 Task: Add Attachment from Google Drive to Card Card0000000255 in Board Board0000000064 in Workspace WS0000000022 in Trello. Add Cover Orange to Card Card0000000255 in Board Board0000000064 in Workspace WS0000000022 in Trello. Add "Add Label …" with "Title" Title0000000255 to Button Button0000000255 to Card Card0000000255 in Board Board0000000064 in Workspace WS0000000022 in Trello. Add Description DS0000000255 to Card Card0000000255 in Board Board0000000064 in Workspace WS0000000022 in Trello. Add Comment CM0000000255 to Card Card0000000255 in Board Board0000000064 in Workspace WS0000000022 in Trello
Action: Mouse moved to (591, 618)
Screenshot: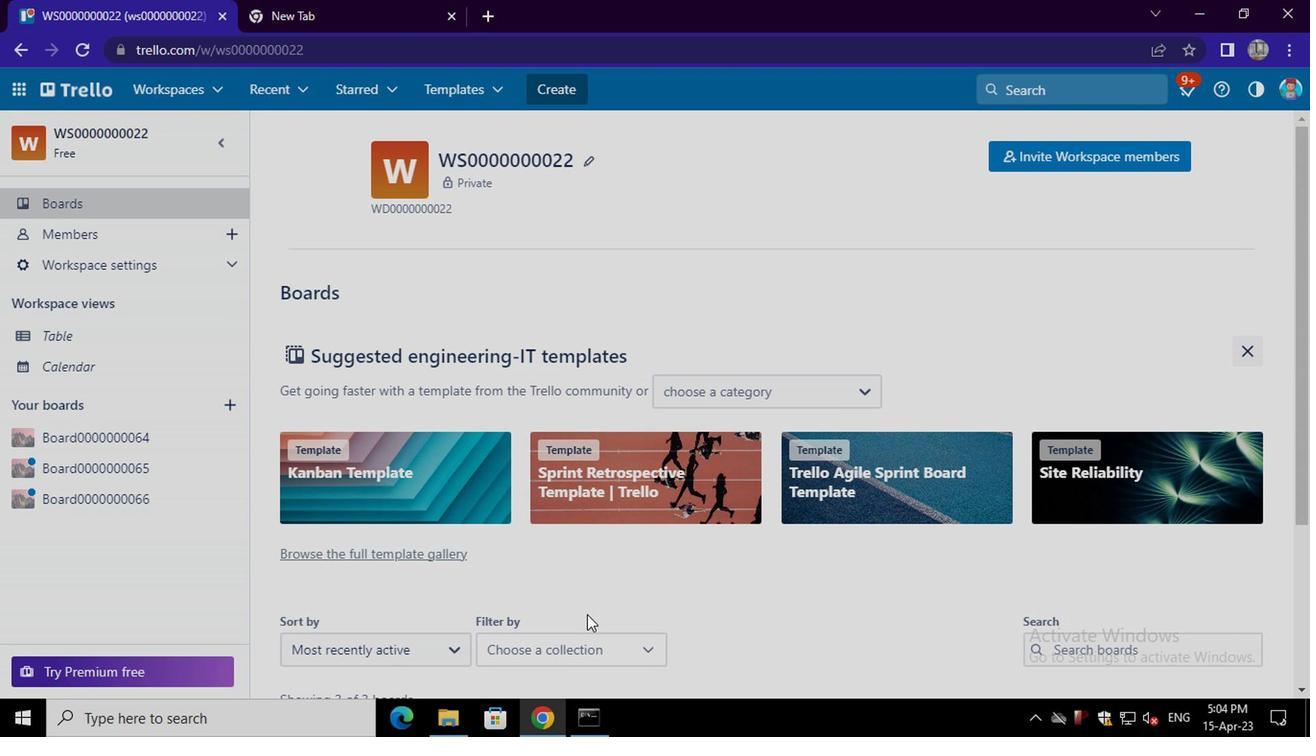 
Action: Mouse scrolled (591, 617) with delta (0, -1)
Screenshot: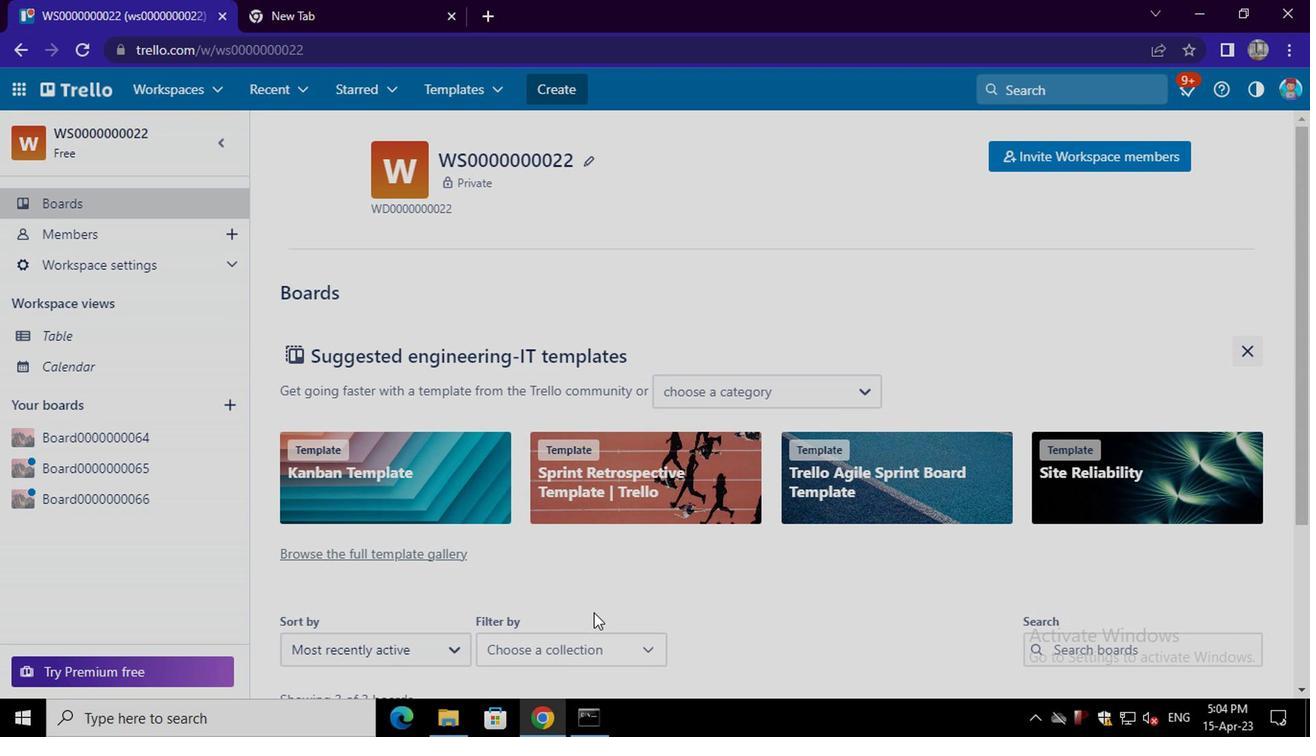 
Action: Mouse scrolled (591, 617) with delta (0, -1)
Screenshot: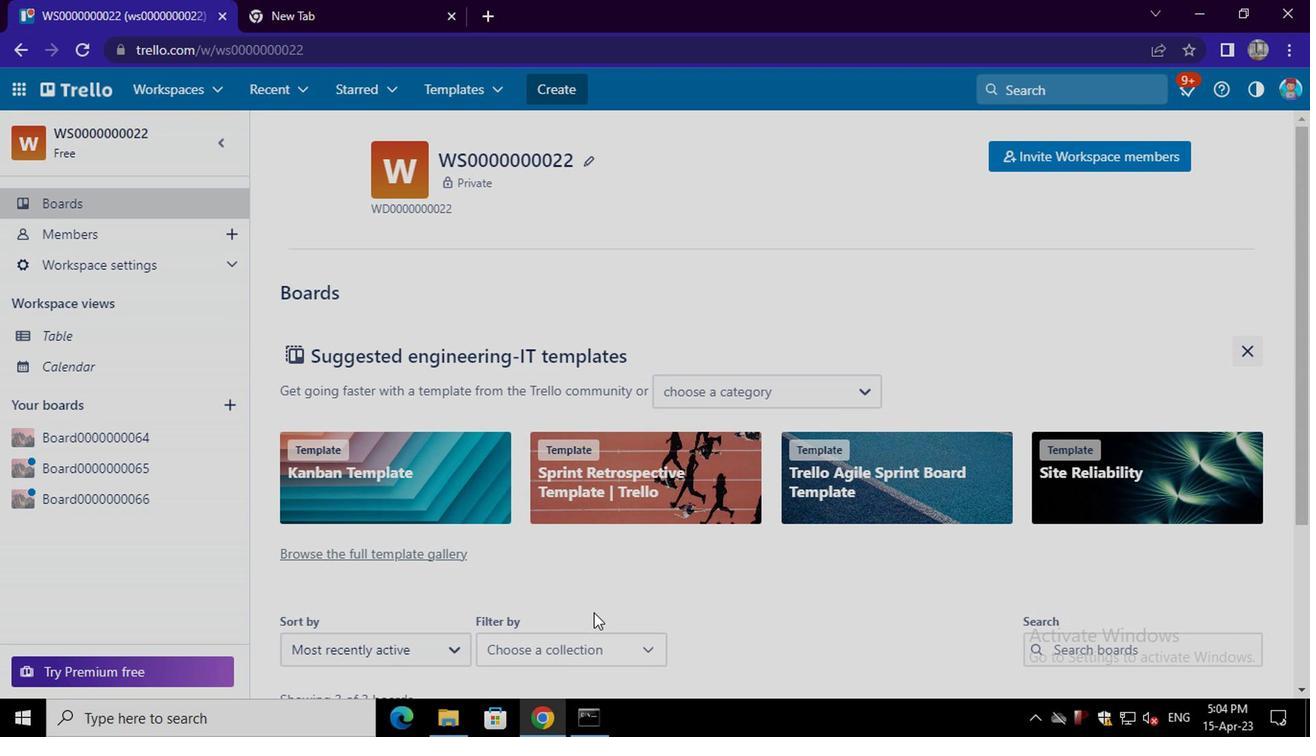 
Action: Mouse scrolled (591, 617) with delta (0, -1)
Screenshot: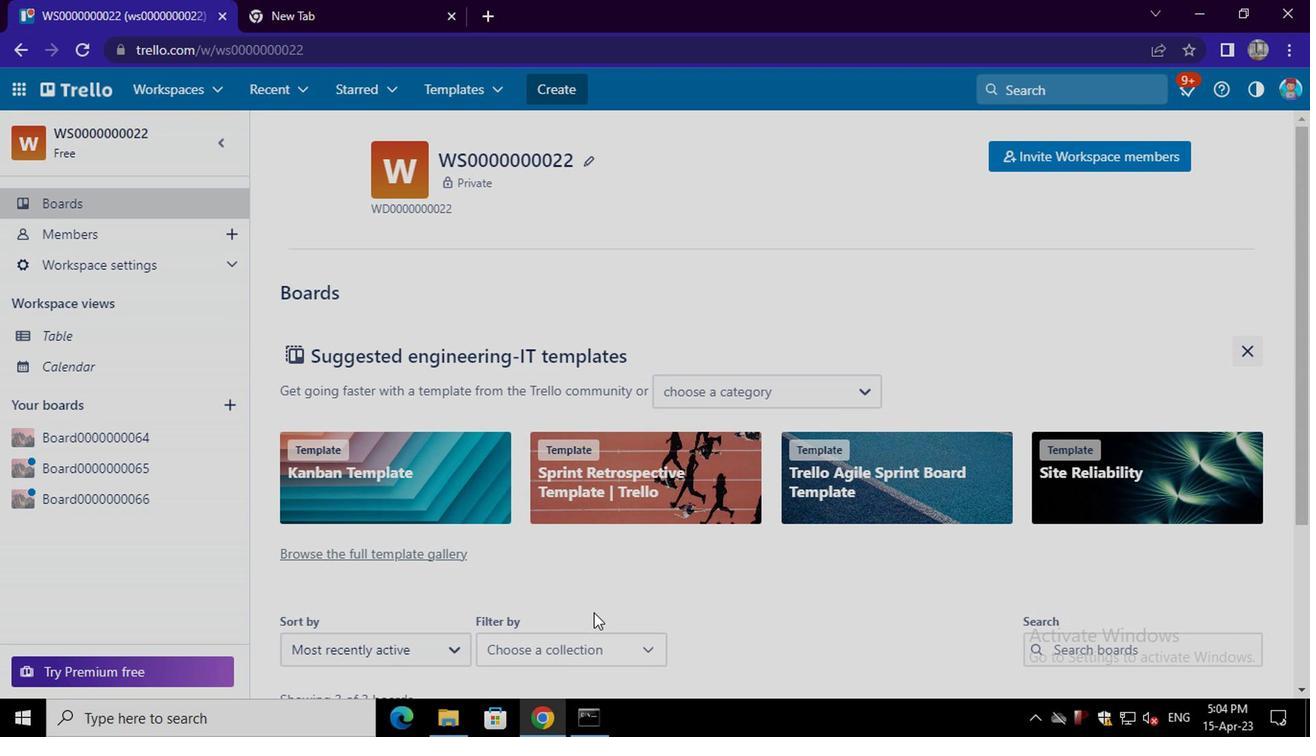 
Action: Mouse moved to (625, 563)
Screenshot: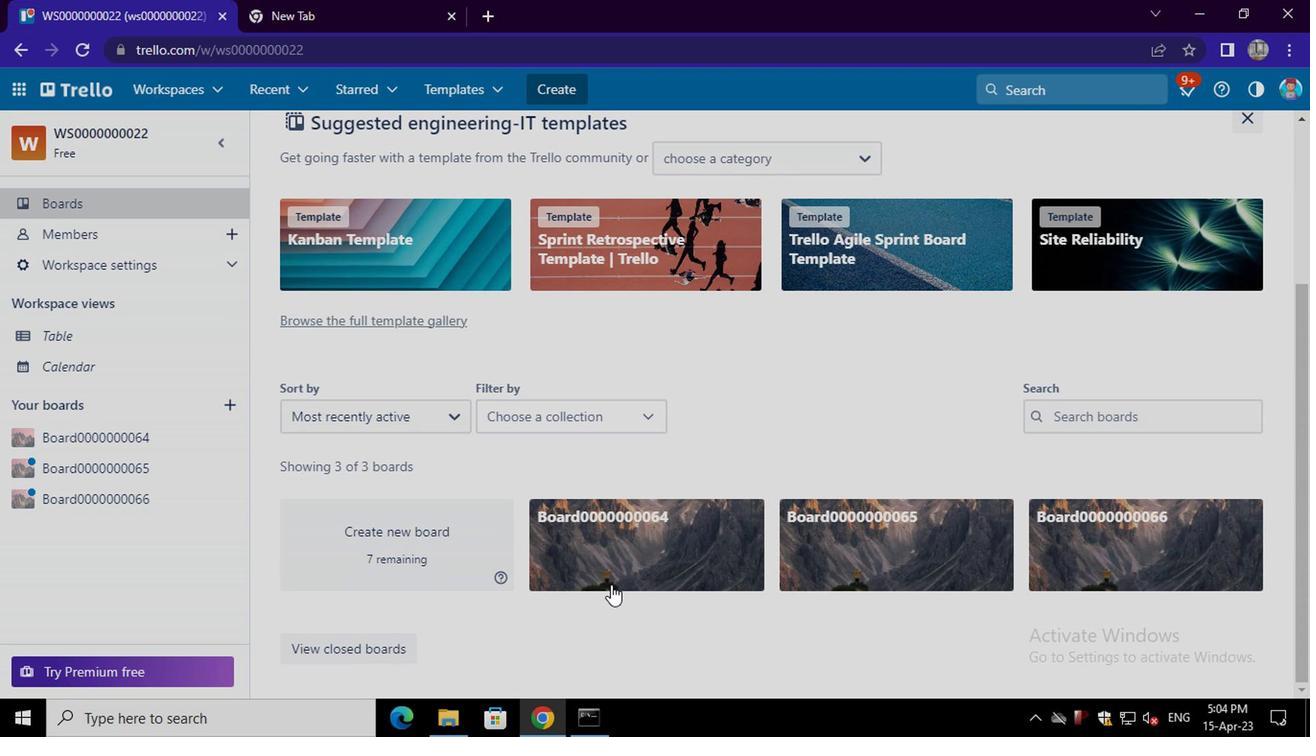 
Action: Mouse pressed left at (625, 563)
Screenshot: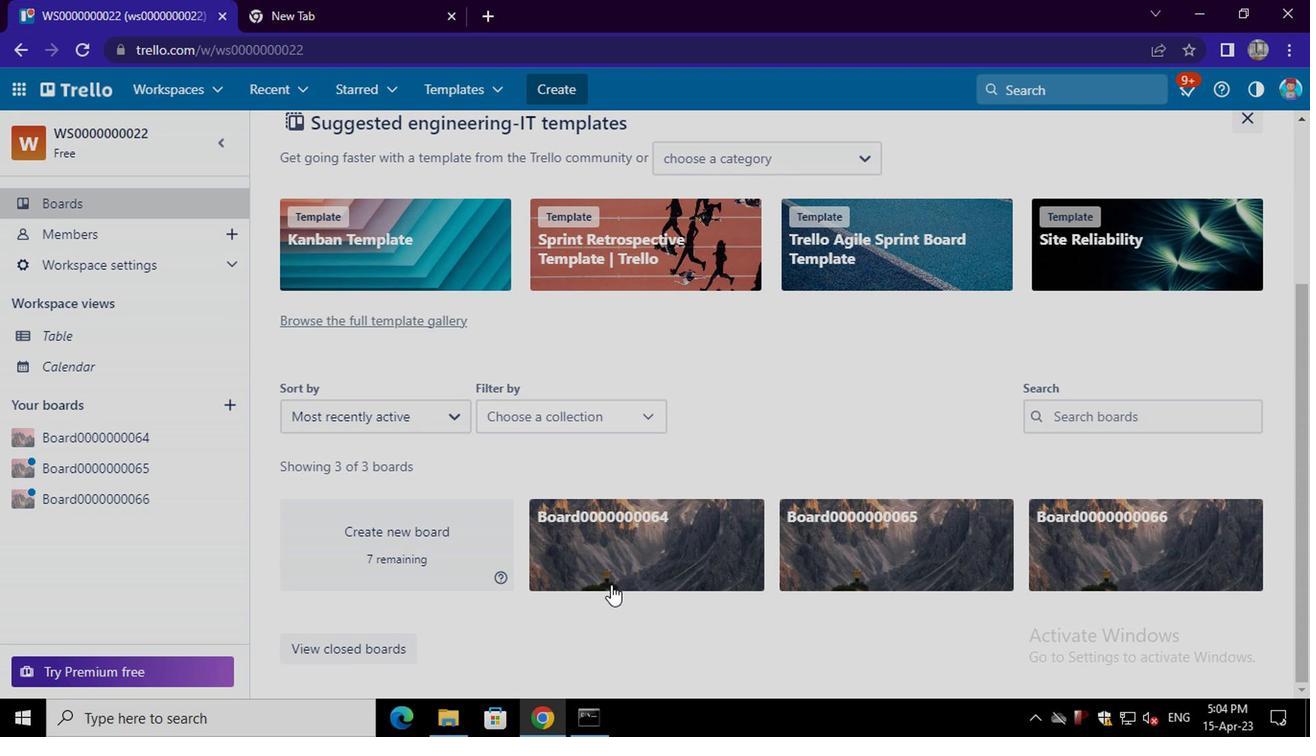 
Action: Mouse moved to (499, 502)
Screenshot: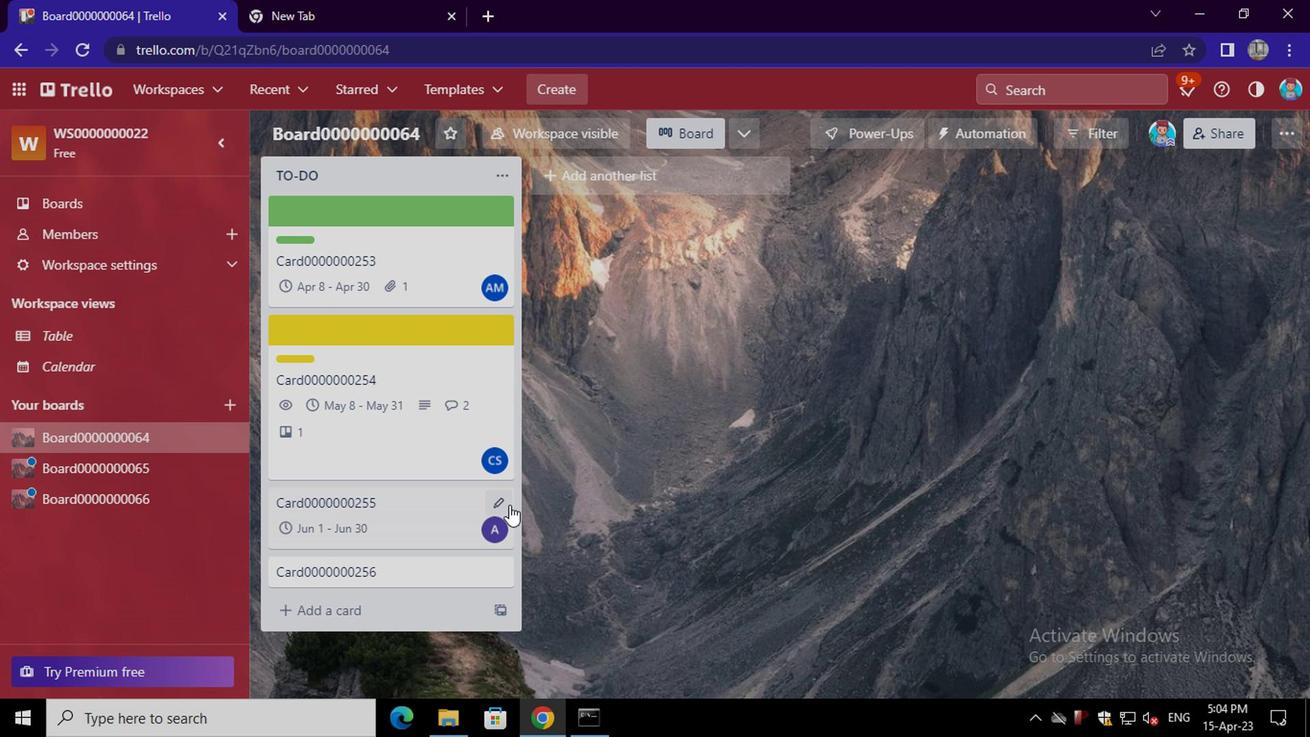 
Action: Mouse pressed left at (499, 502)
Screenshot: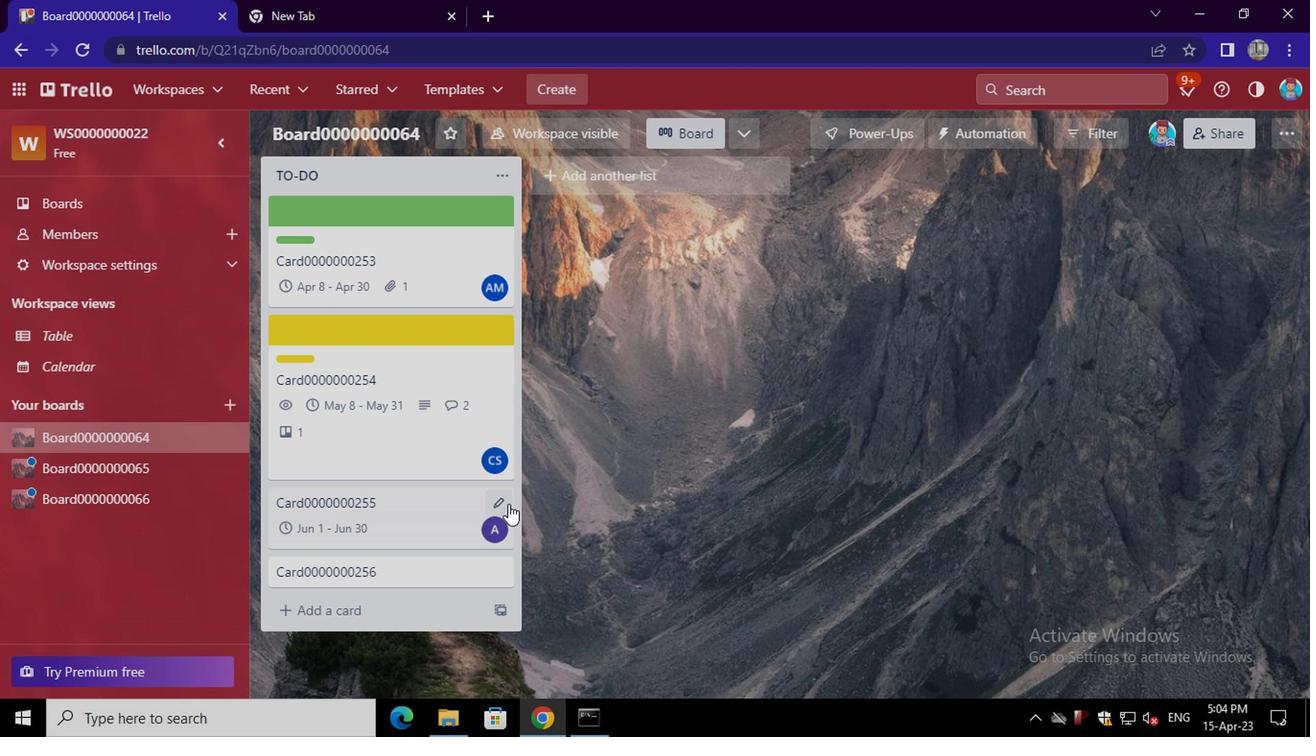 
Action: Mouse moved to (566, 392)
Screenshot: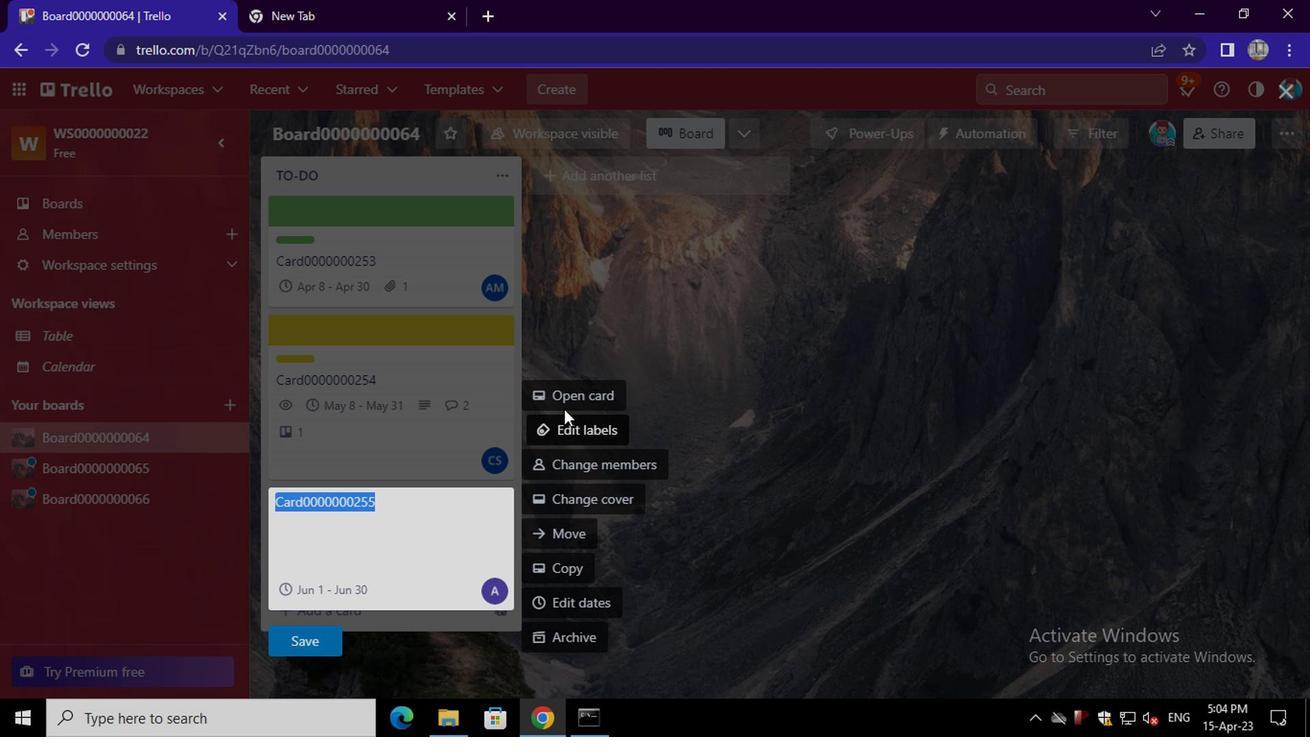 
Action: Mouse pressed left at (566, 392)
Screenshot: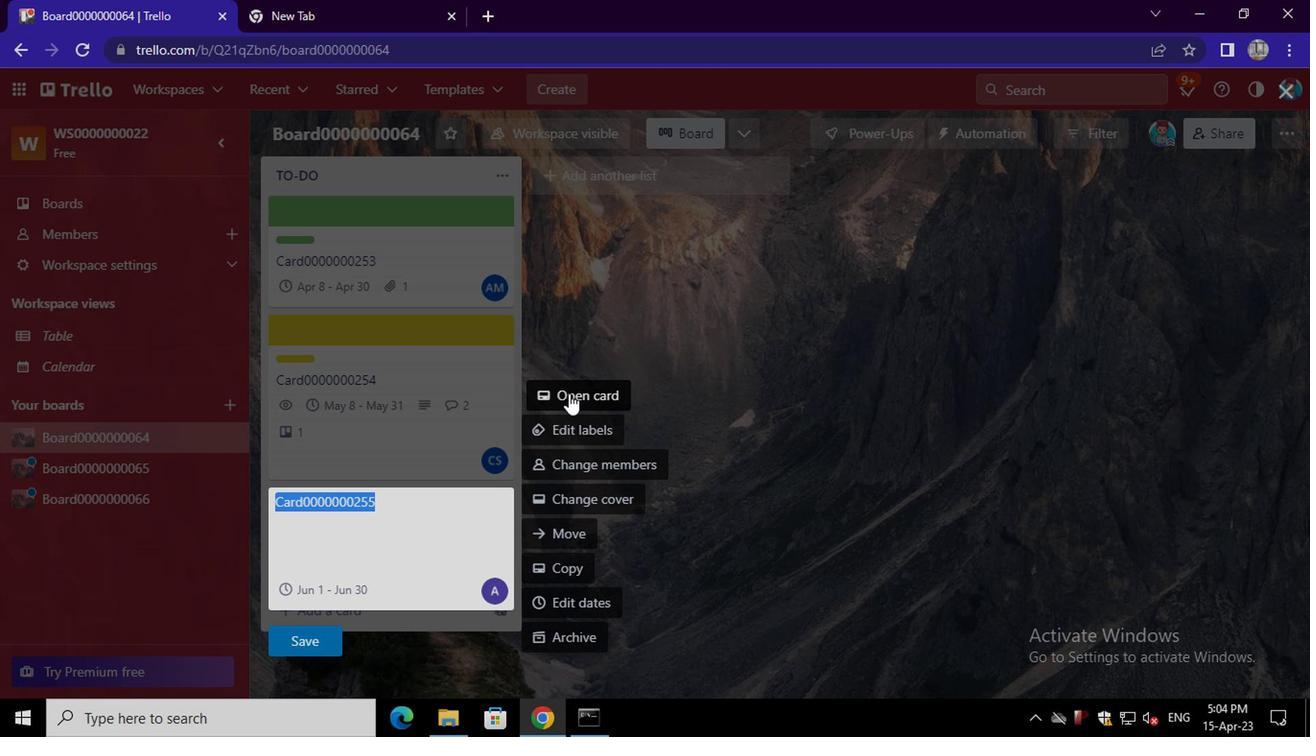 
Action: Mouse moved to (917, 385)
Screenshot: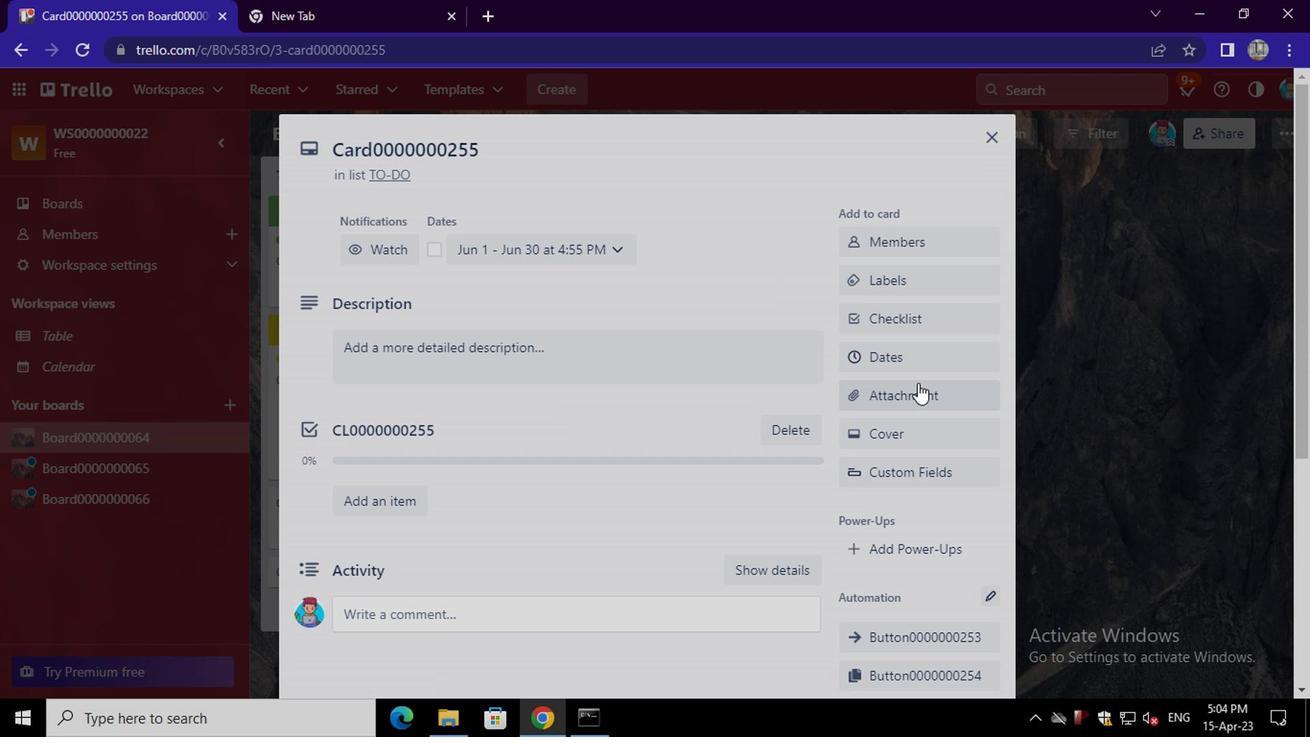 
Action: Mouse pressed left at (917, 385)
Screenshot: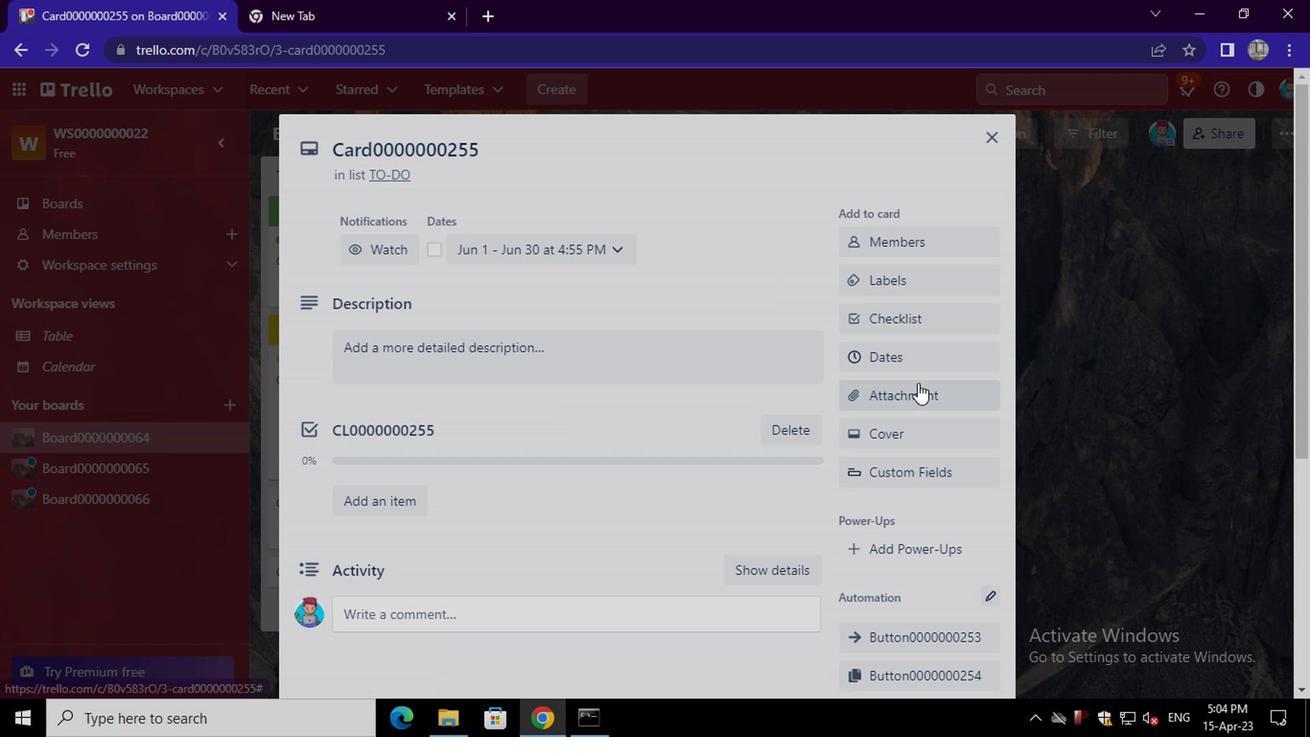
Action: Mouse moved to (908, 237)
Screenshot: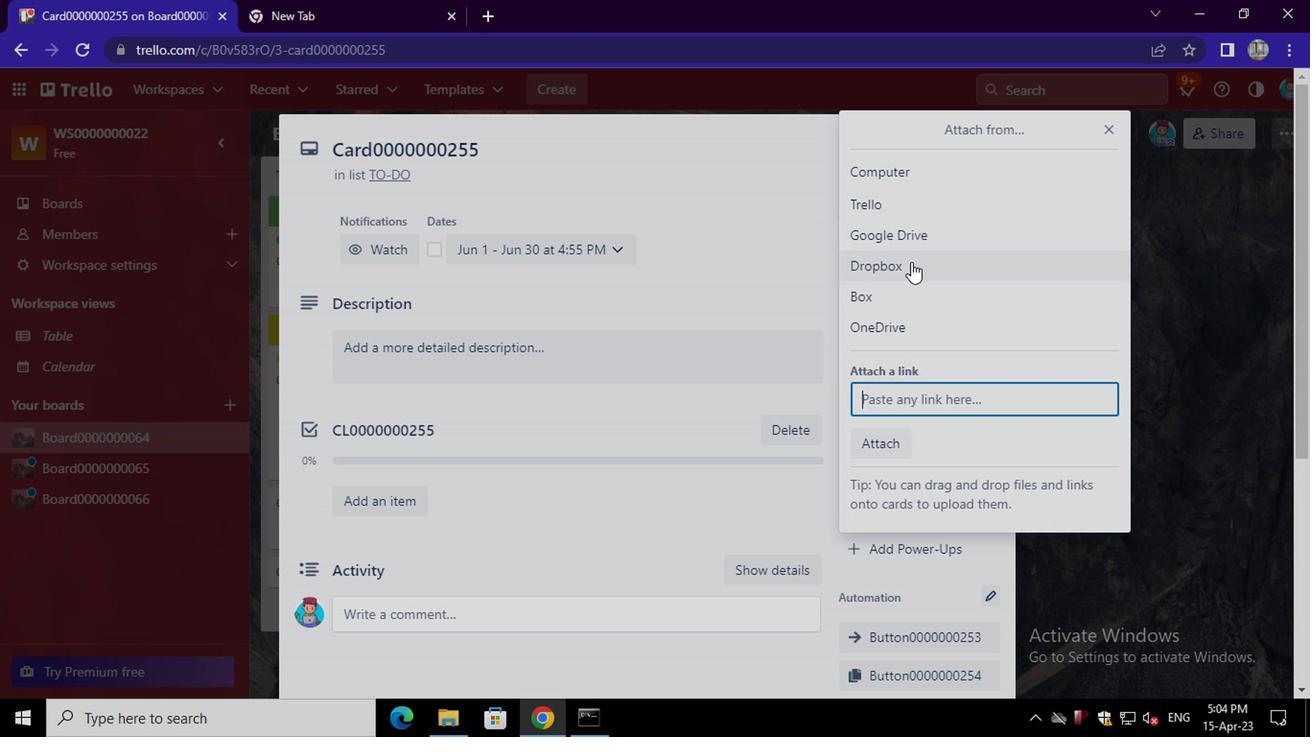 
Action: Mouse pressed left at (908, 237)
Screenshot: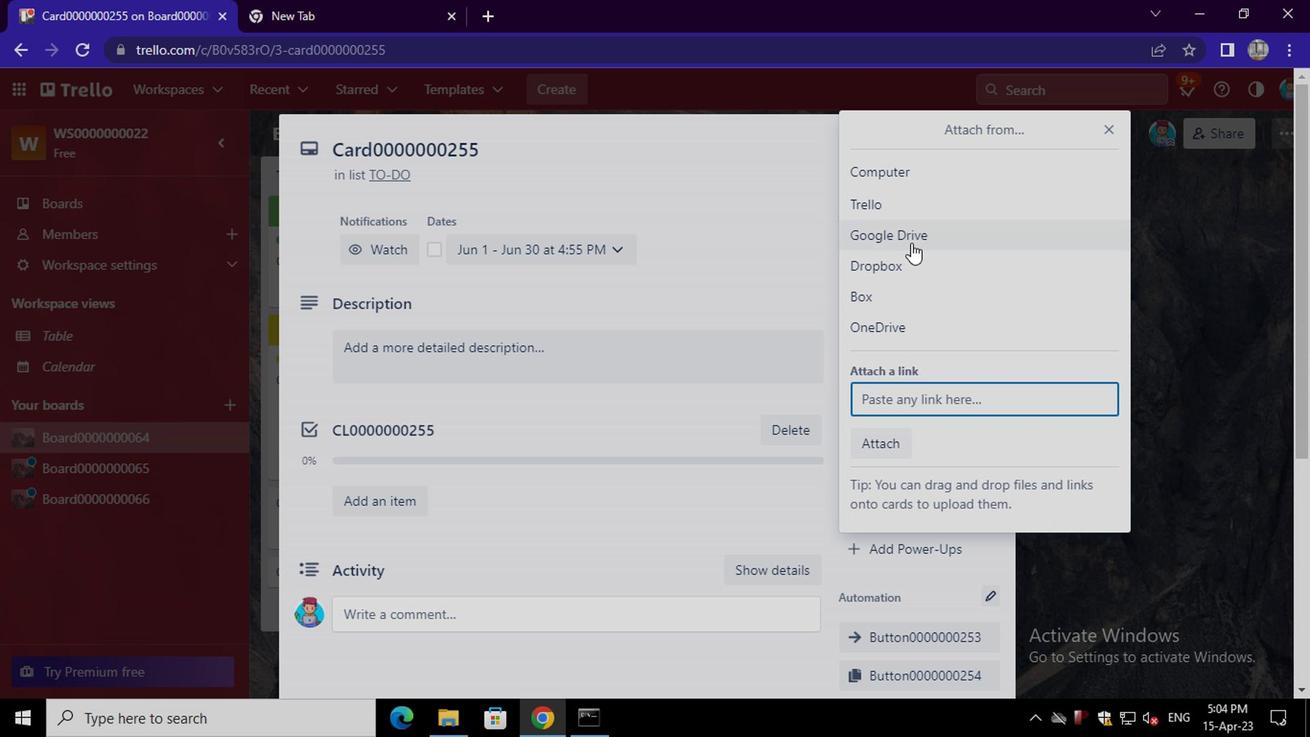 
Action: Mouse moved to (611, 393)
Screenshot: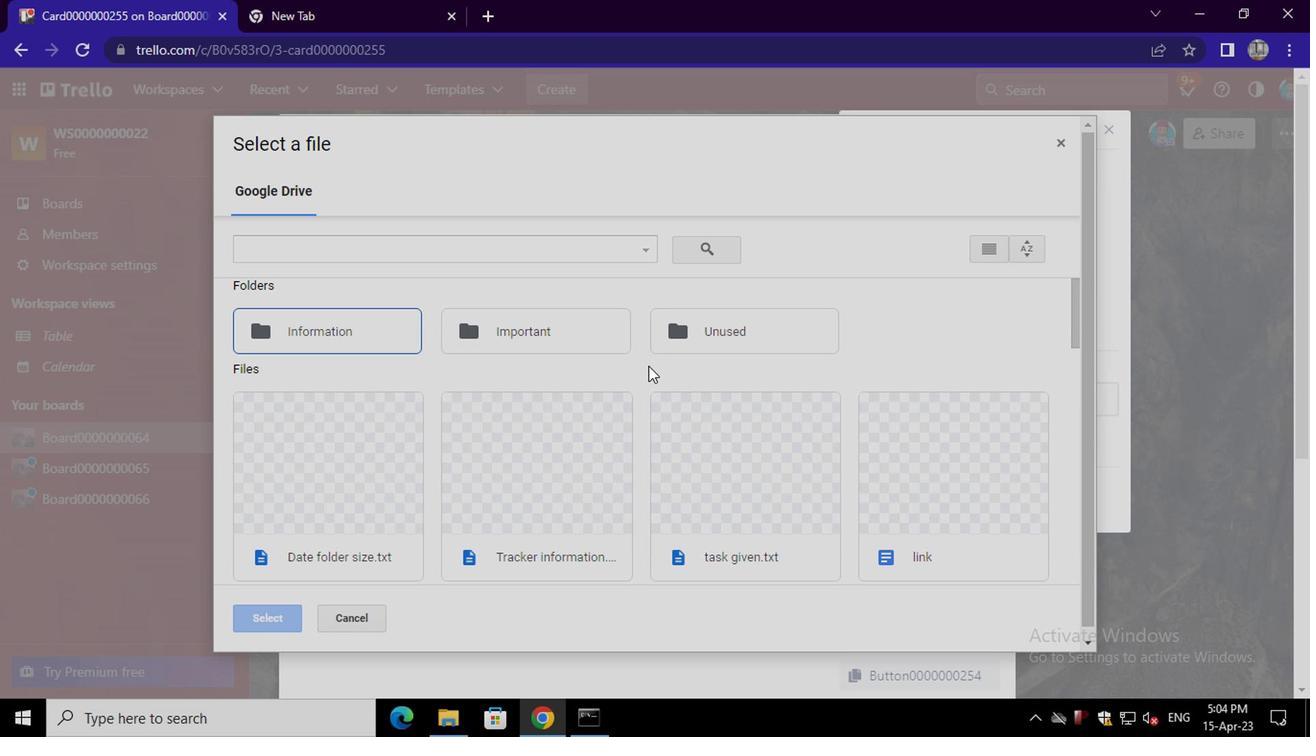 
Action: Mouse scrolled (611, 392) with delta (0, -1)
Screenshot: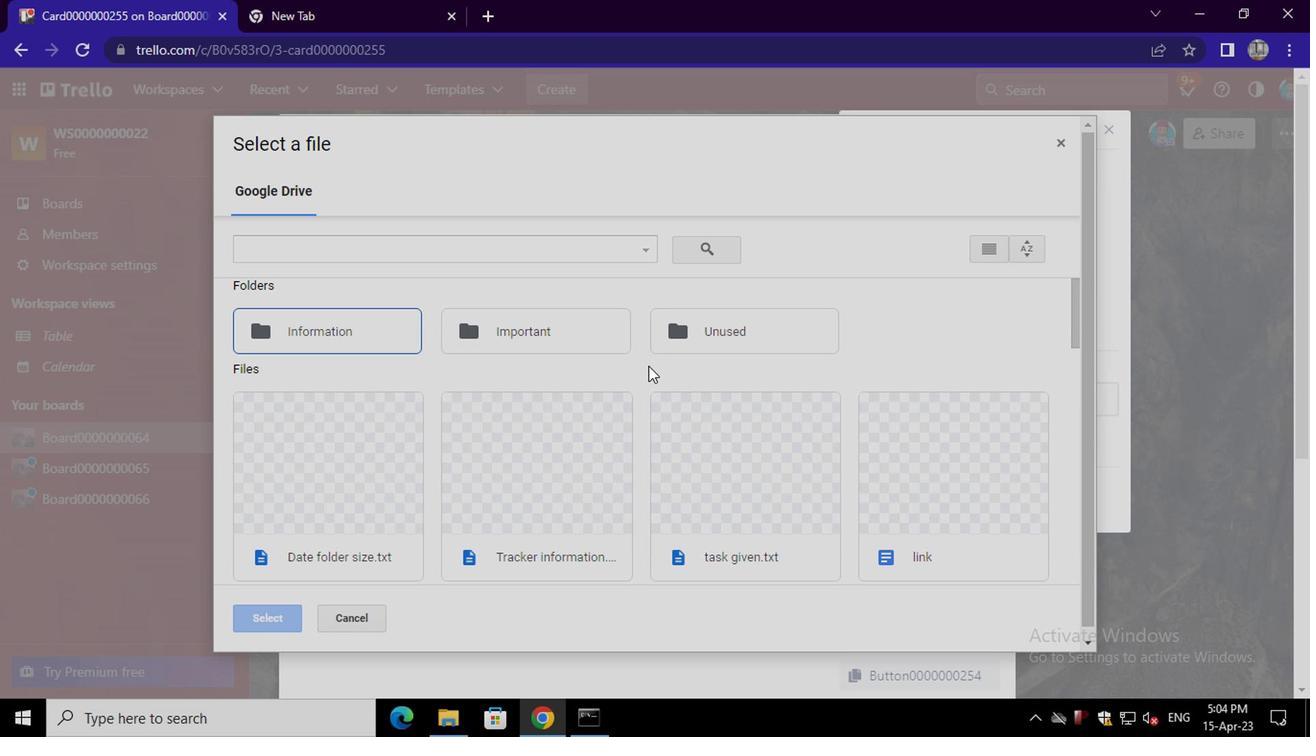 
Action: Mouse moved to (609, 398)
Screenshot: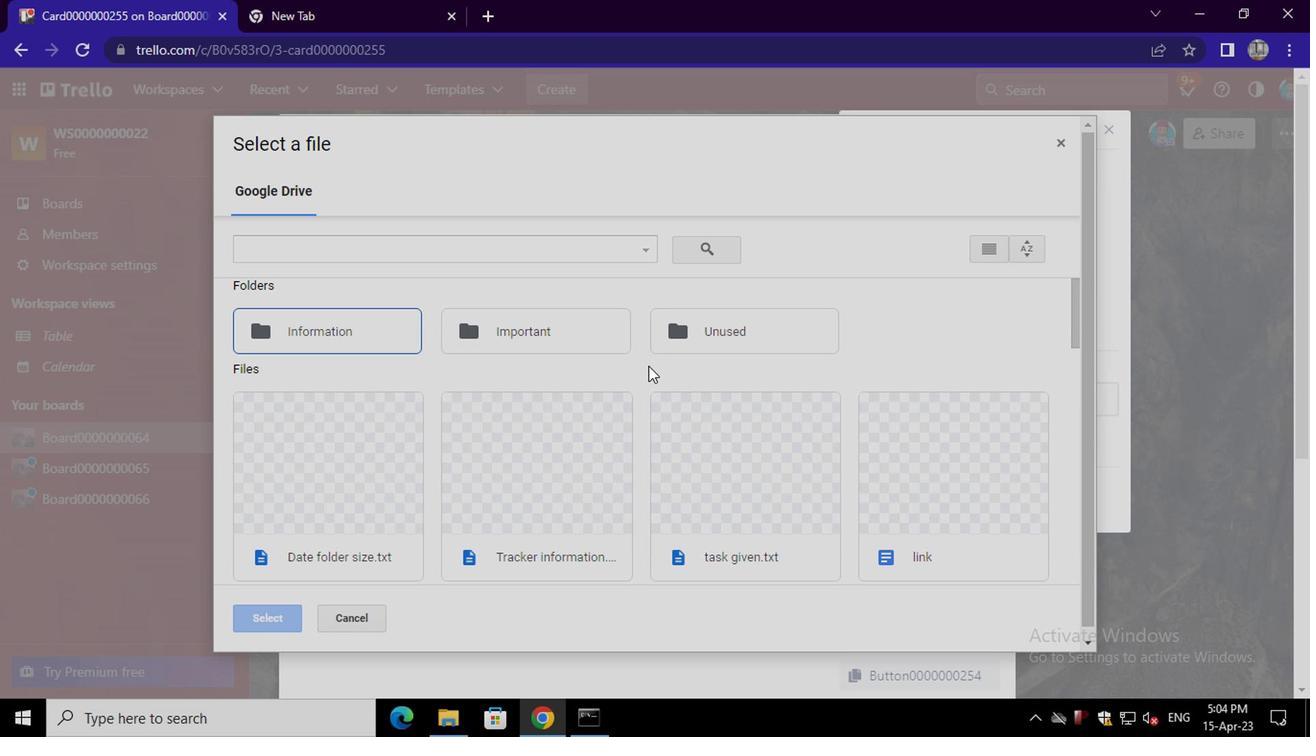 
Action: Mouse scrolled (609, 396) with delta (0, -1)
Screenshot: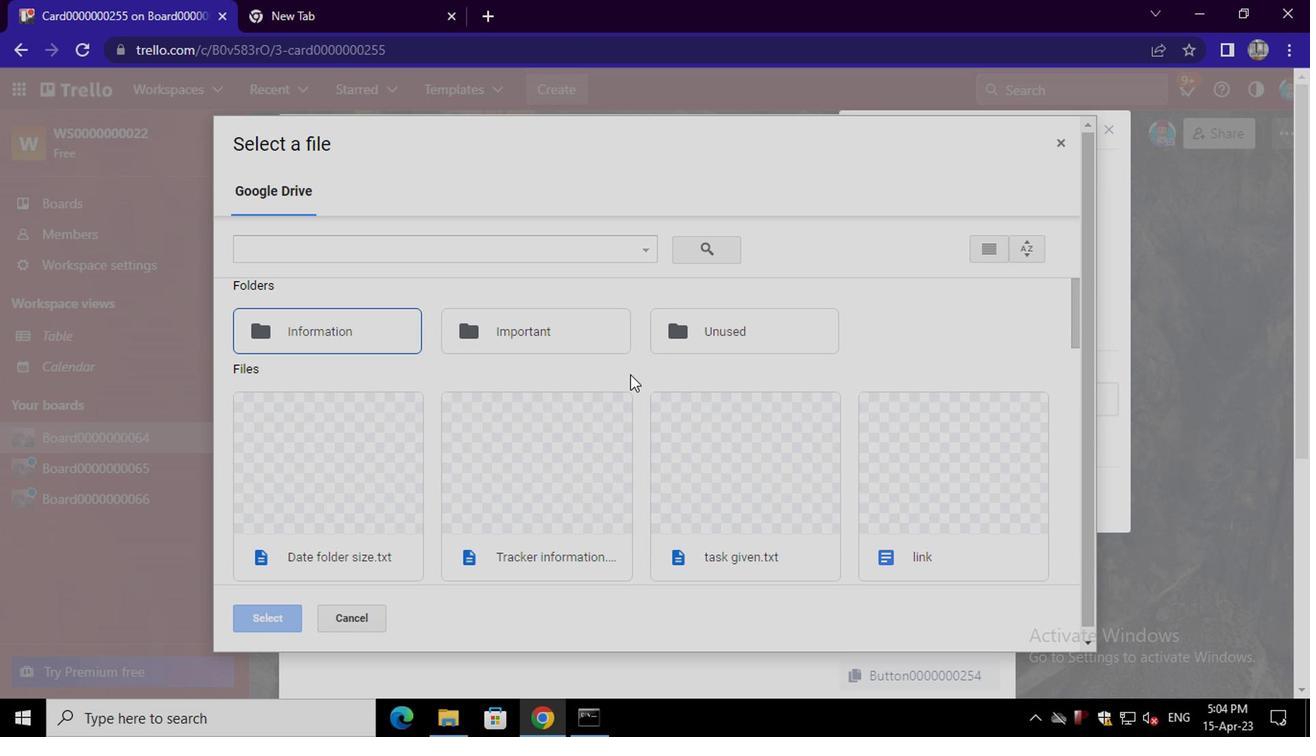 
Action: Mouse moved to (376, 491)
Screenshot: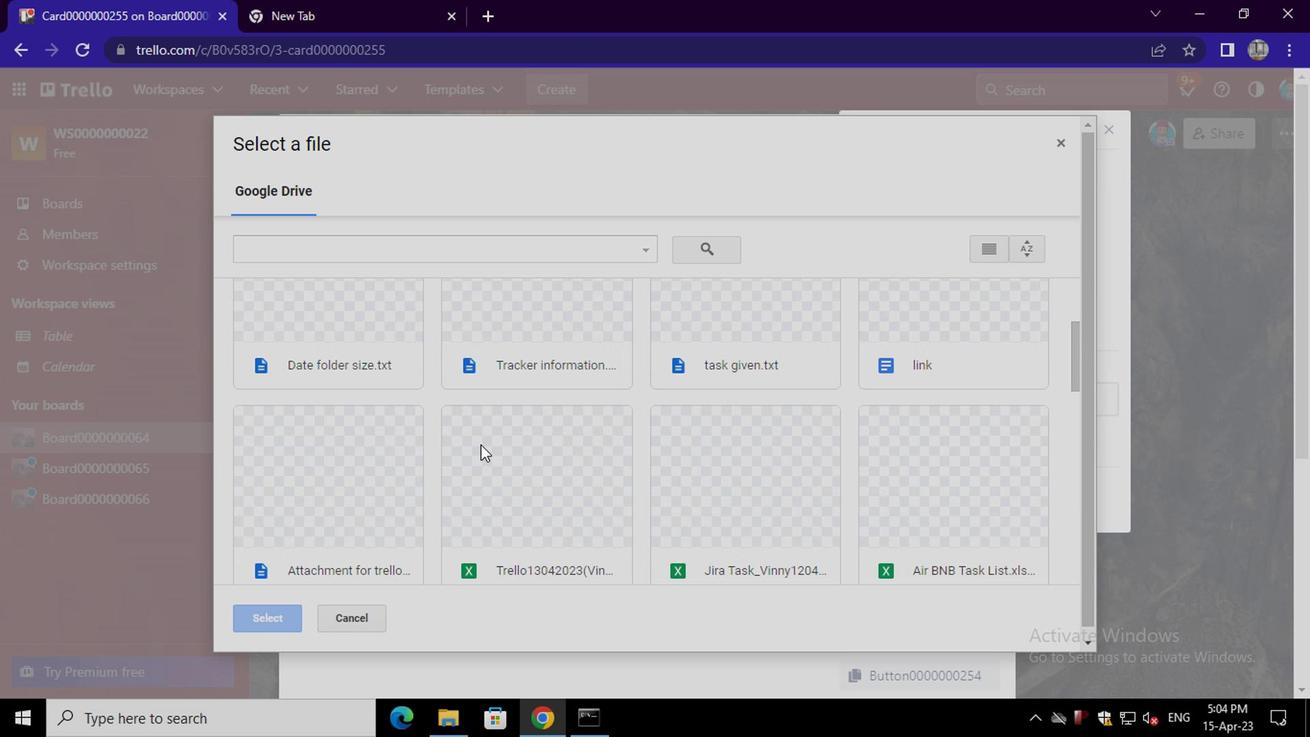 
Action: Mouse pressed left at (376, 491)
Screenshot: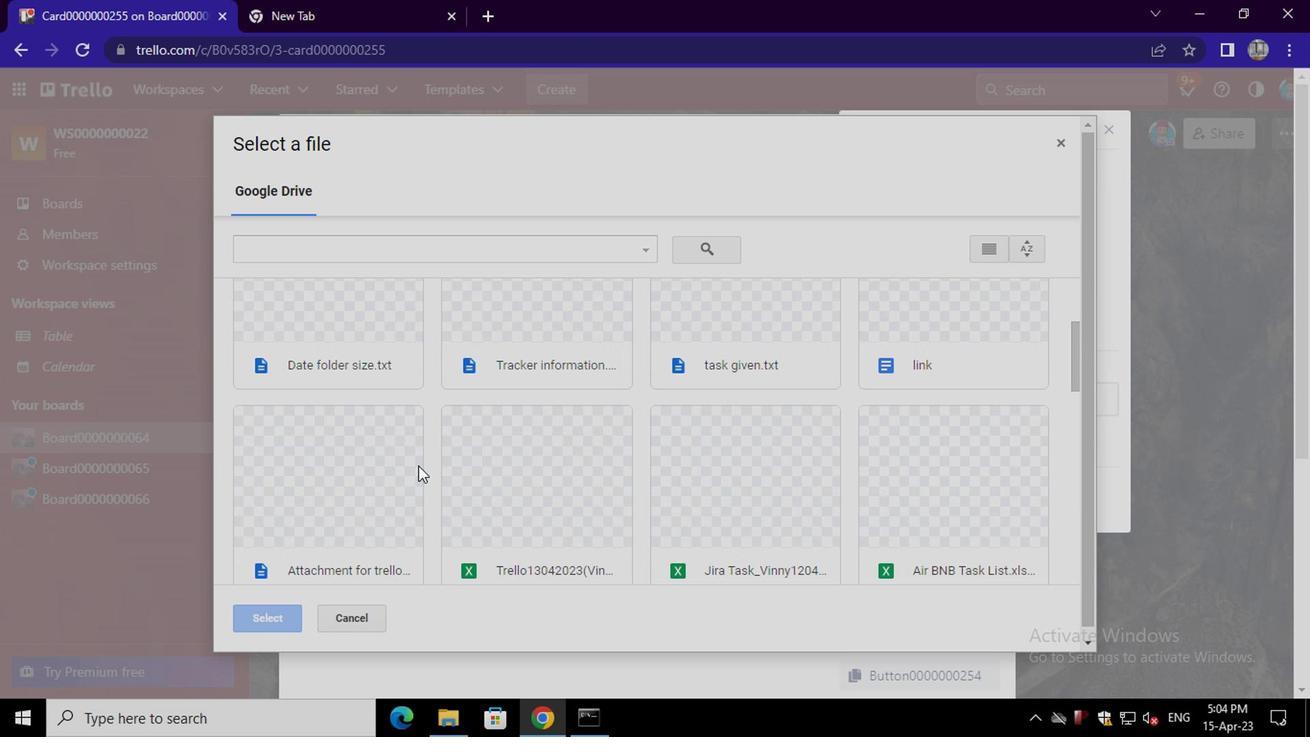 
Action: Mouse pressed left at (376, 491)
Screenshot: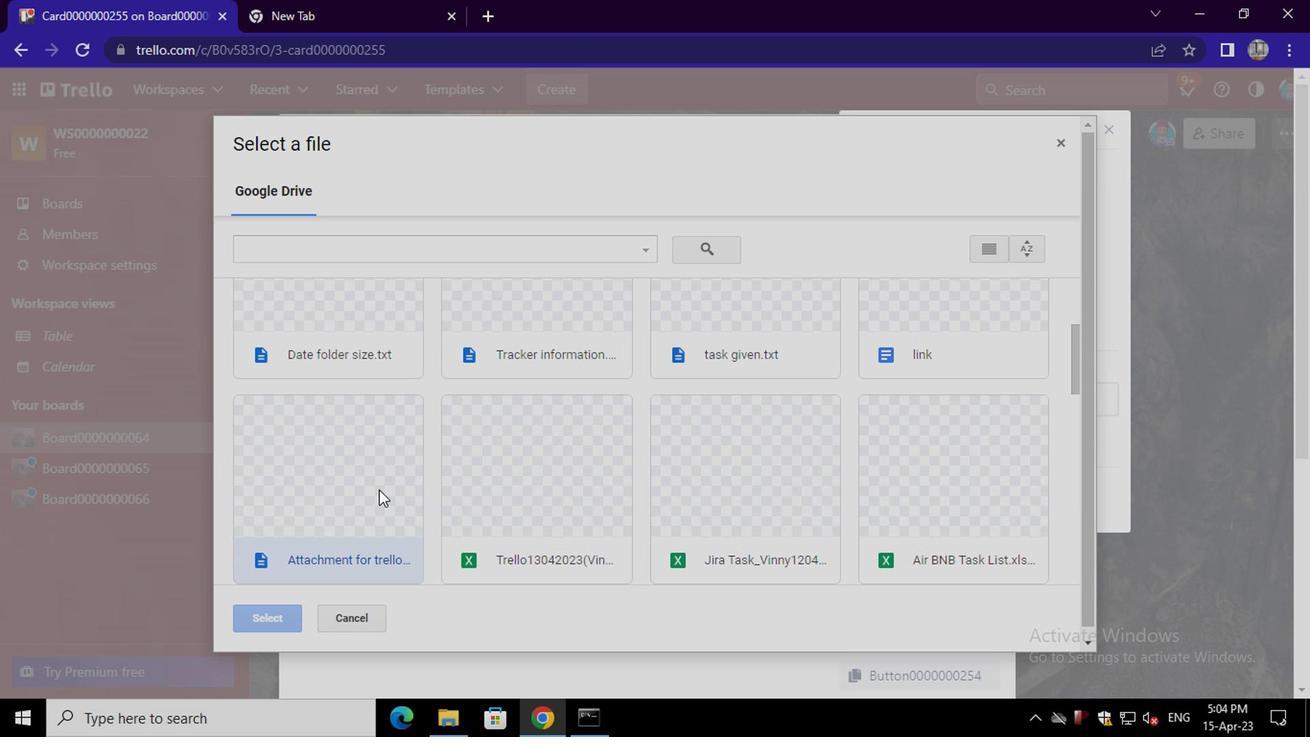 
Action: Mouse moved to (873, 437)
Screenshot: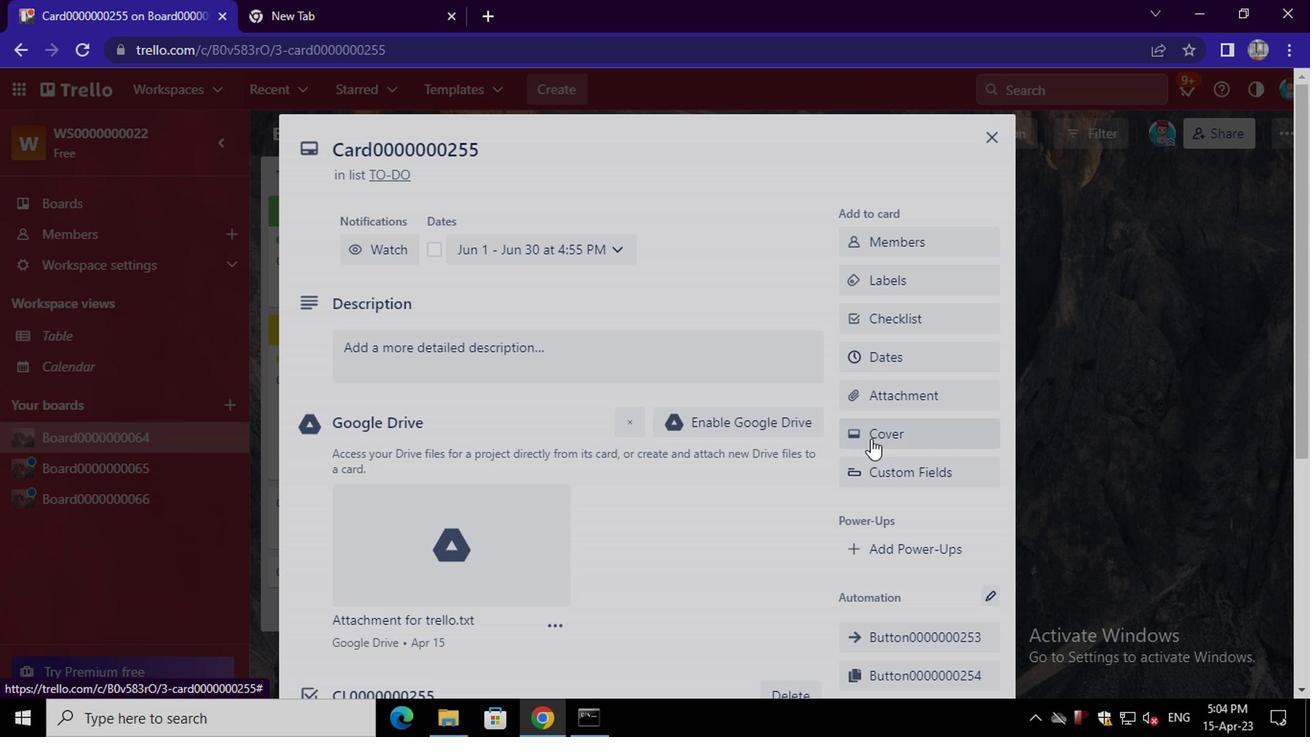 
Action: Mouse pressed left at (873, 437)
Screenshot: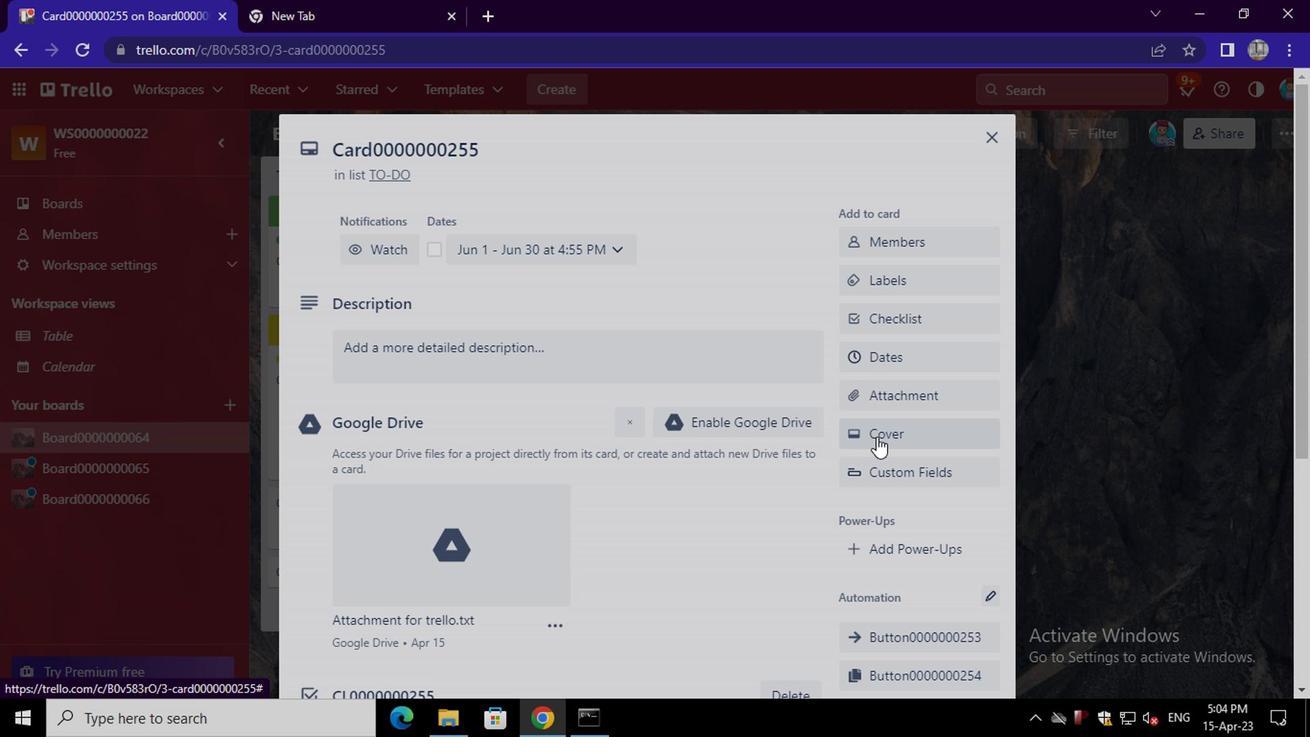 
Action: Mouse moved to (974, 296)
Screenshot: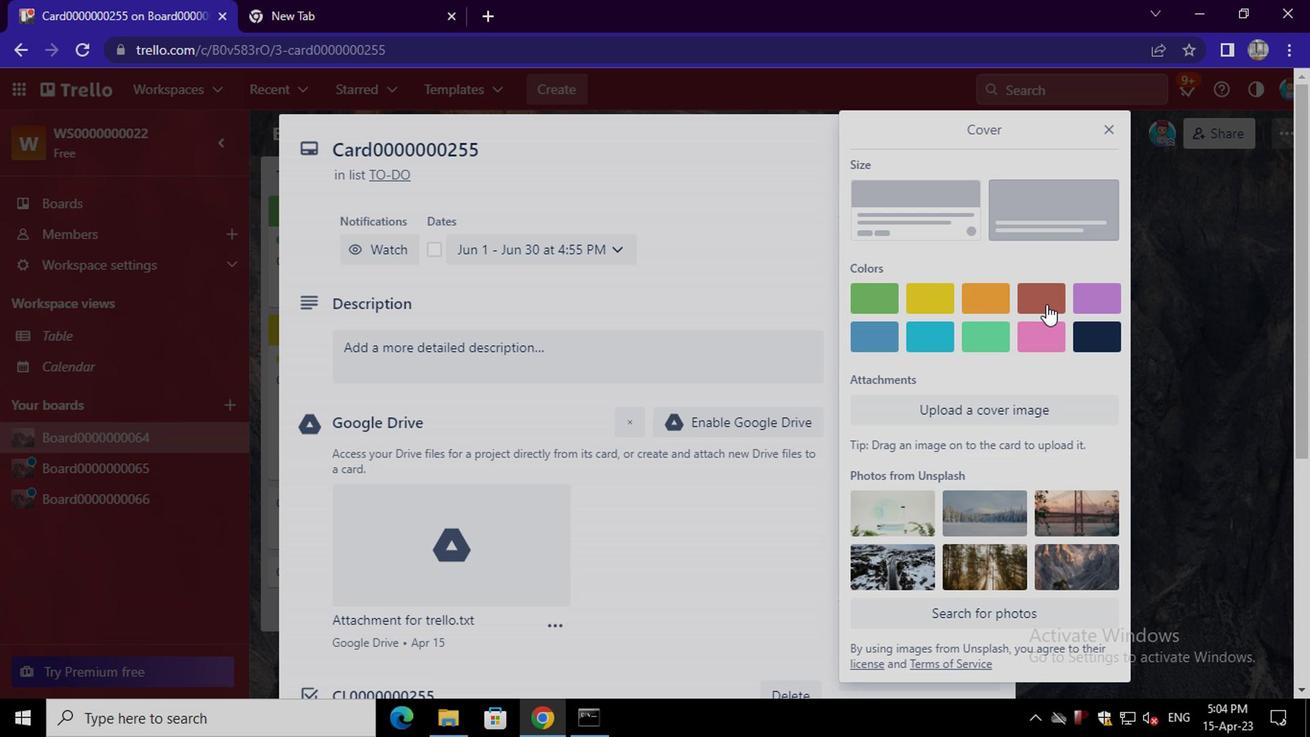 
Action: Mouse pressed left at (974, 296)
Screenshot: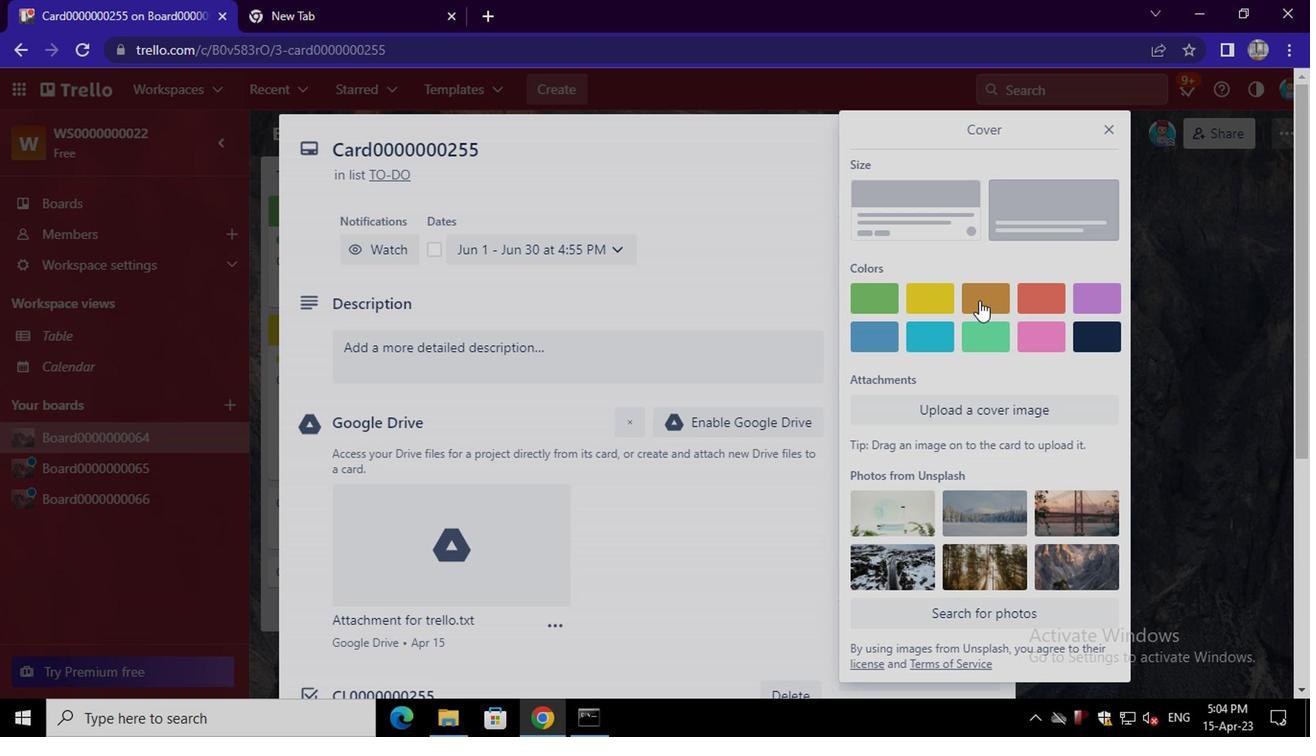 
Action: Mouse moved to (766, 585)
Screenshot: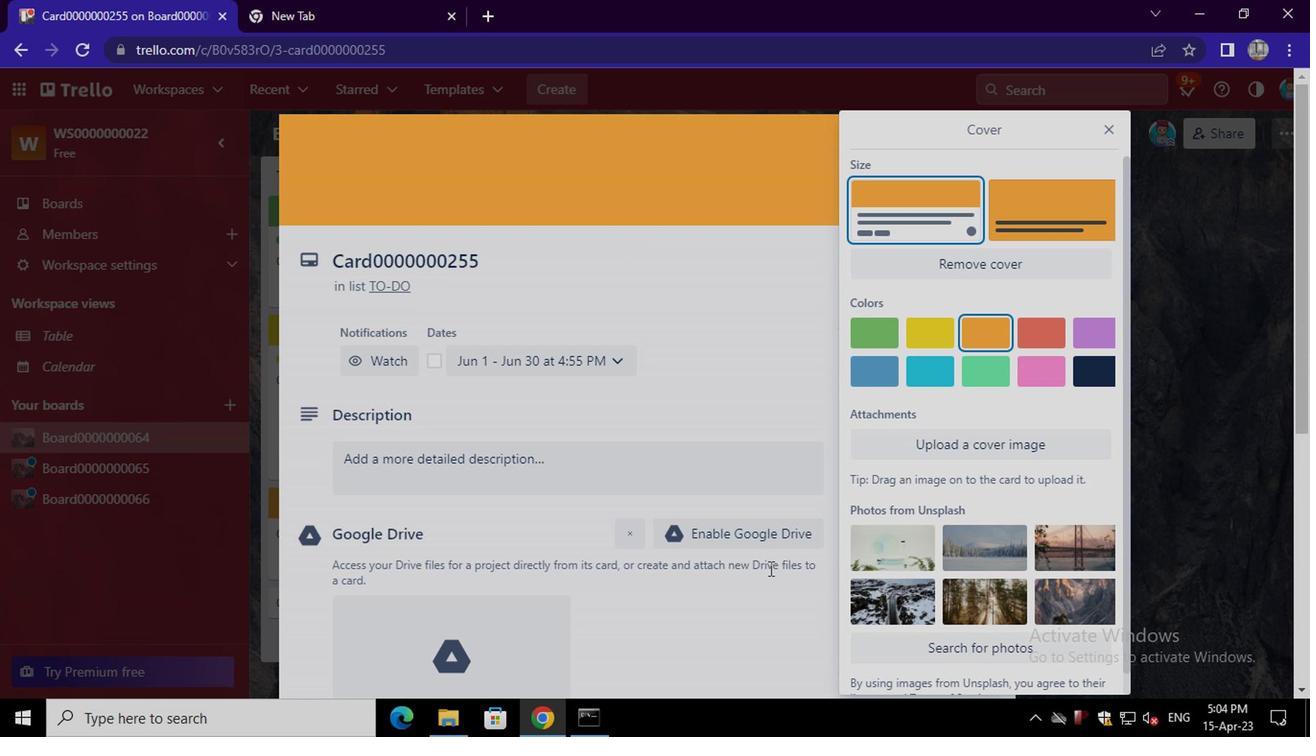 
Action: Mouse pressed left at (766, 585)
Screenshot: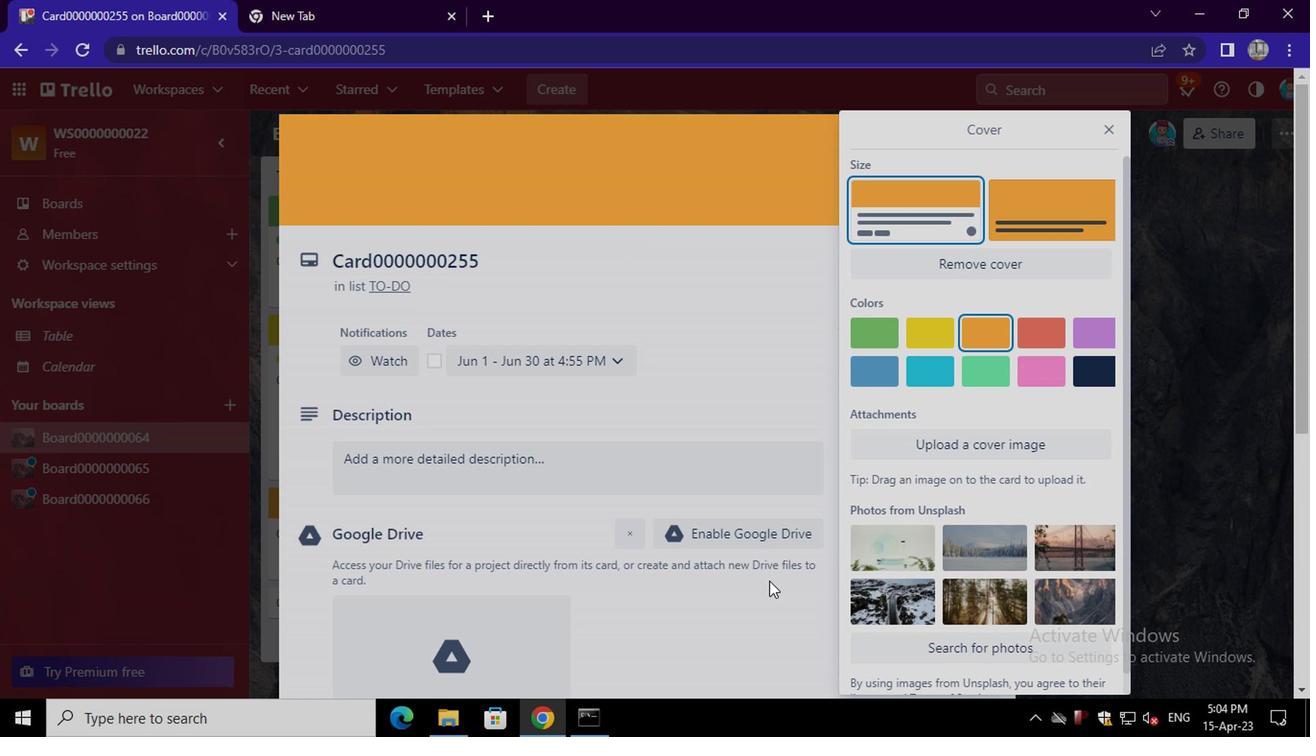 
Action: Mouse moved to (773, 578)
Screenshot: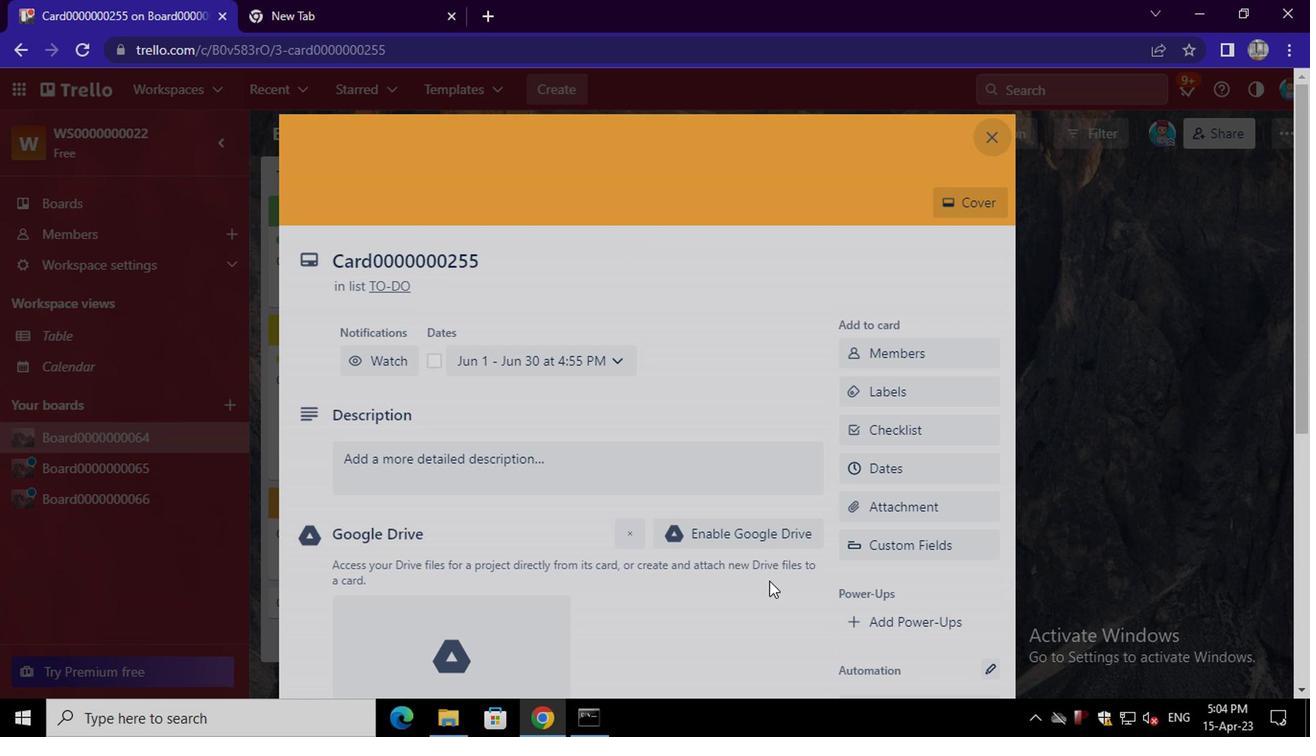 
Action: Mouse scrolled (773, 577) with delta (0, -1)
Screenshot: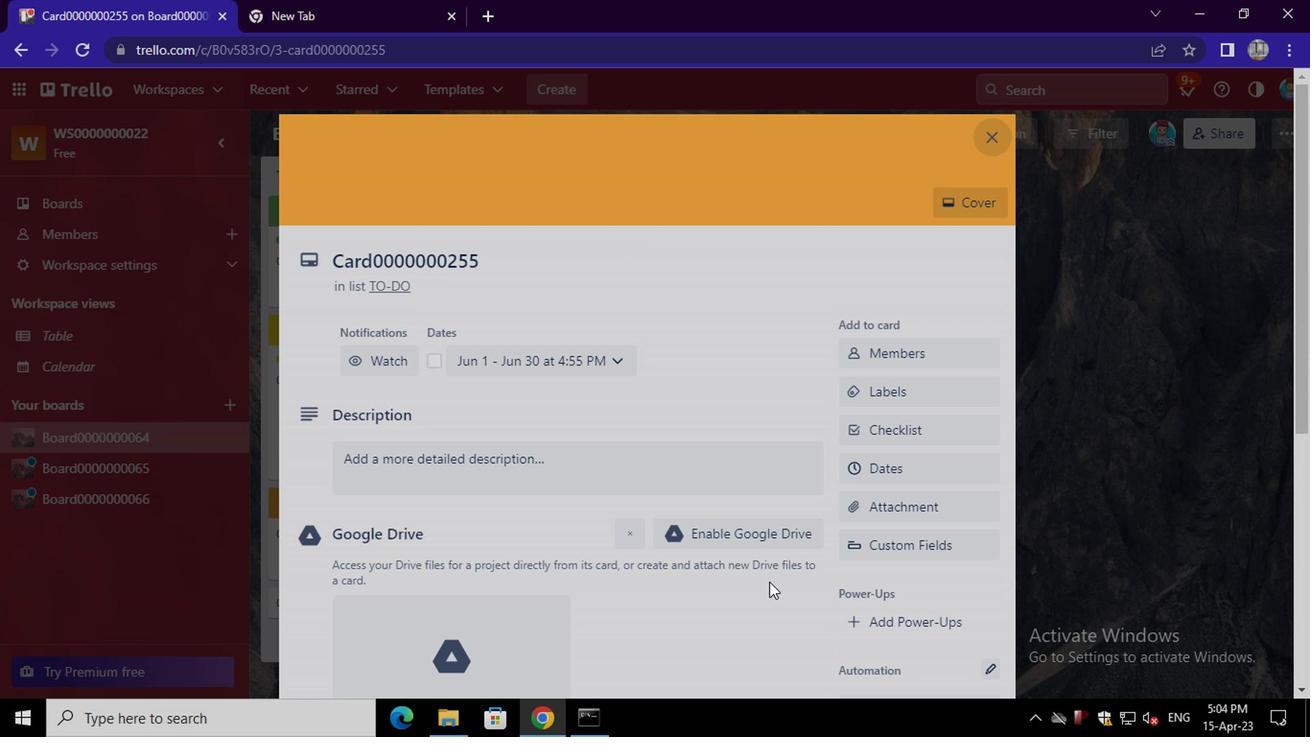 
Action: Mouse scrolled (773, 577) with delta (0, -1)
Screenshot: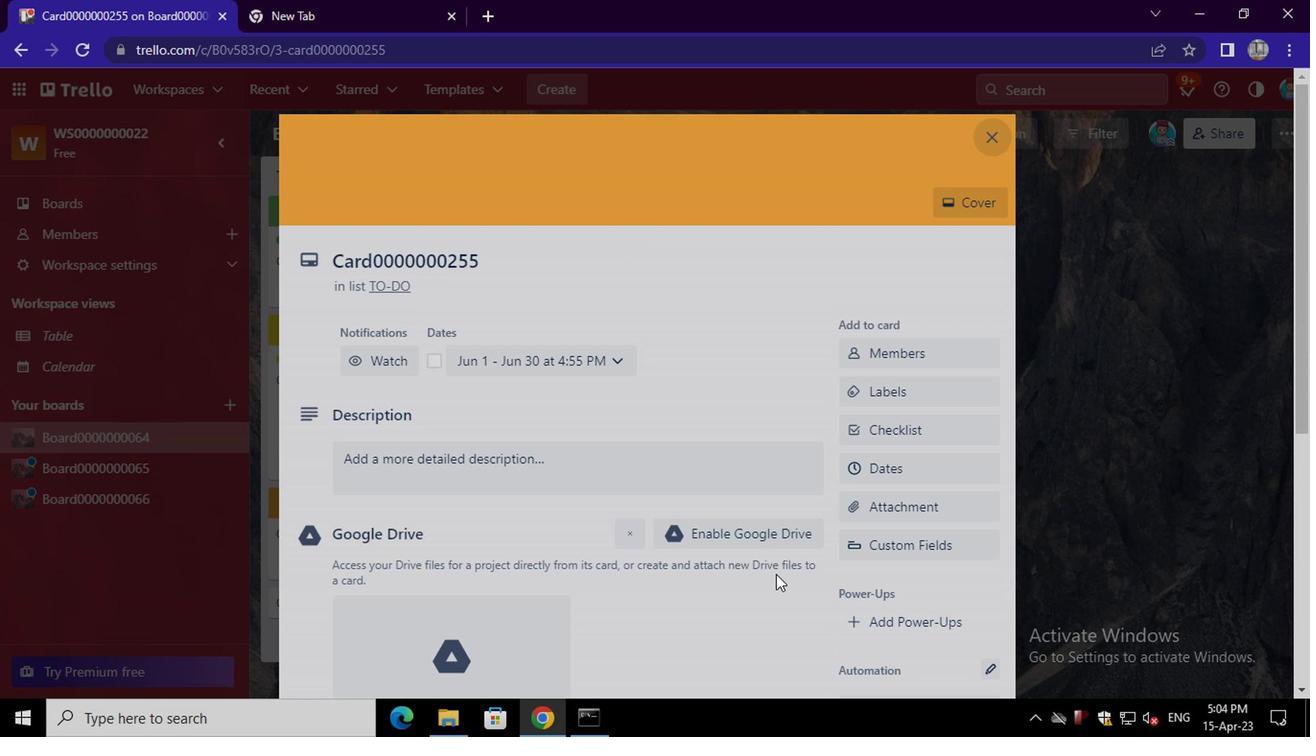 
Action: Mouse scrolled (773, 577) with delta (0, -1)
Screenshot: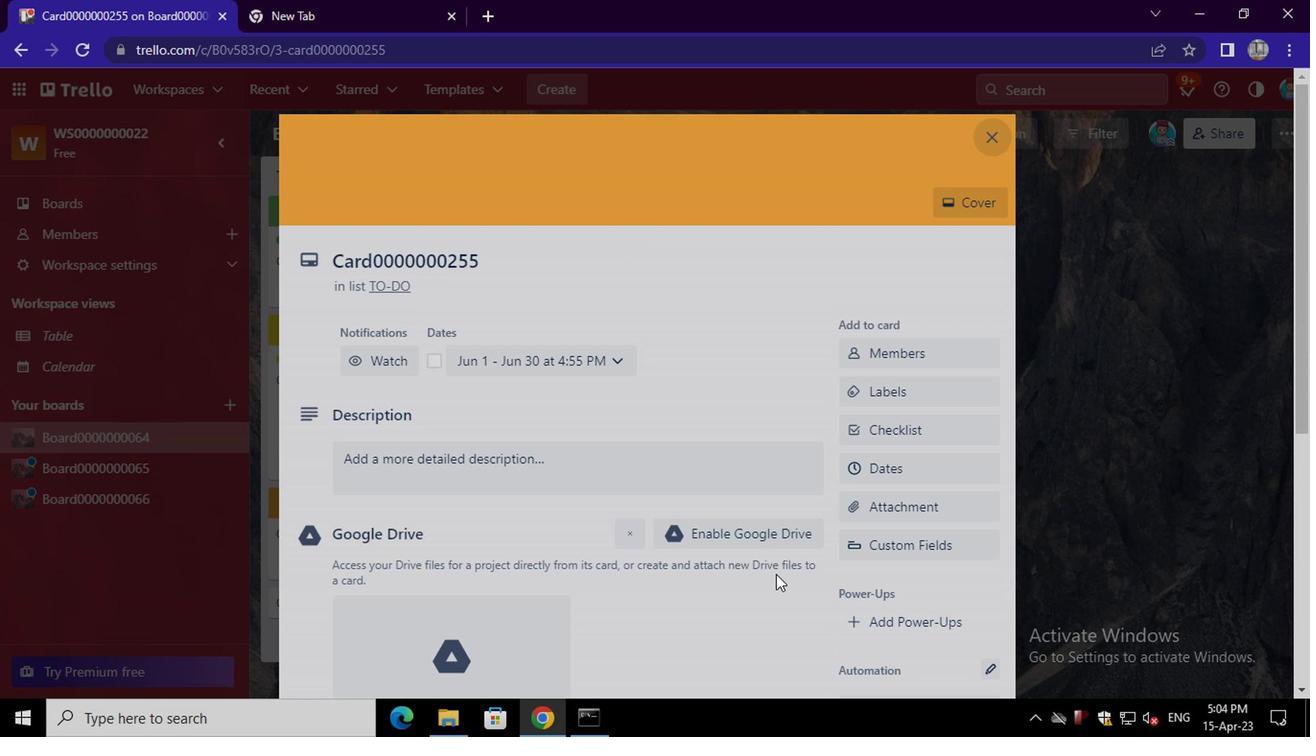
Action: Mouse moved to (903, 507)
Screenshot: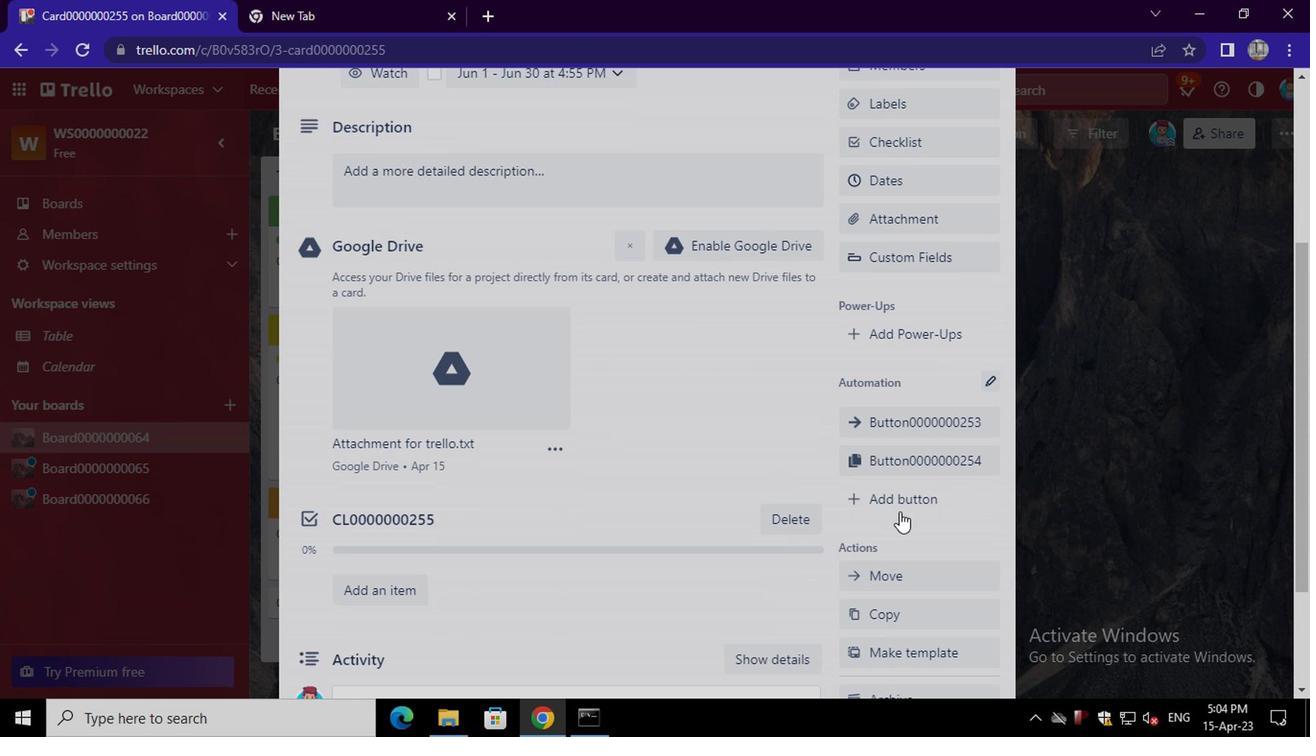 
Action: Mouse pressed left at (903, 507)
Screenshot: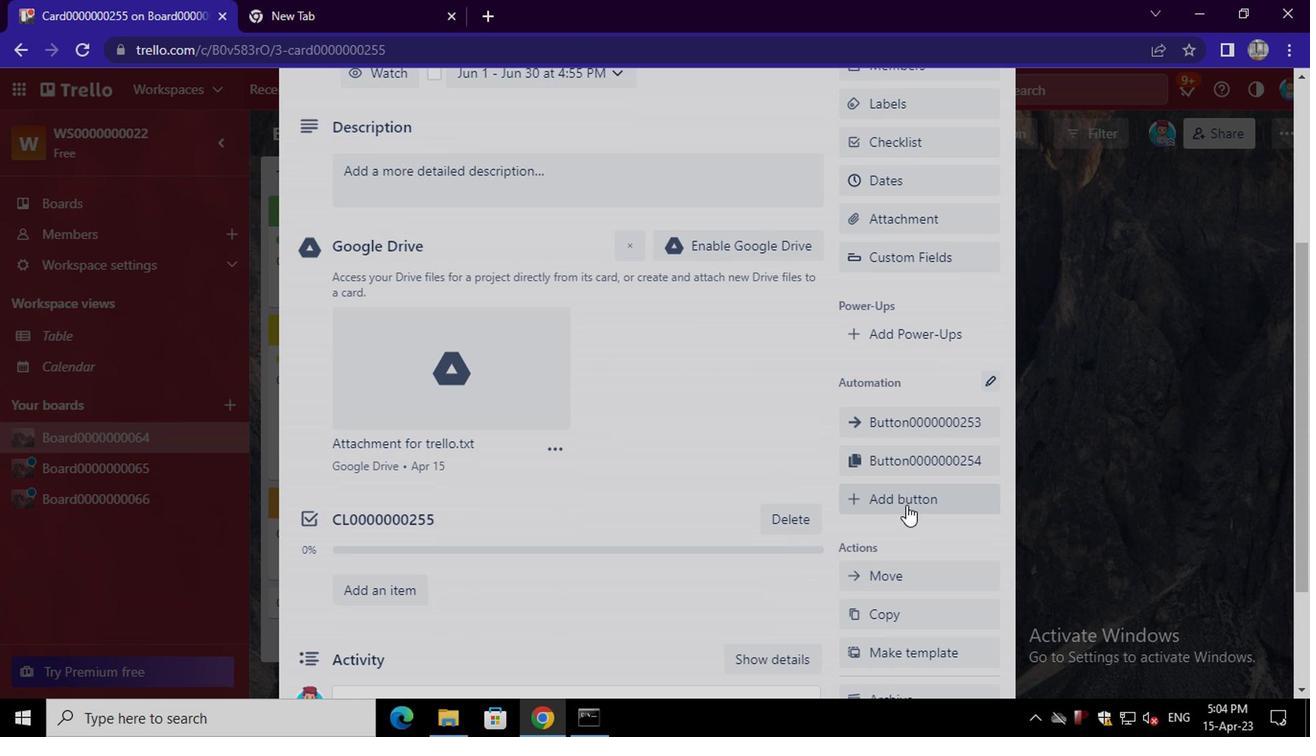 
Action: Mouse moved to (949, 297)
Screenshot: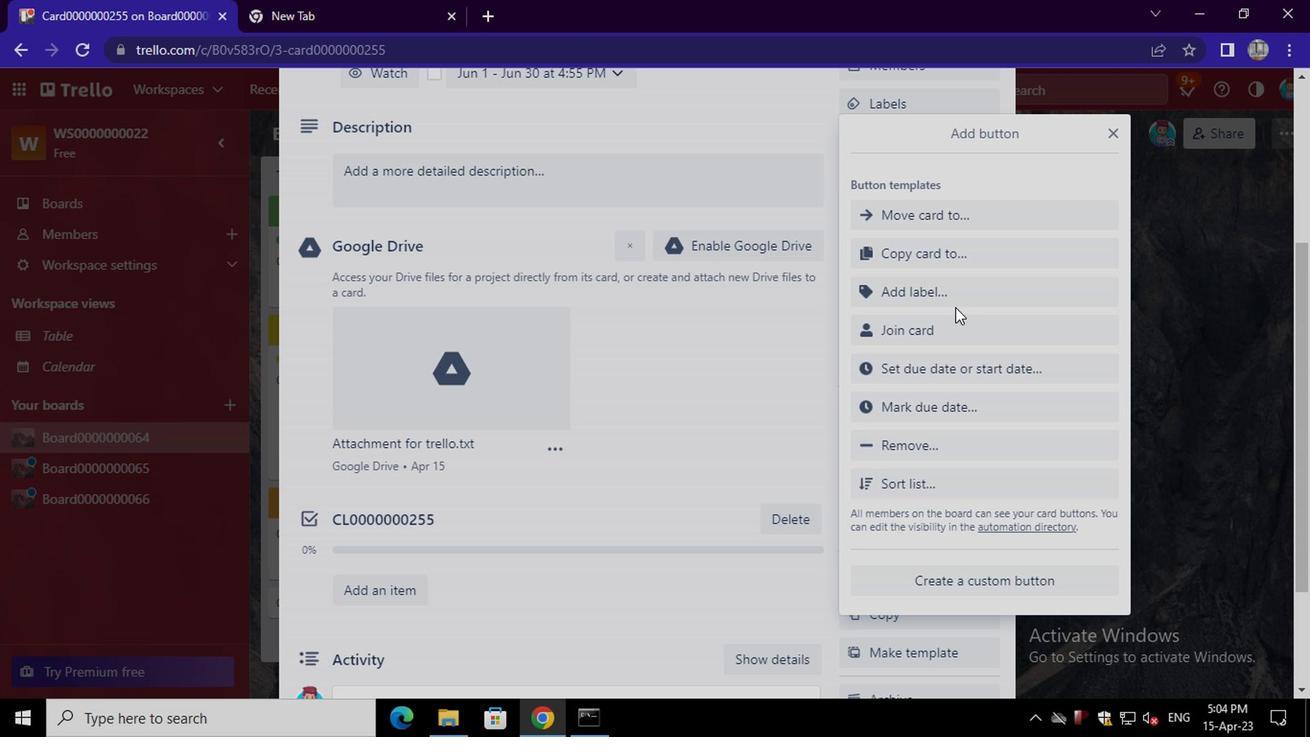 
Action: Mouse pressed left at (949, 297)
Screenshot: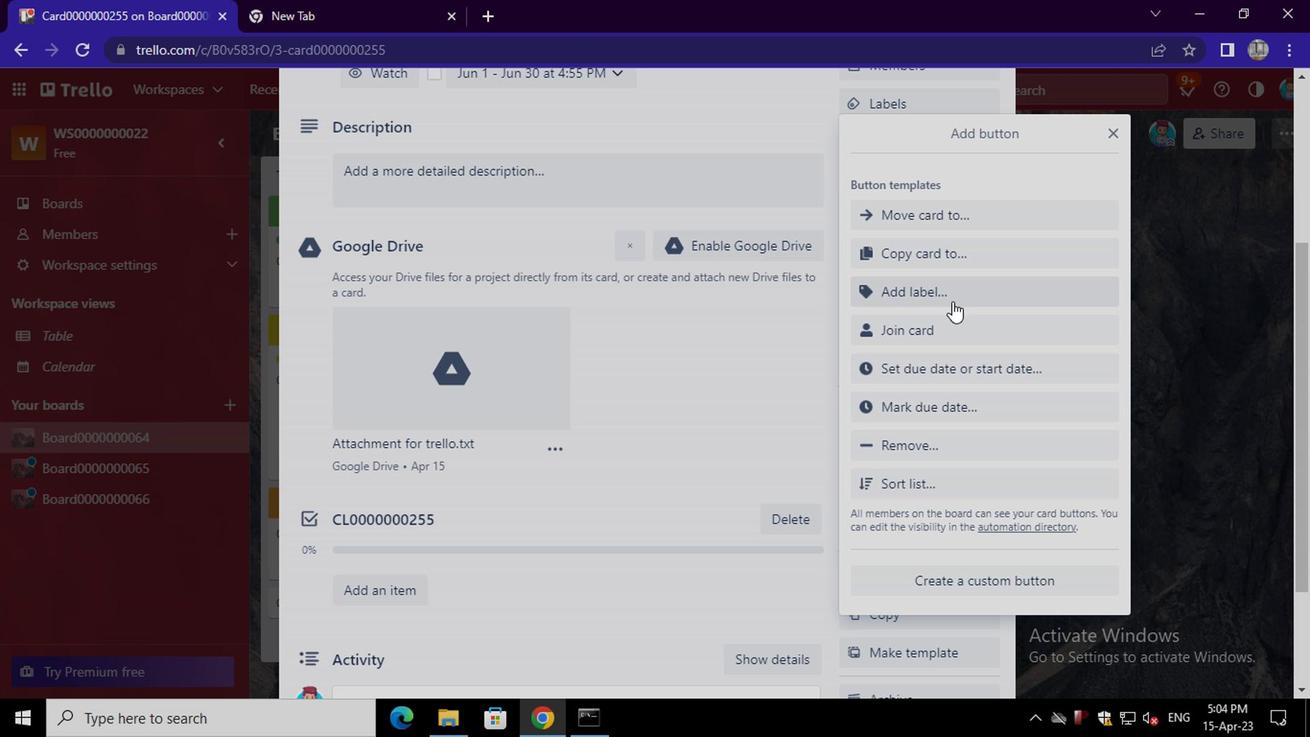 
Action: Mouse moved to (979, 310)
Screenshot: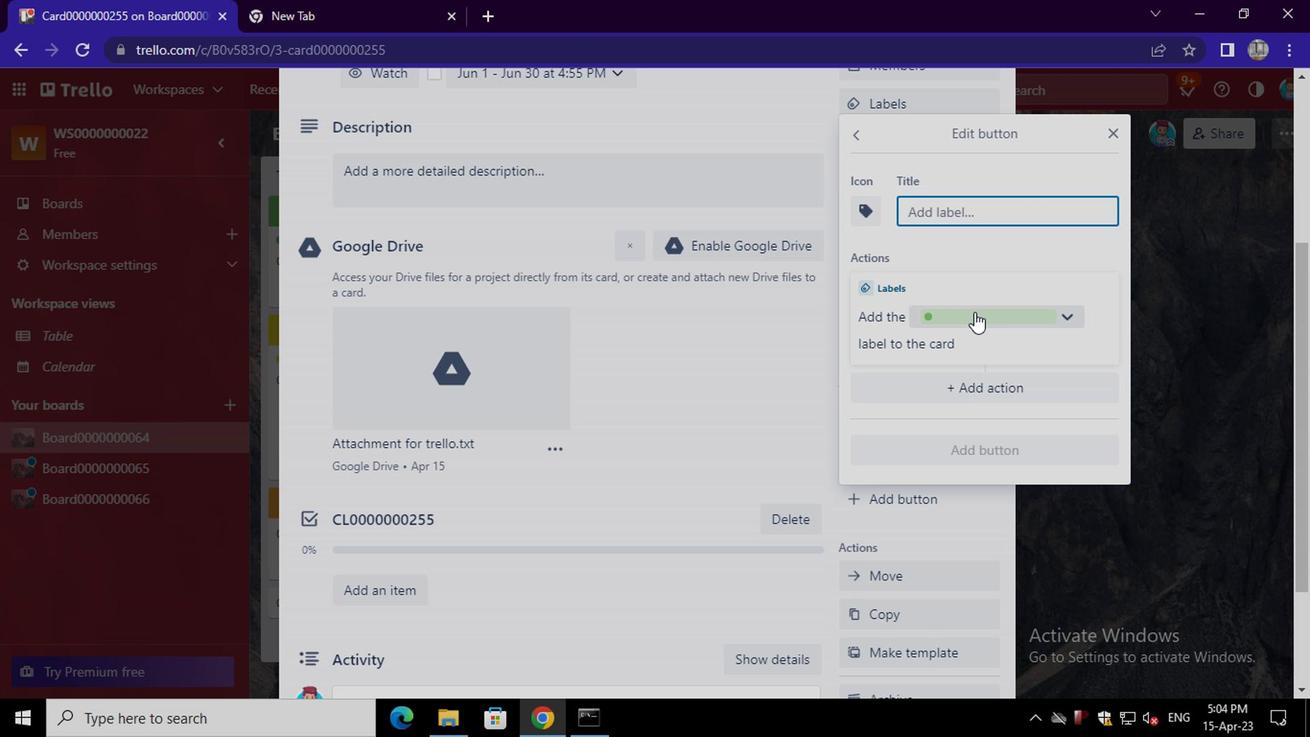 
Action: Mouse pressed left at (979, 310)
Screenshot: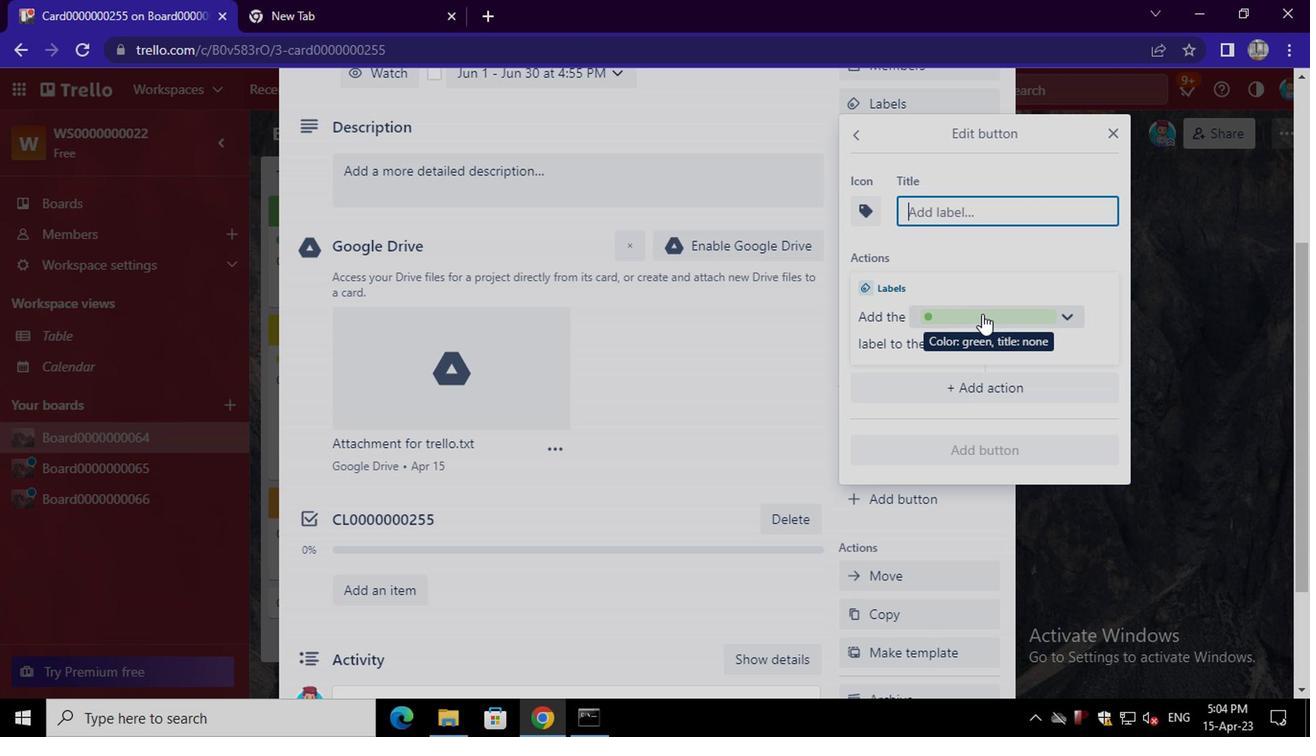 
Action: Mouse moved to (994, 418)
Screenshot: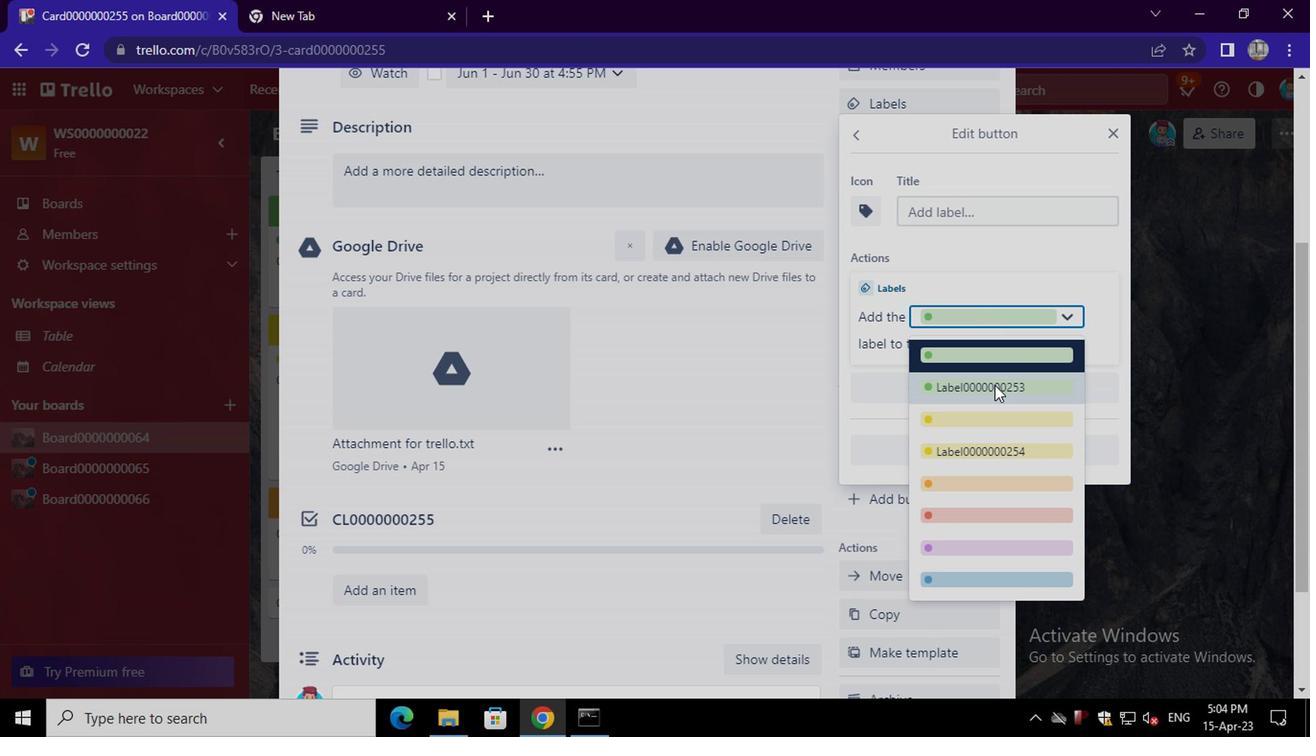 
Action: Mouse scrolled (994, 417) with delta (0, 0)
Screenshot: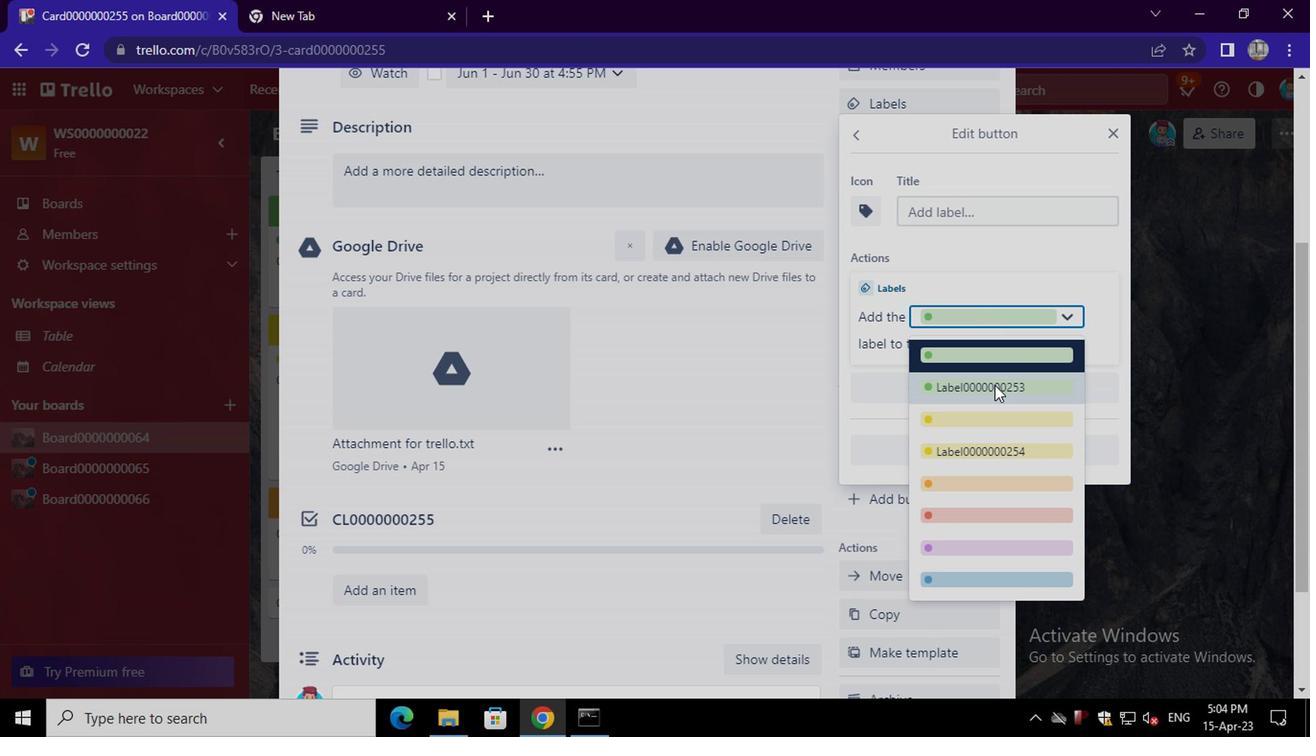 
Action: Mouse moved to (994, 421)
Screenshot: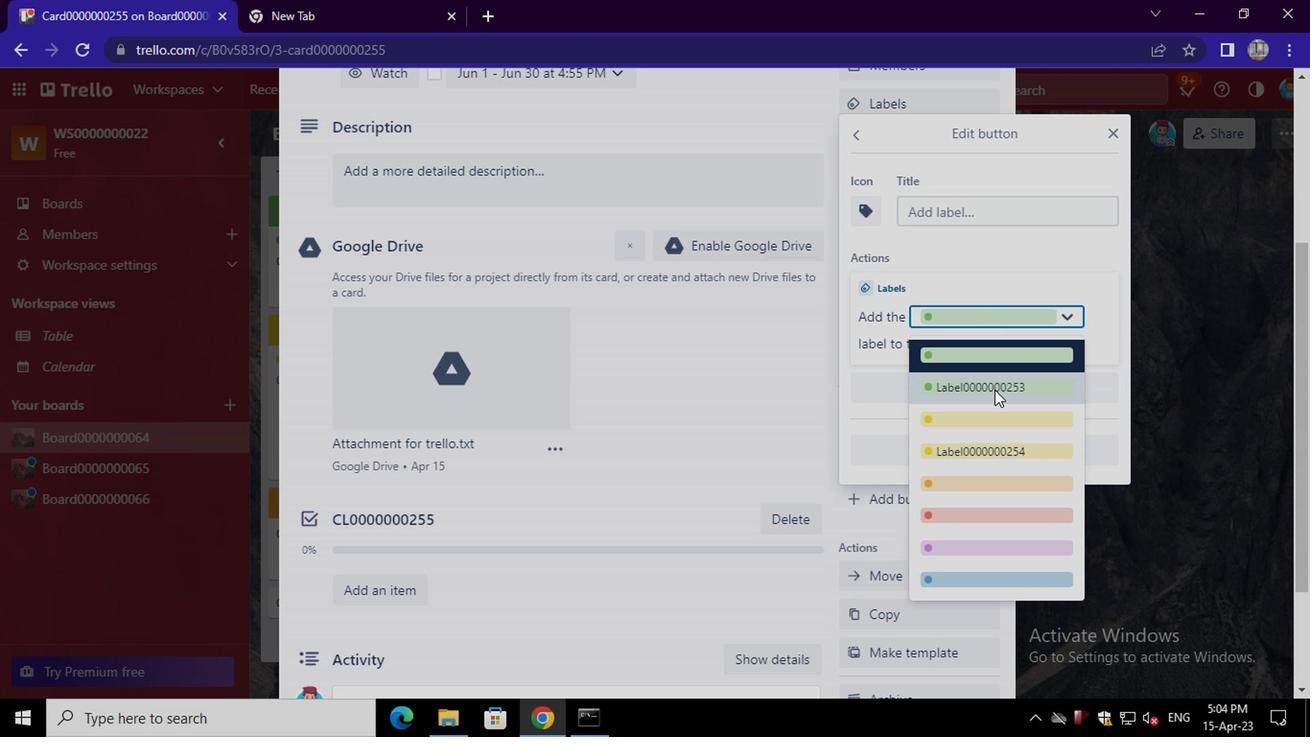 
Action: Mouse scrolled (994, 420) with delta (0, 0)
Screenshot: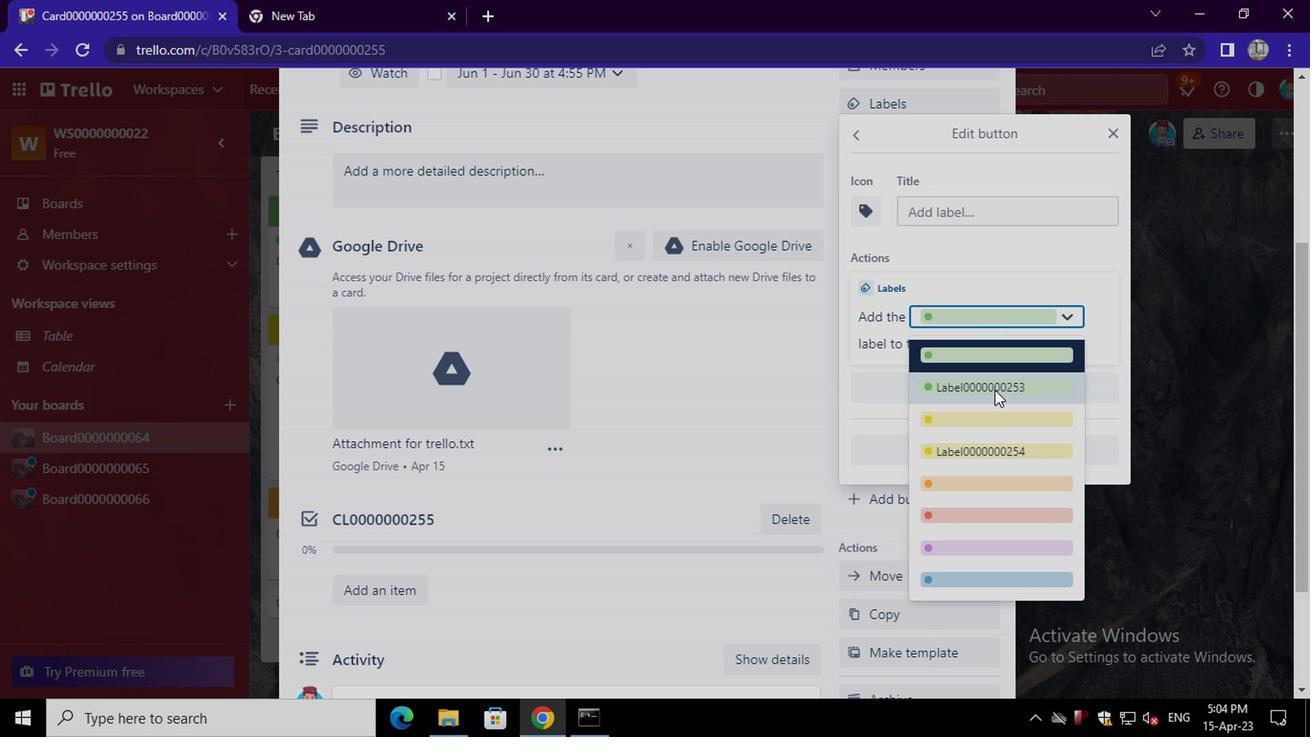 
Action: Mouse scrolled (994, 420) with delta (0, 0)
Screenshot: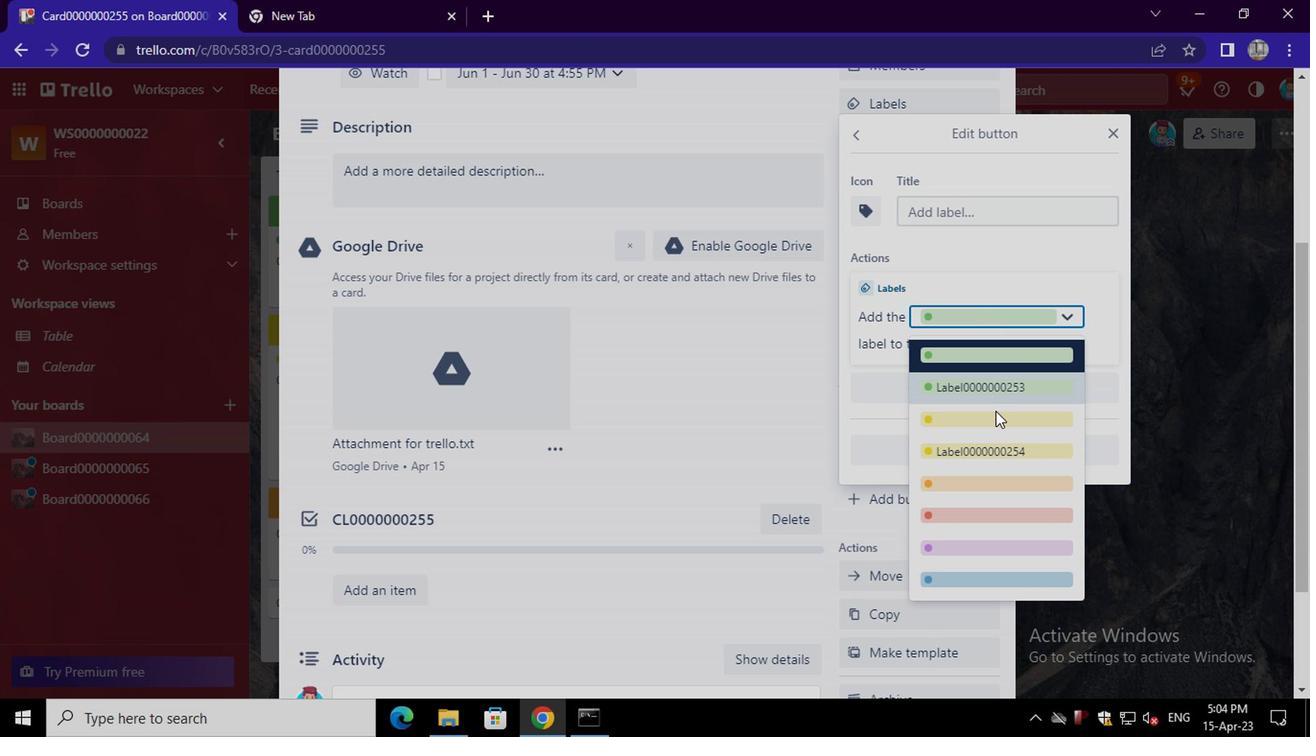 
Action: Mouse scrolled (994, 420) with delta (0, 0)
Screenshot: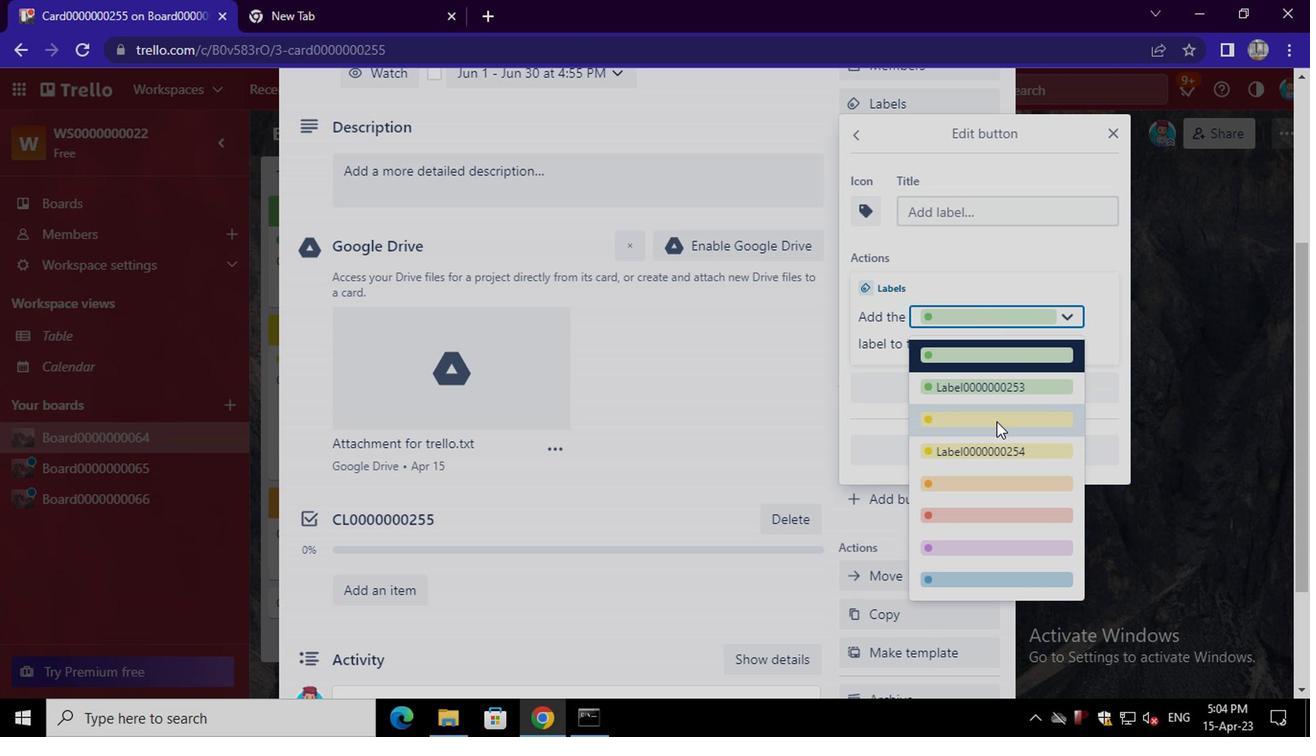 
Action: Mouse moved to (1000, 479)
Screenshot: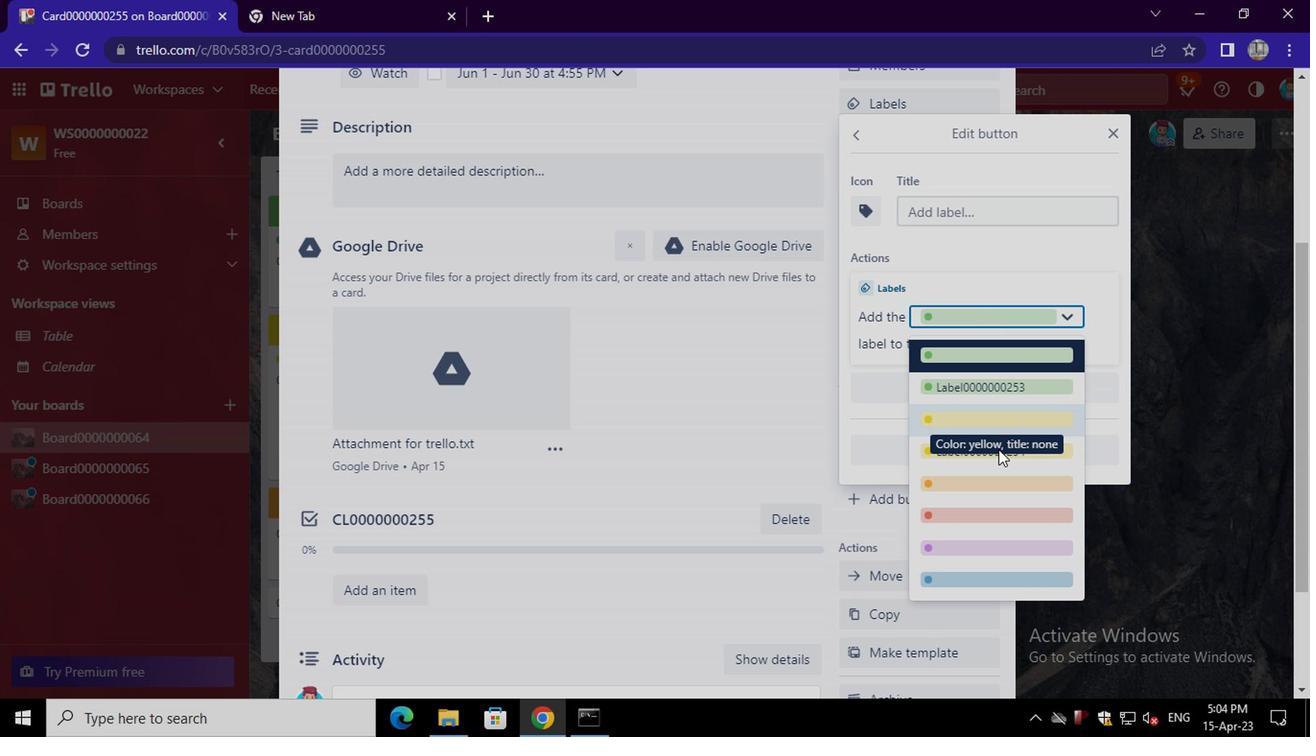 
Action: Mouse scrolled (1000, 480) with delta (0, 0)
Screenshot: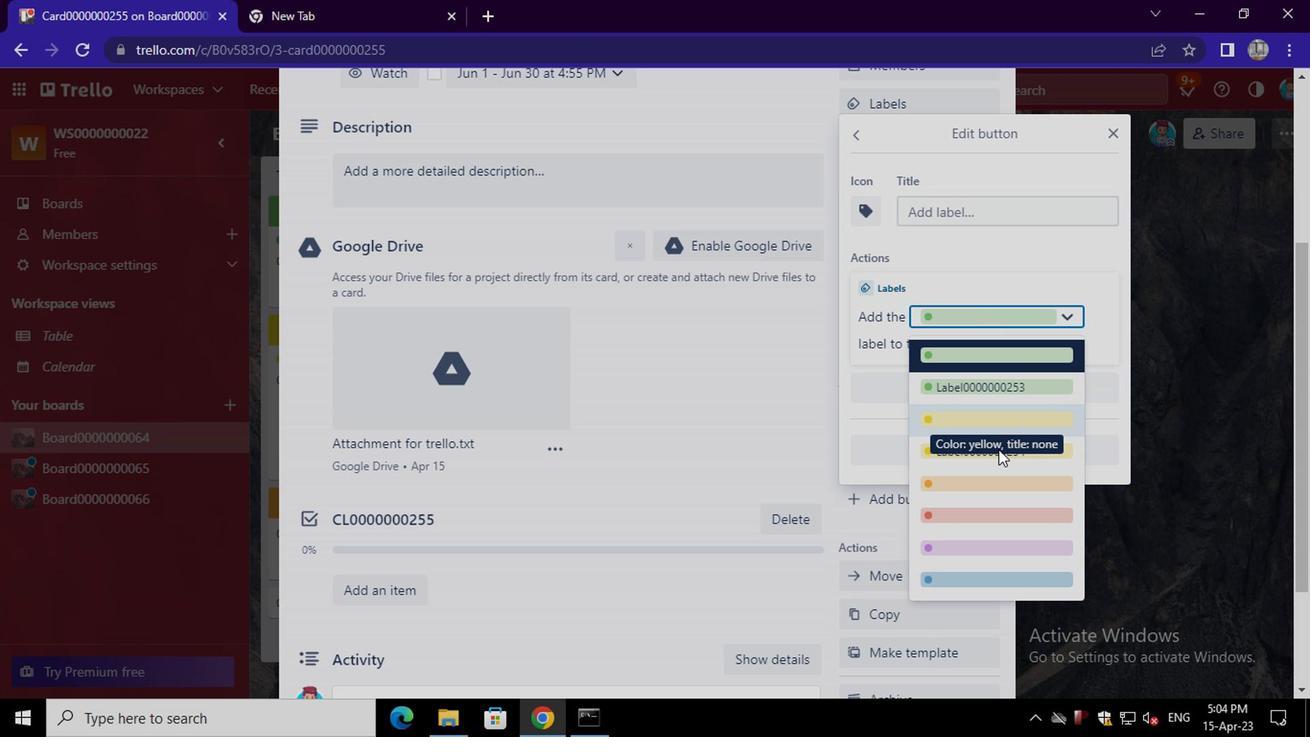
Action: Mouse scrolled (1000, 480) with delta (0, 0)
Screenshot: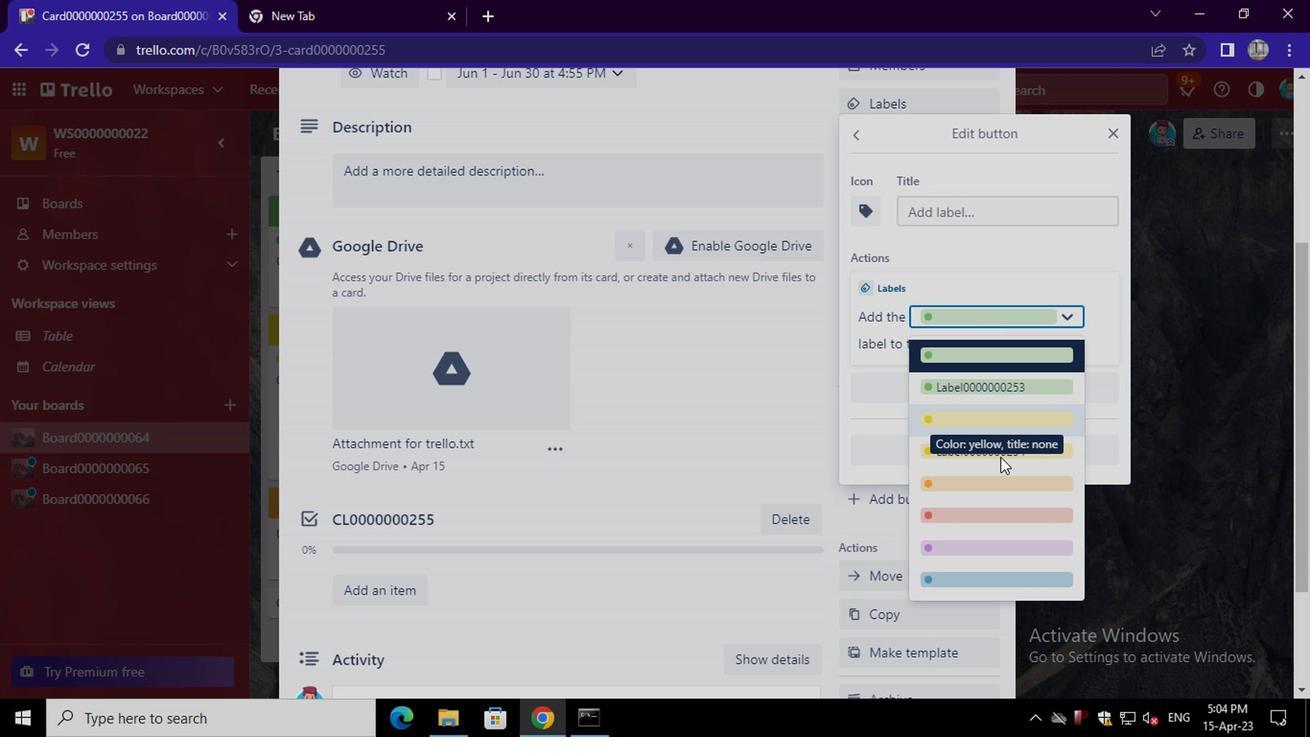 
Action: Mouse scrolled (1000, 480) with delta (0, 0)
Screenshot: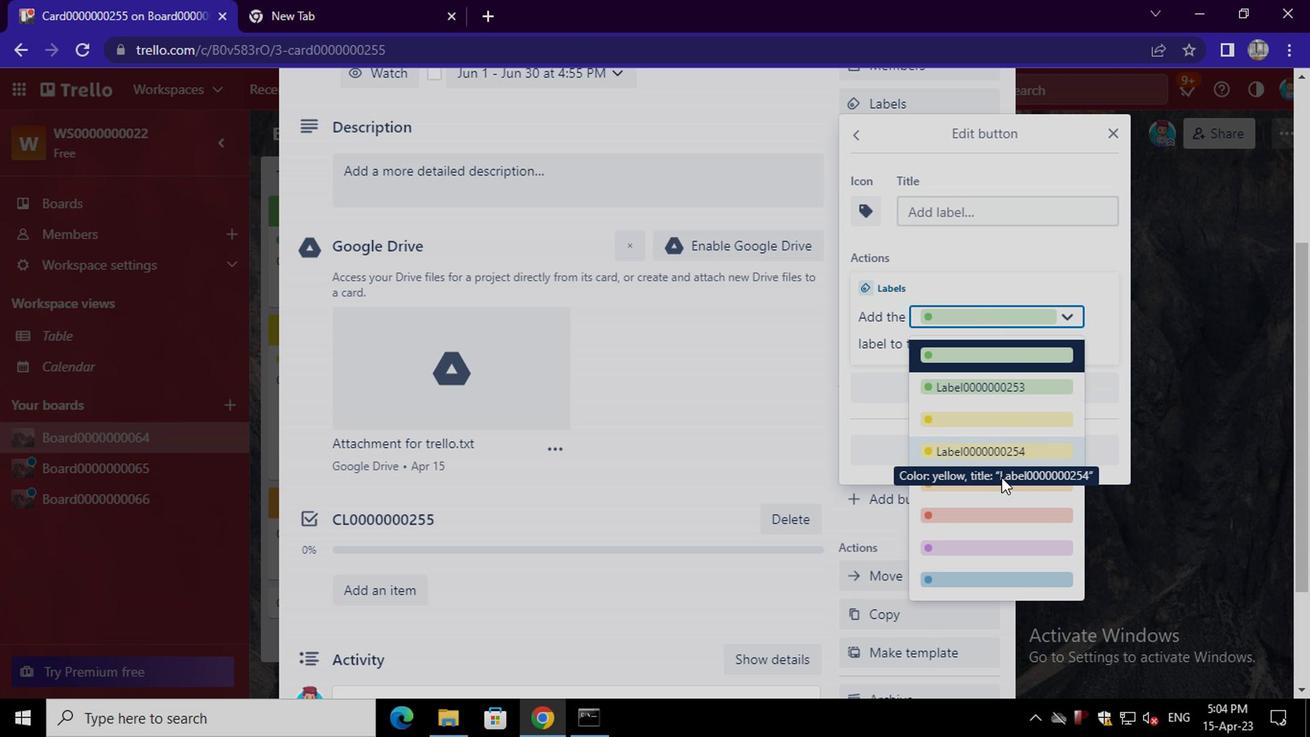 
Action: Mouse scrolled (1000, 480) with delta (0, 0)
Screenshot: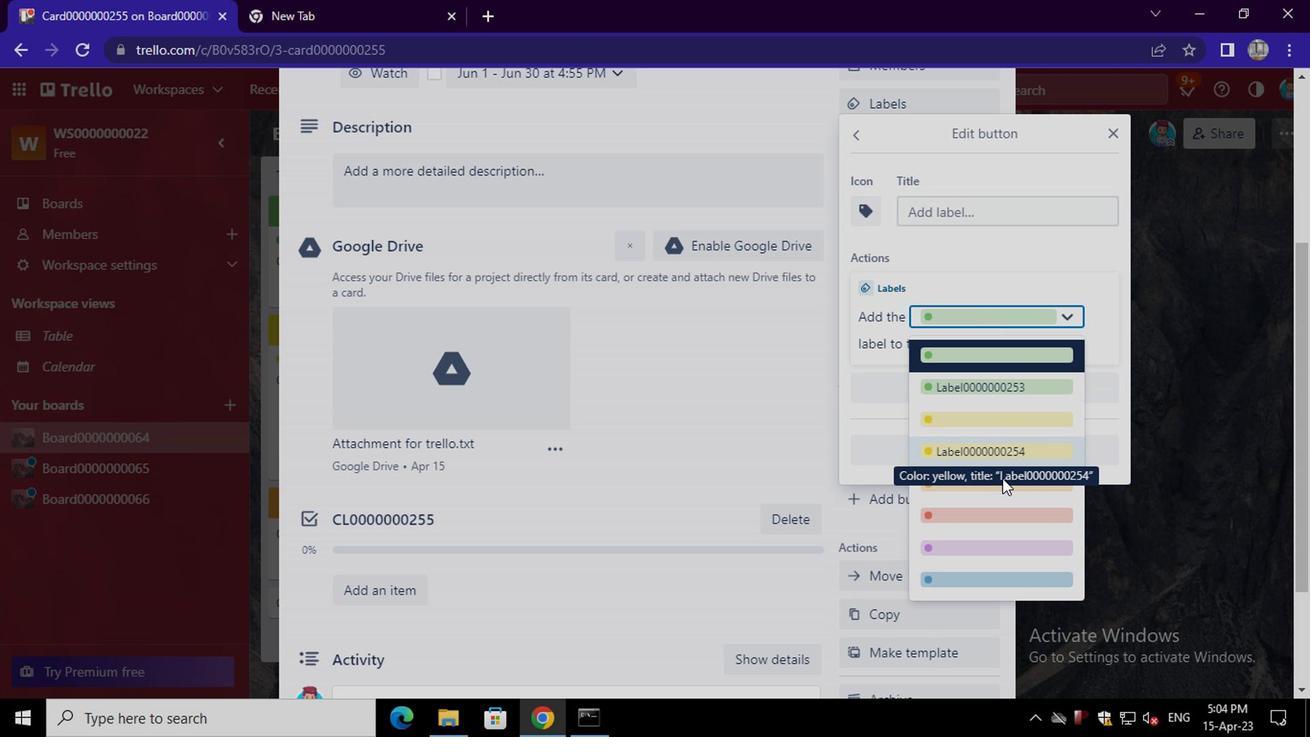 
Action: Mouse moved to (1003, 387)
Screenshot: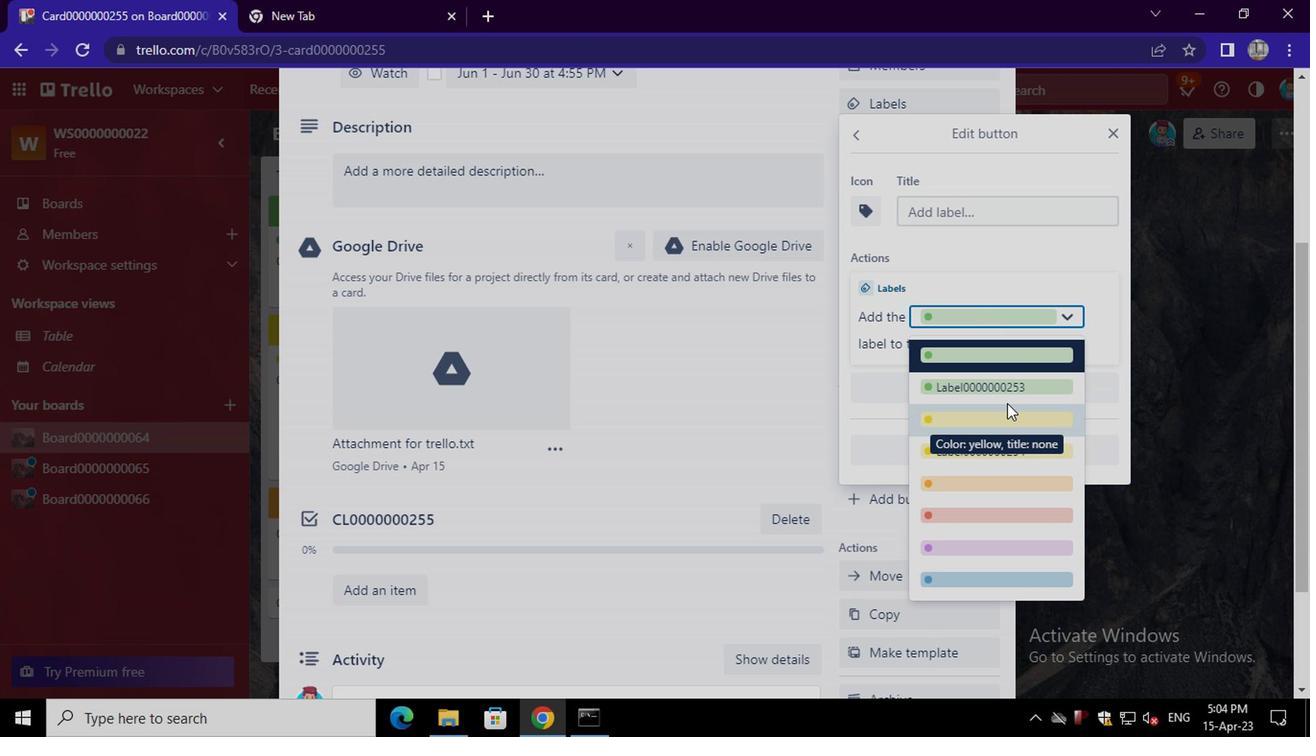 
Action: Mouse pressed left at (1003, 387)
Screenshot: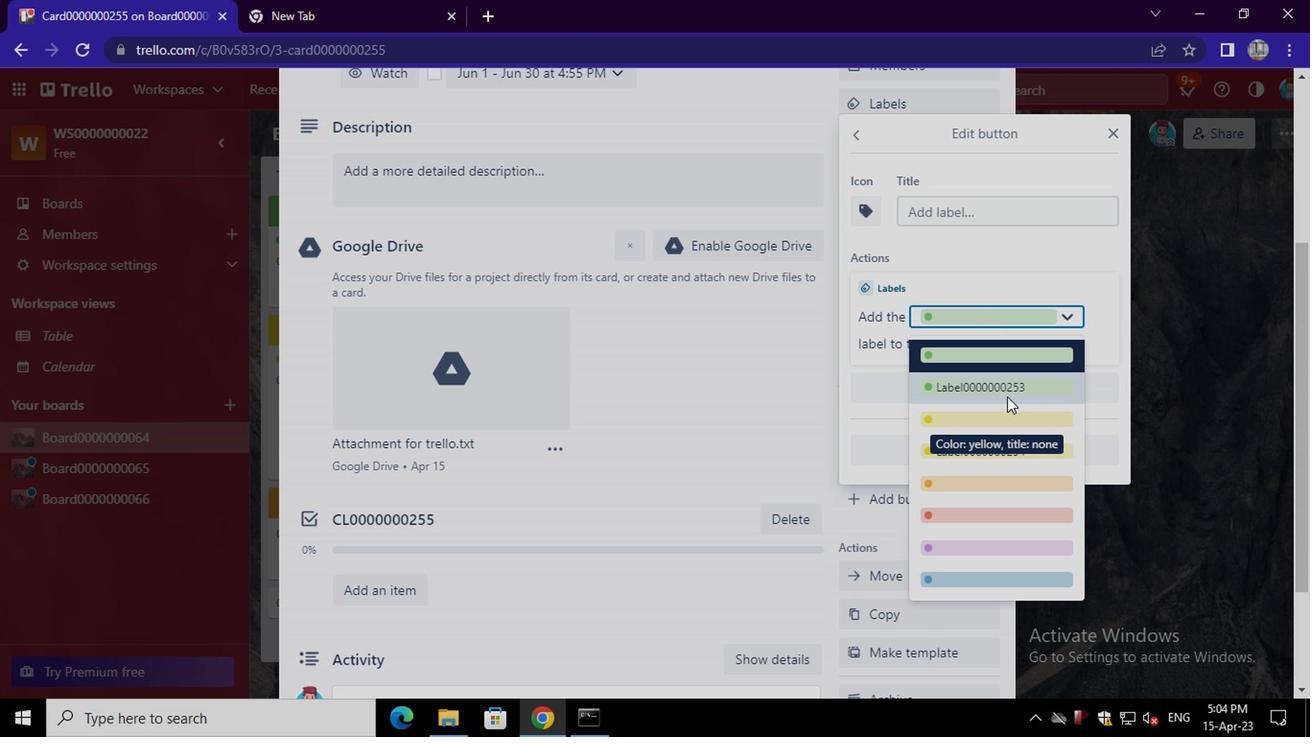 
Action: Mouse moved to (1000, 213)
Screenshot: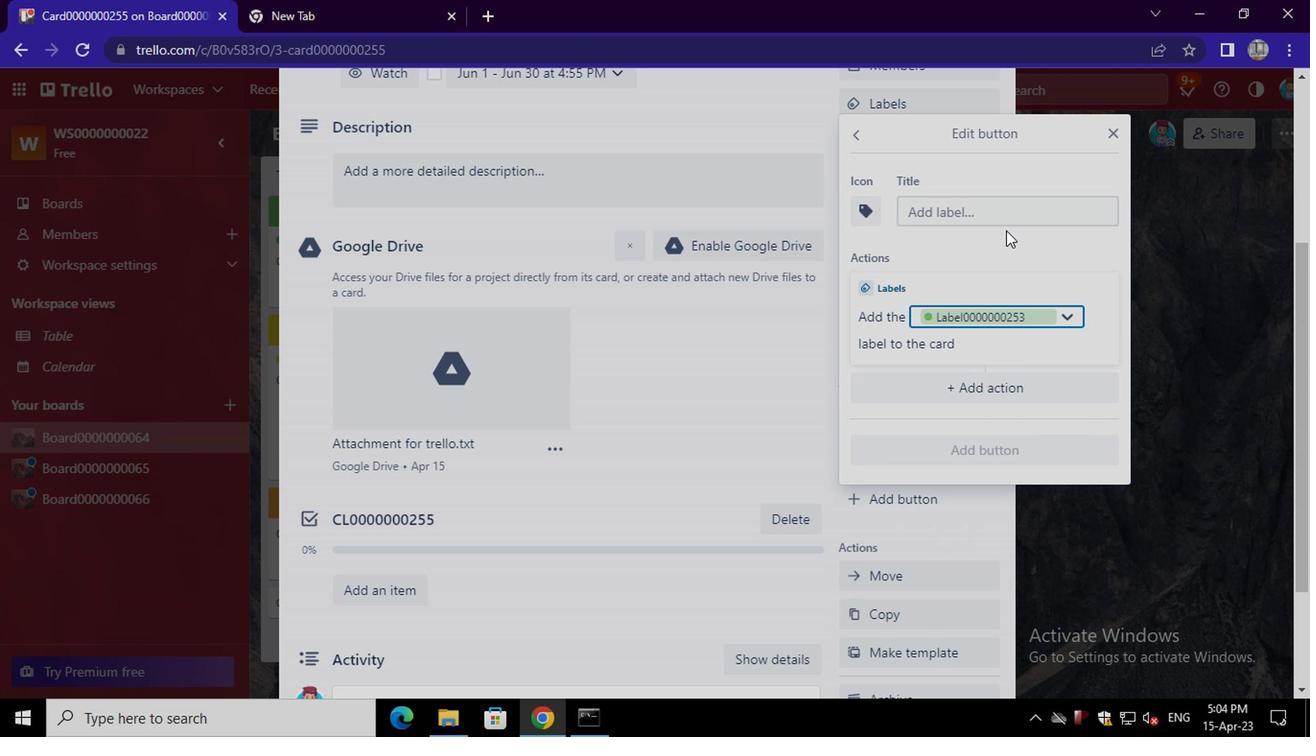 
Action: Mouse pressed left at (1000, 213)
Screenshot: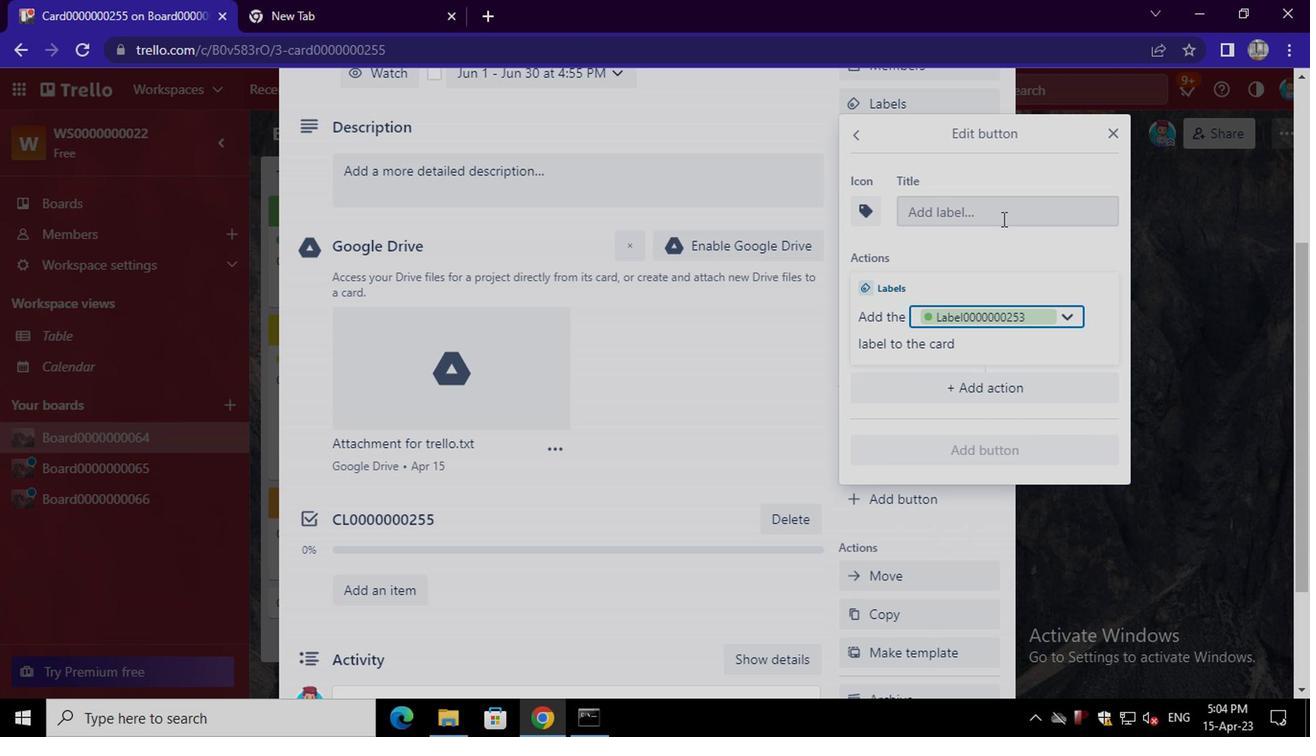 
Action: Key pressed <Key.shift>BUTTON0000000255
Screenshot: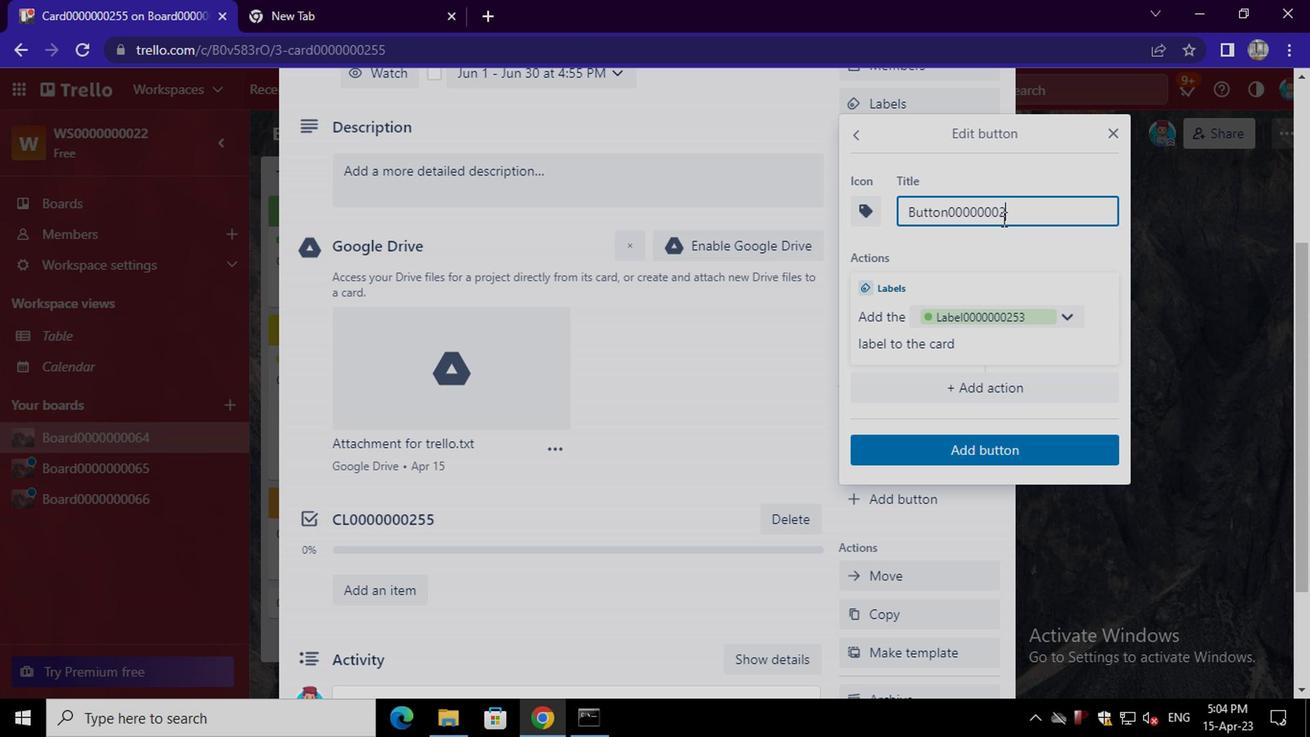 
Action: Mouse moved to (996, 436)
Screenshot: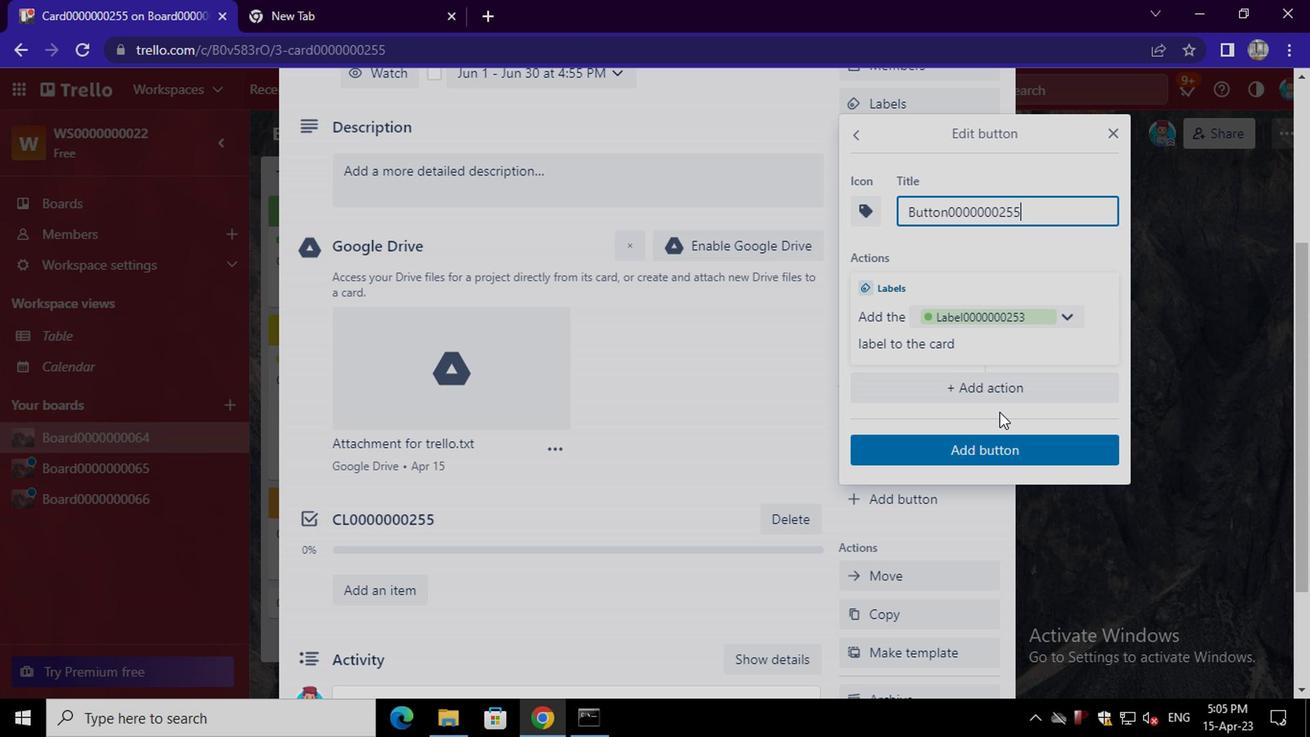 
Action: Mouse pressed left at (996, 436)
Screenshot: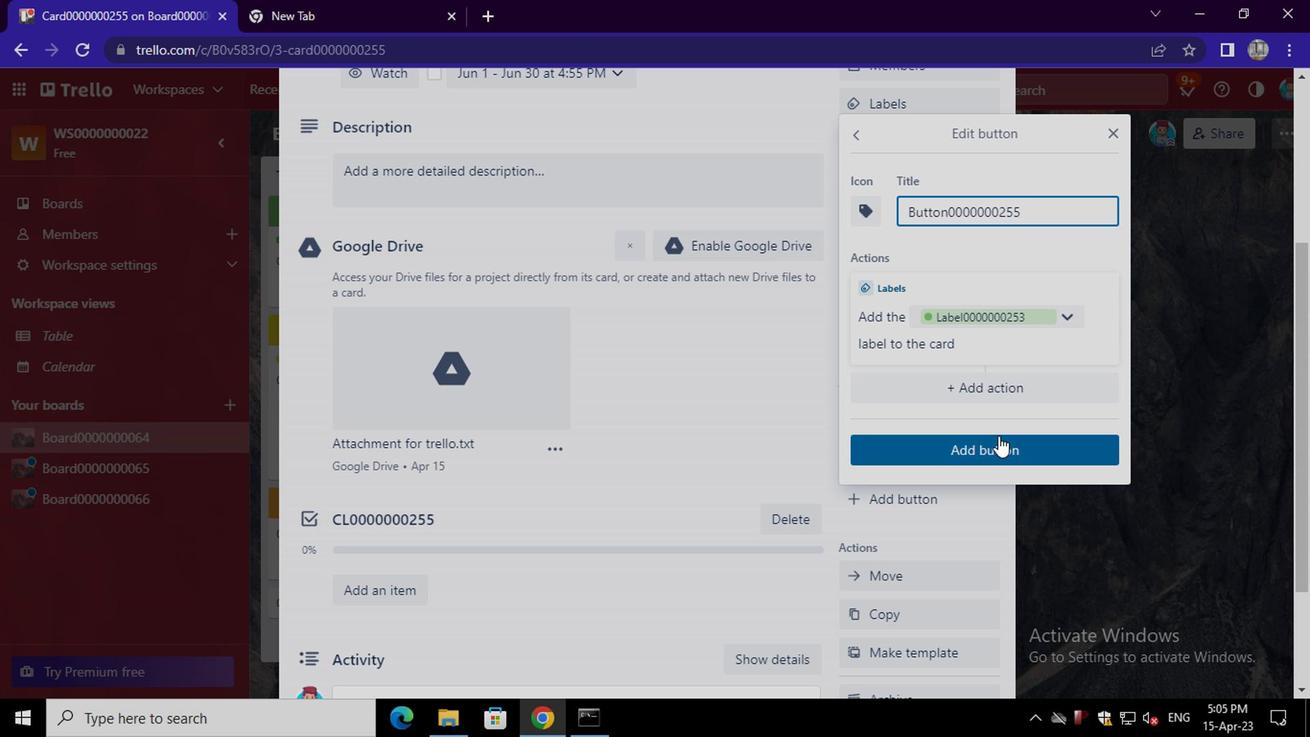 
Action: Mouse moved to (508, 177)
Screenshot: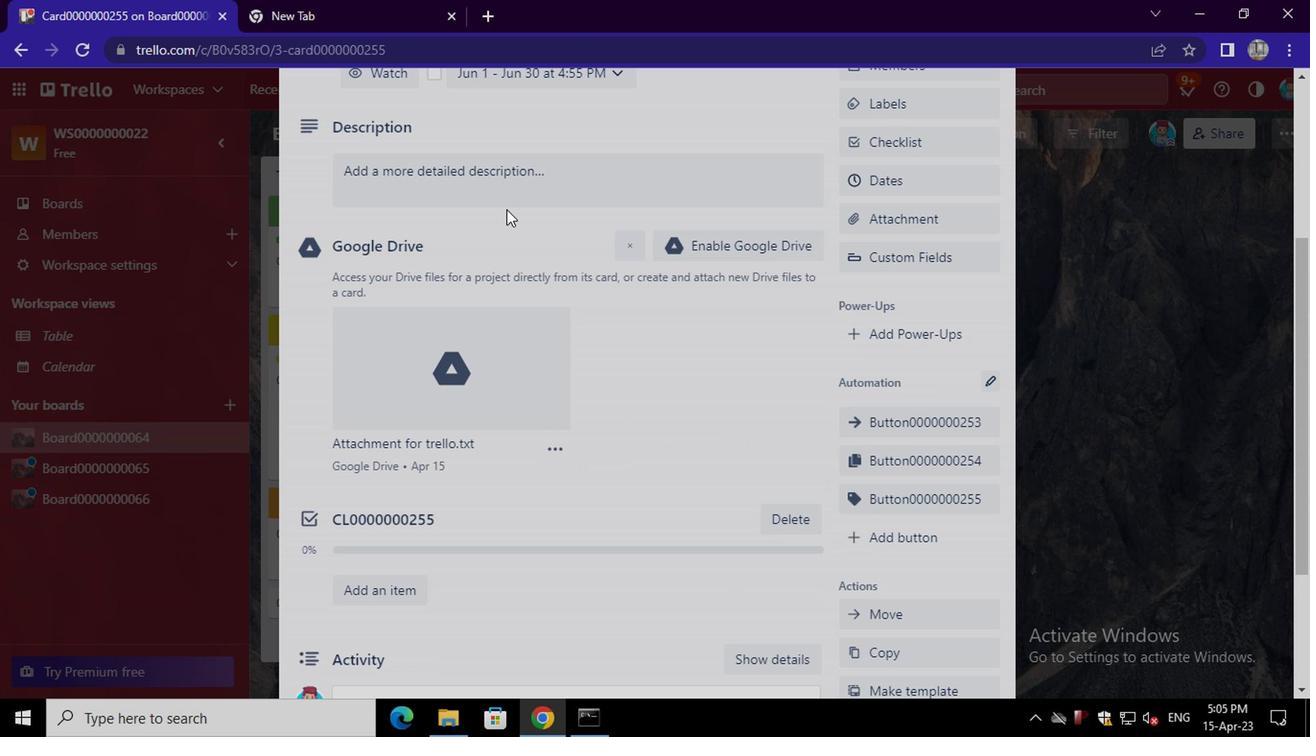 
Action: Mouse pressed left at (508, 177)
Screenshot: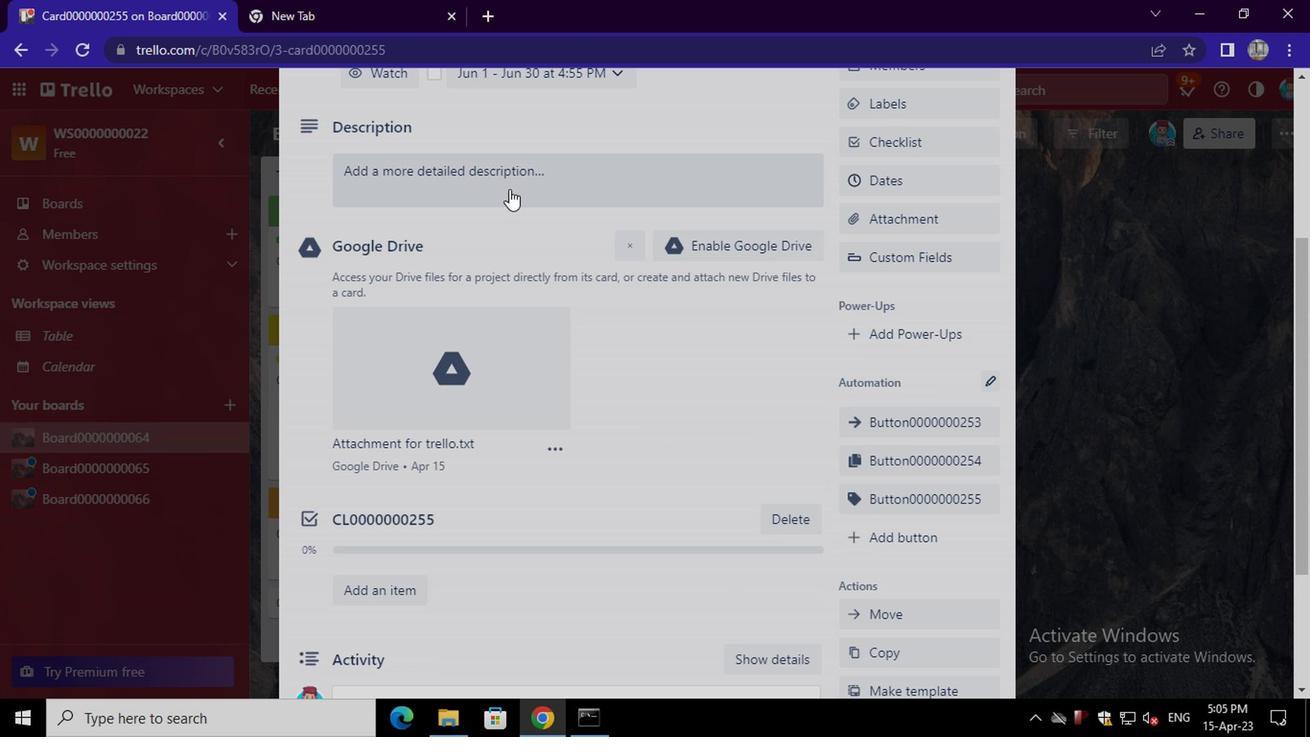 
Action: Mouse moved to (501, 242)
Screenshot: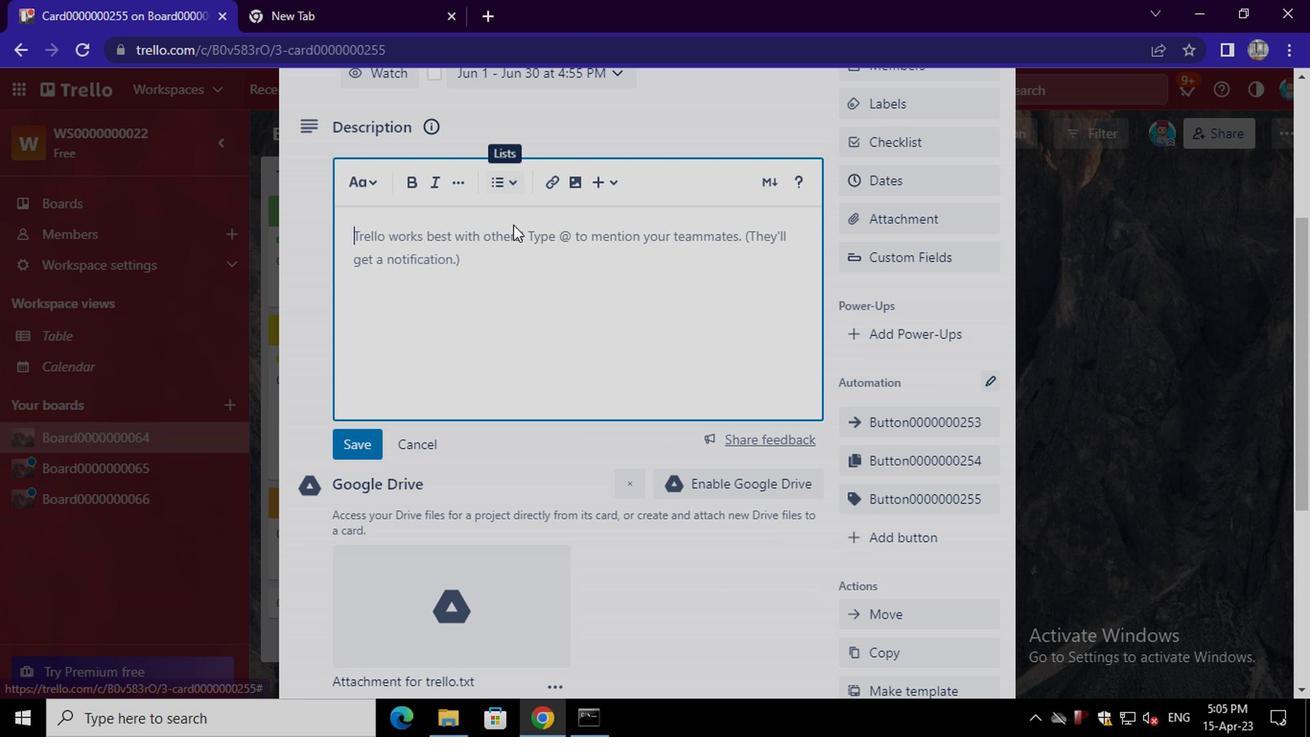 
Action: Mouse pressed left at (501, 242)
Screenshot: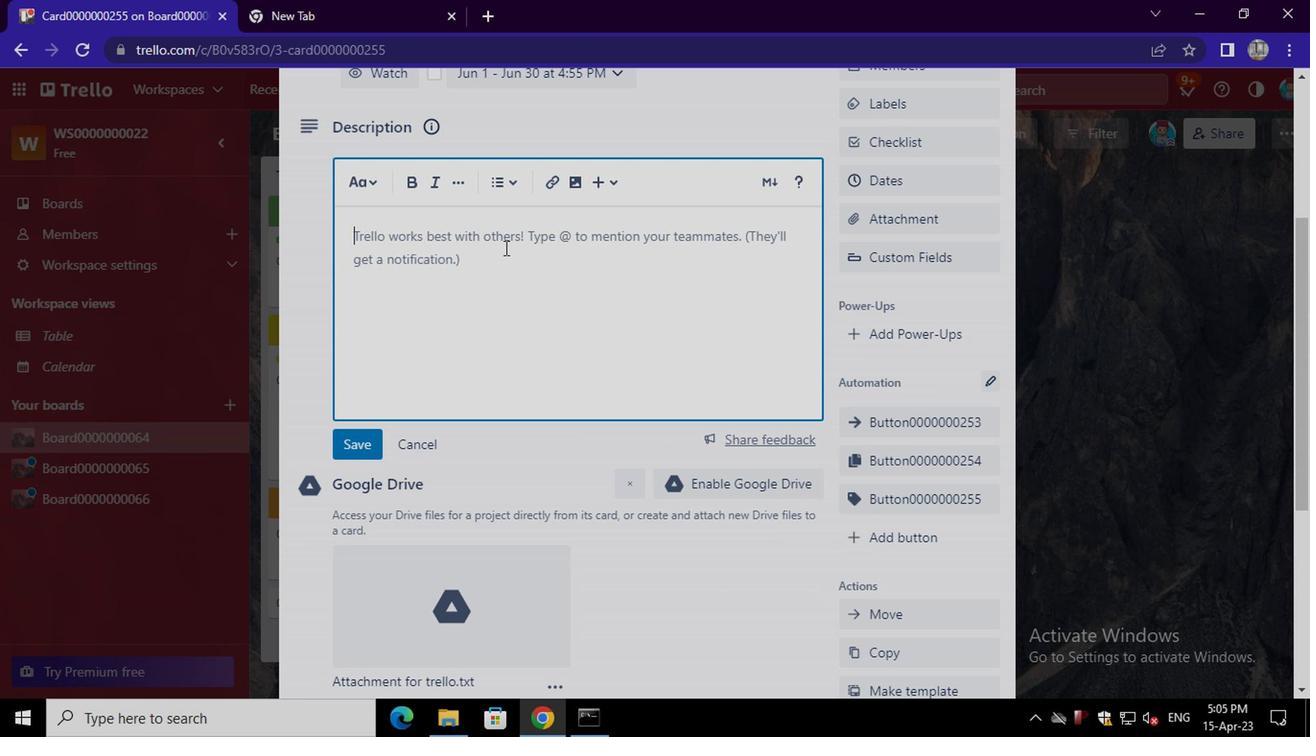 
Action: Key pressed <Key.shift>DS0000000255
Screenshot: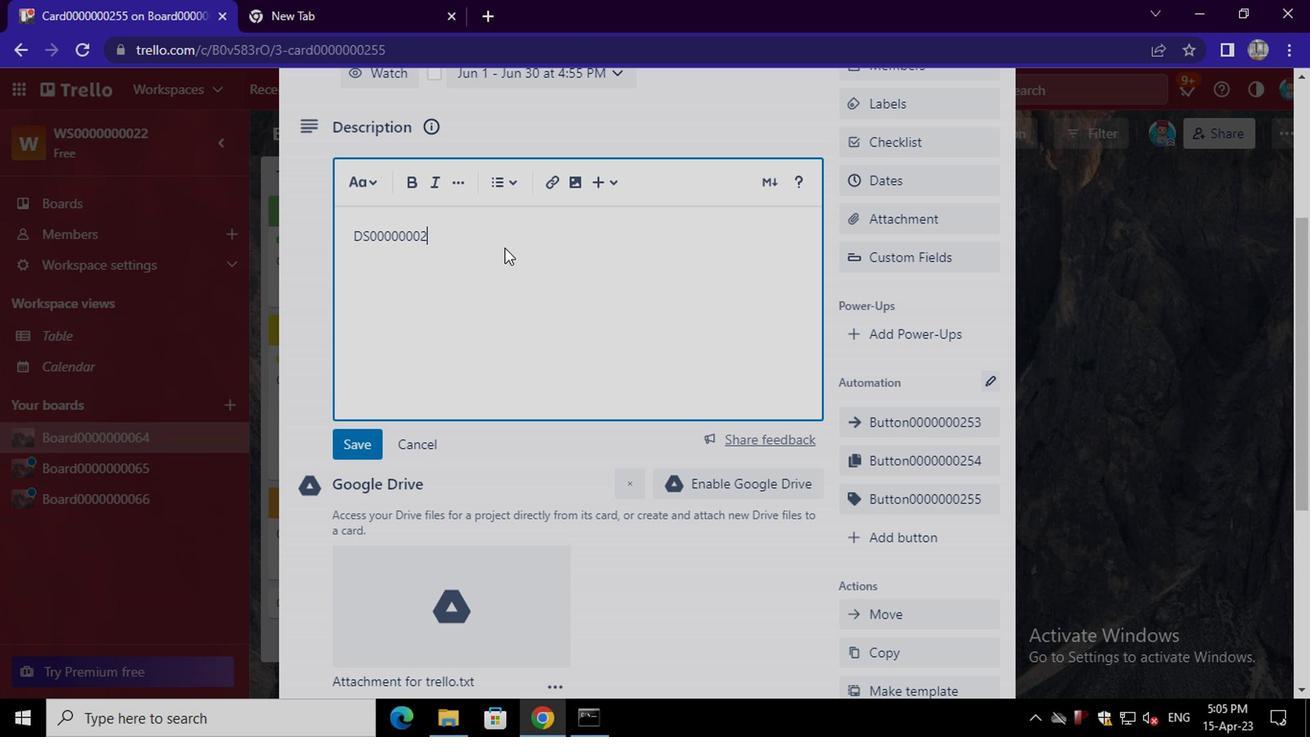 
Action: Mouse moved to (357, 439)
Screenshot: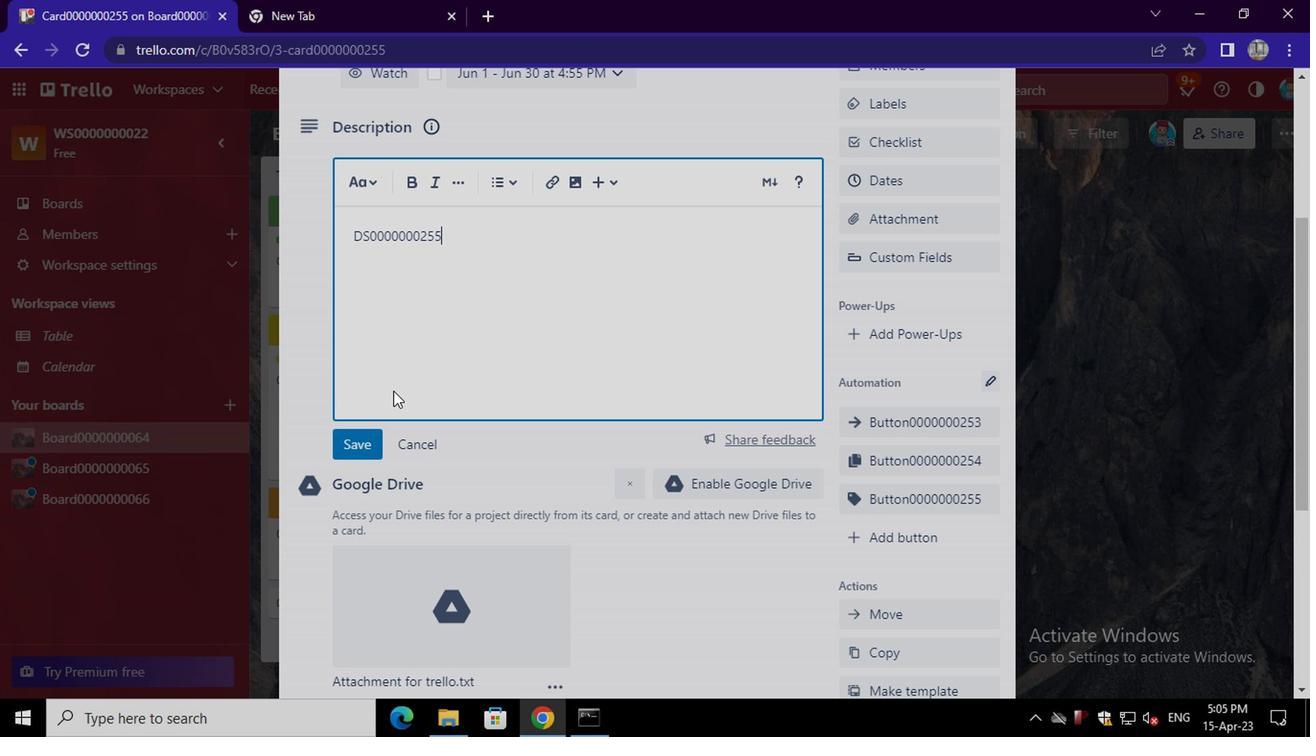 
Action: Mouse pressed left at (357, 439)
Screenshot: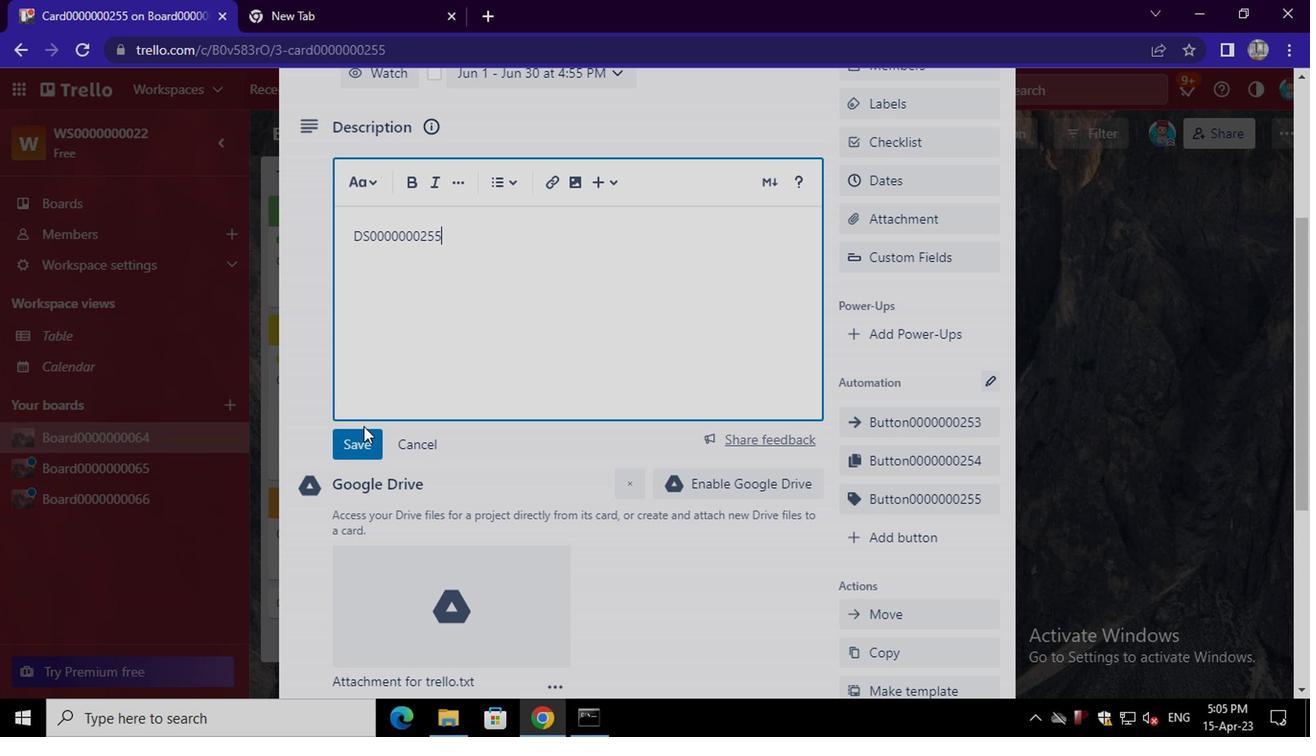 
Action: Mouse moved to (355, 439)
Screenshot: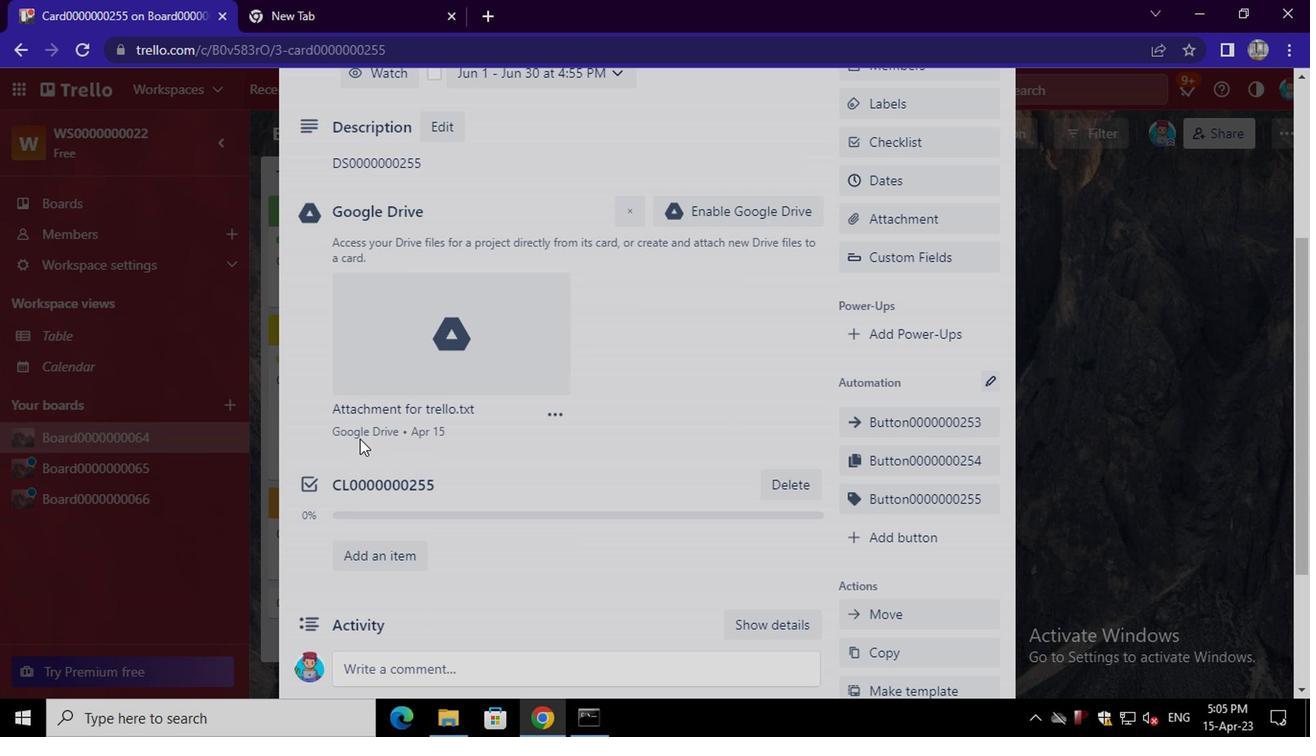 
Action: Mouse scrolled (355, 438) with delta (0, 0)
Screenshot: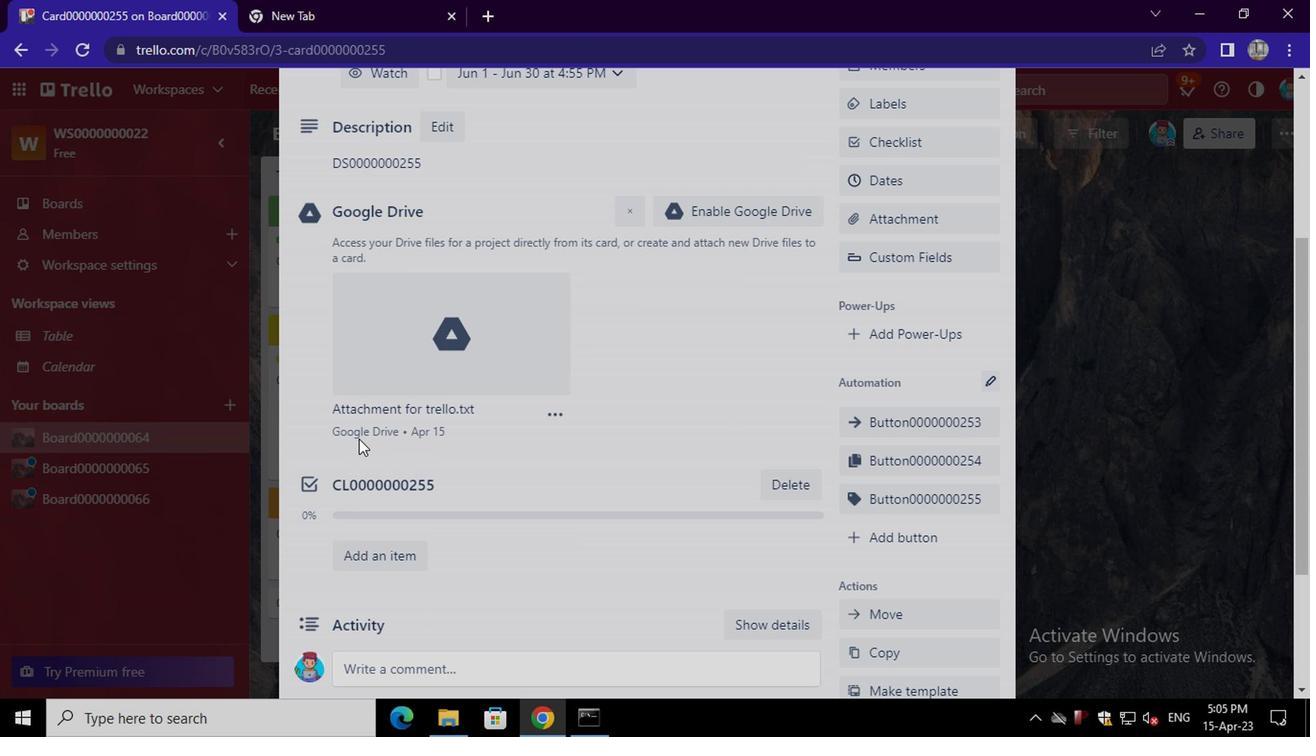 
Action: Mouse scrolled (355, 438) with delta (0, 0)
Screenshot: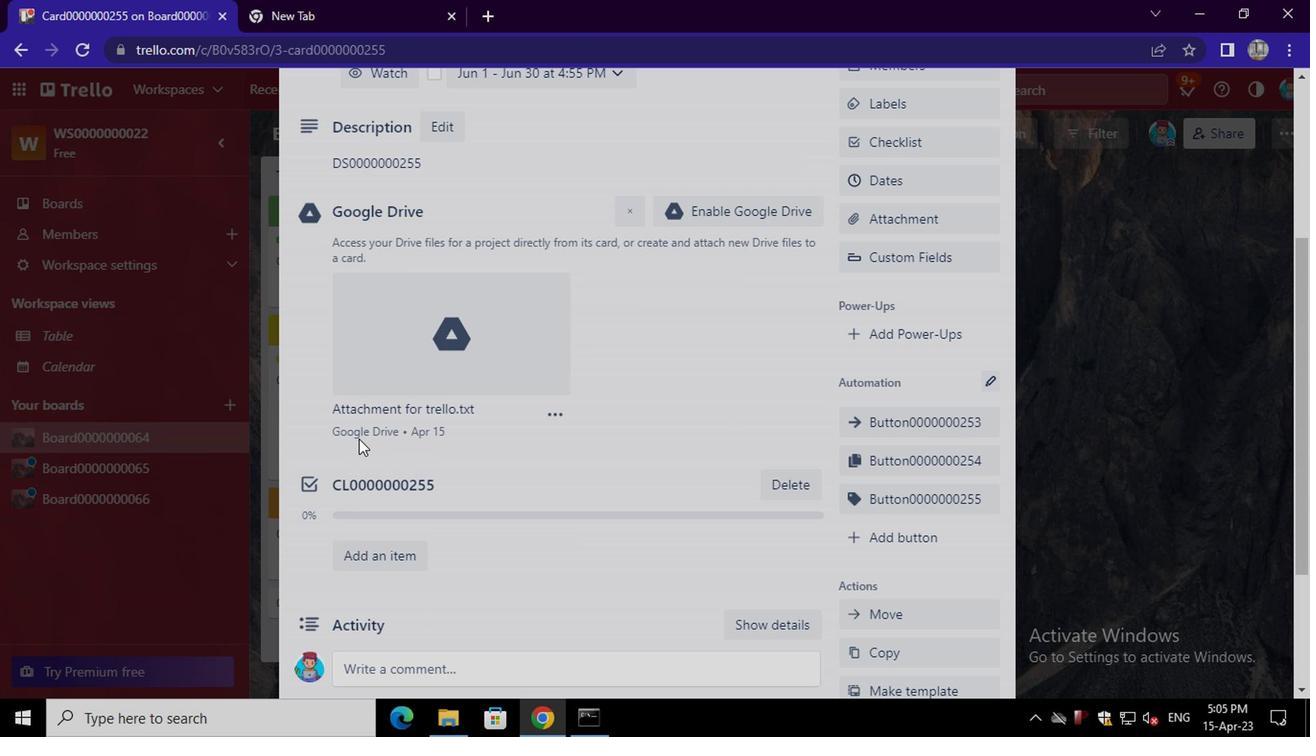 
Action: Mouse scrolled (355, 438) with delta (0, 0)
Screenshot: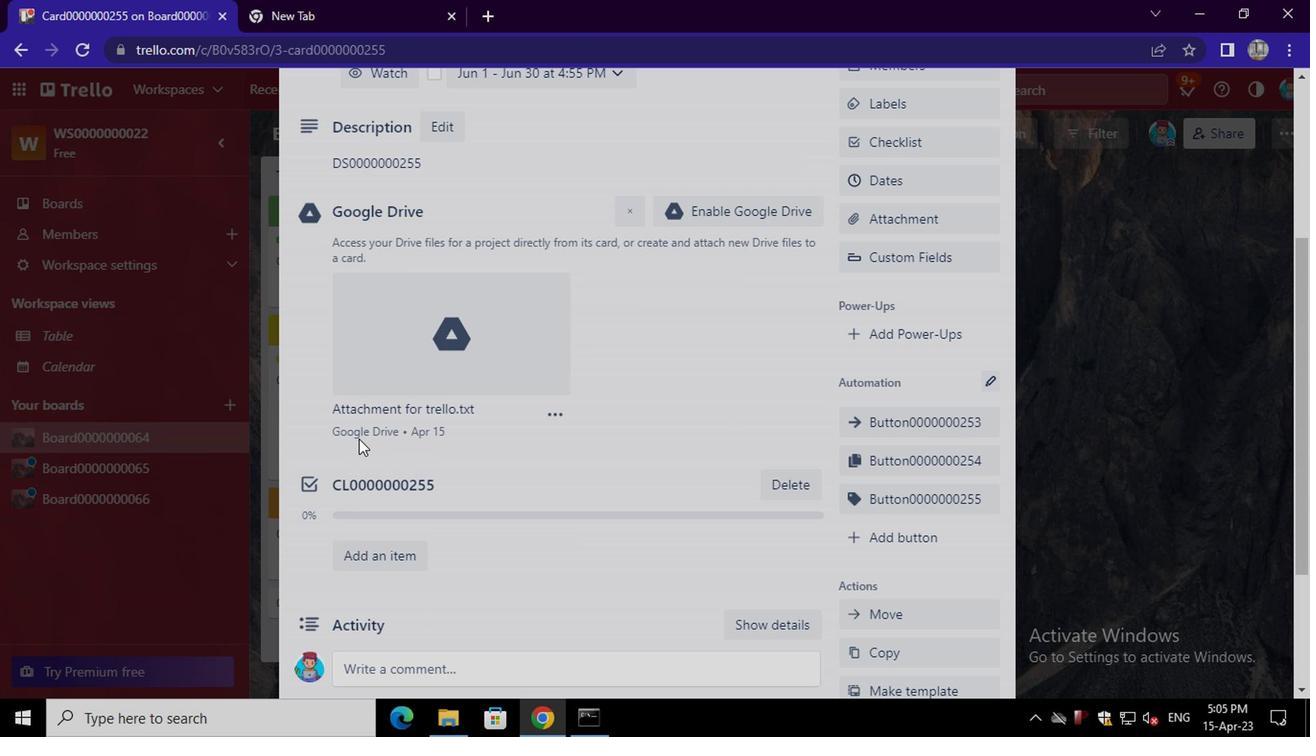 
Action: Mouse moved to (384, 449)
Screenshot: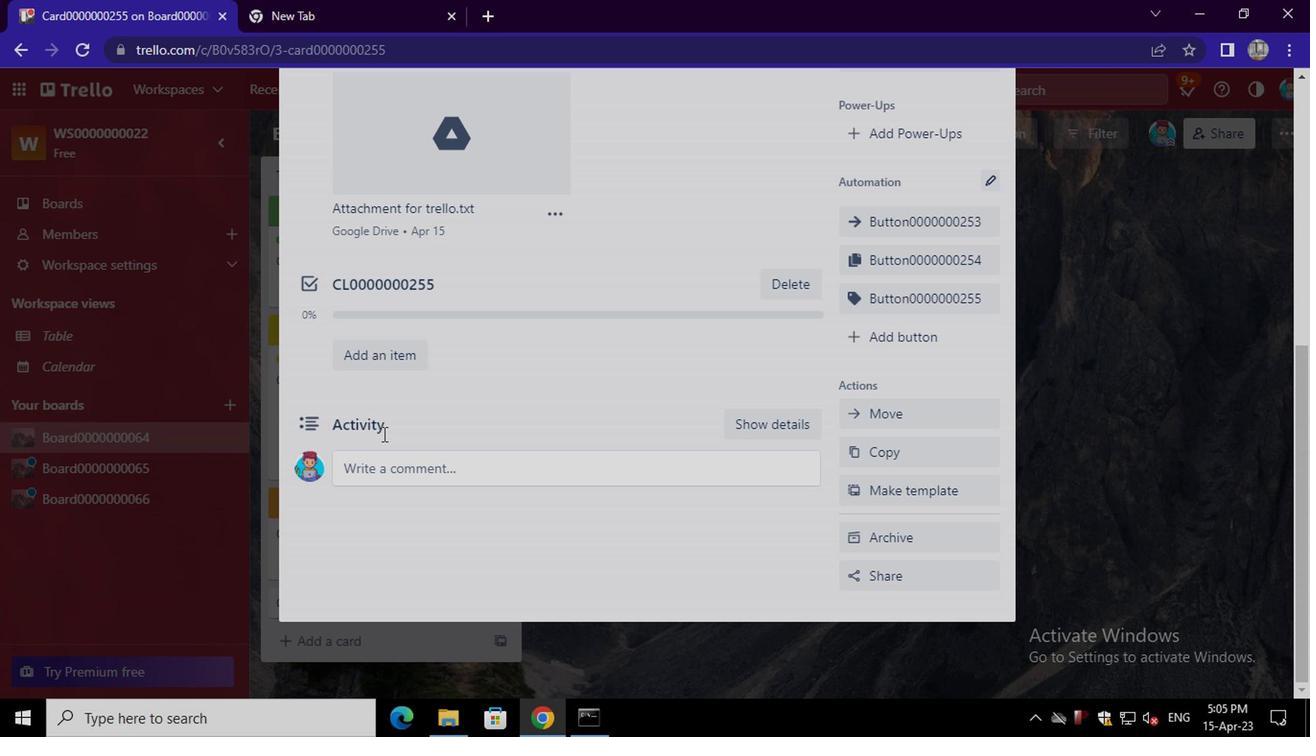 
Action: Mouse pressed left at (384, 449)
Screenshot: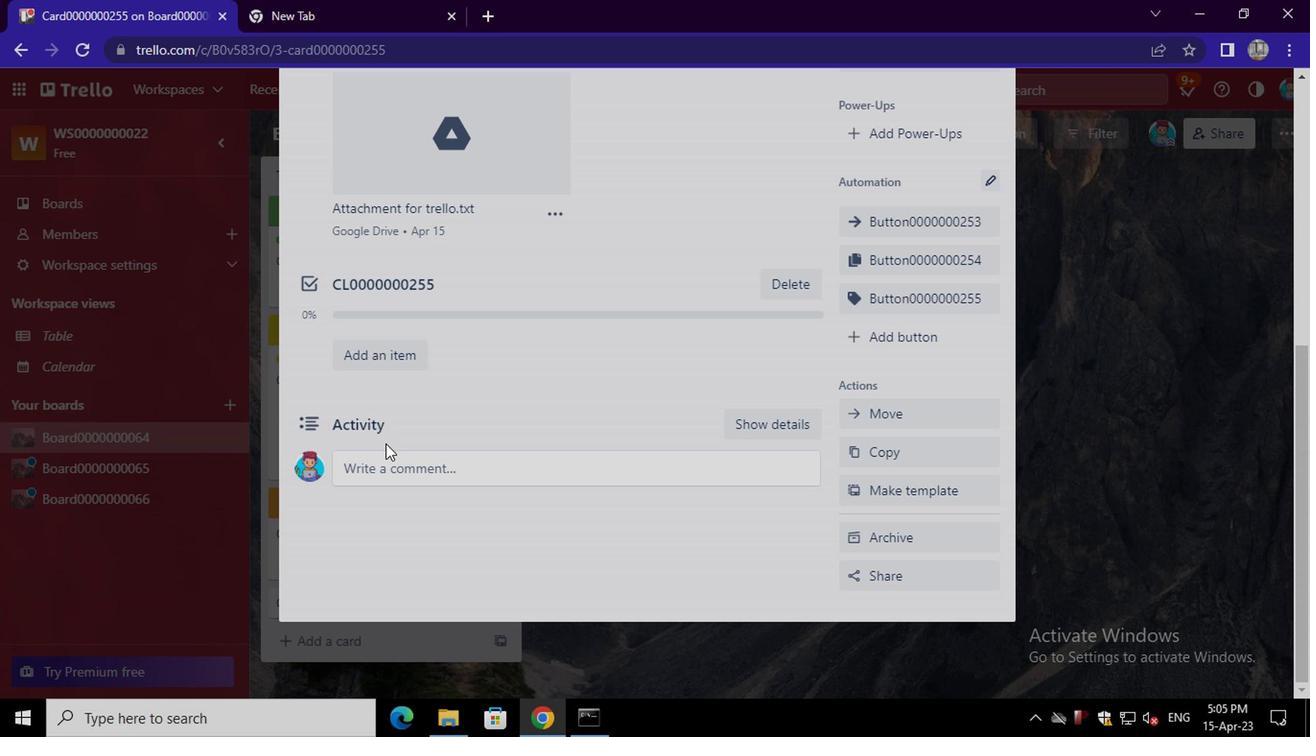 
Action: Mouse moved to (384, 458)
Screenshot: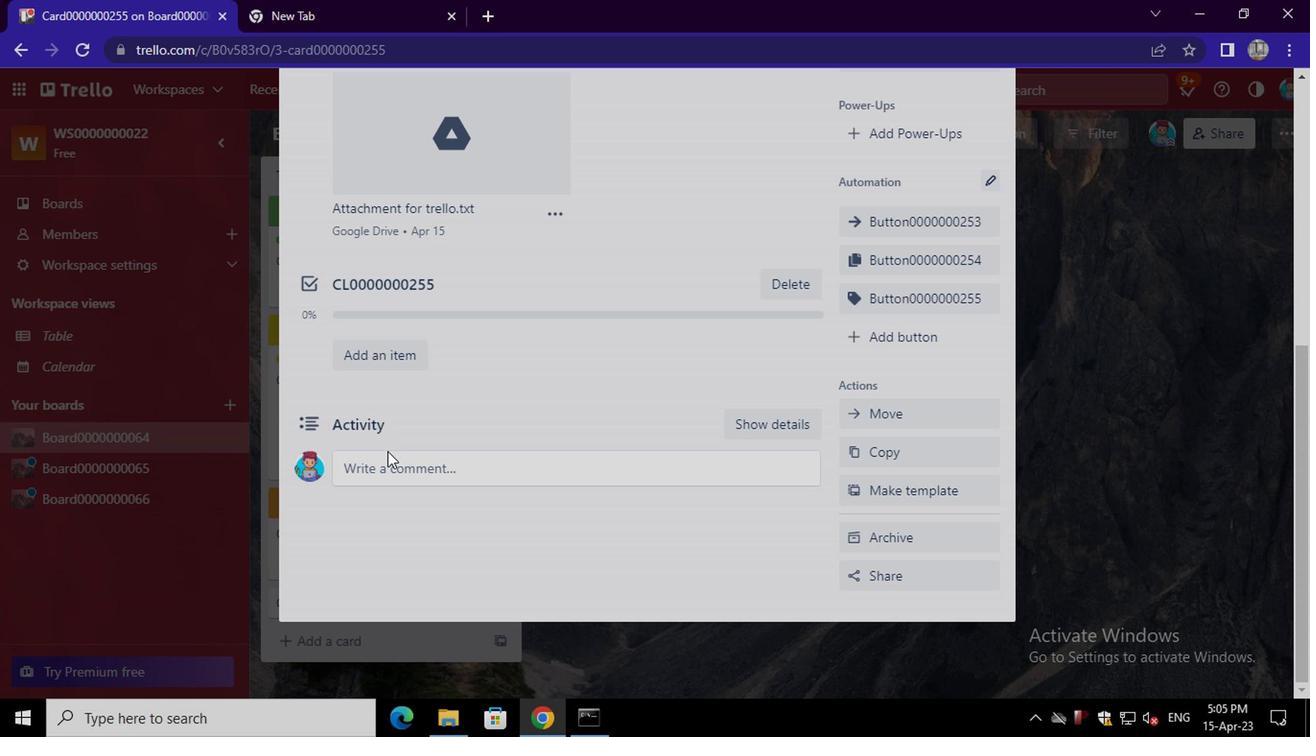 
Action: Mouse pressed left at (384, 458)
Screenshot: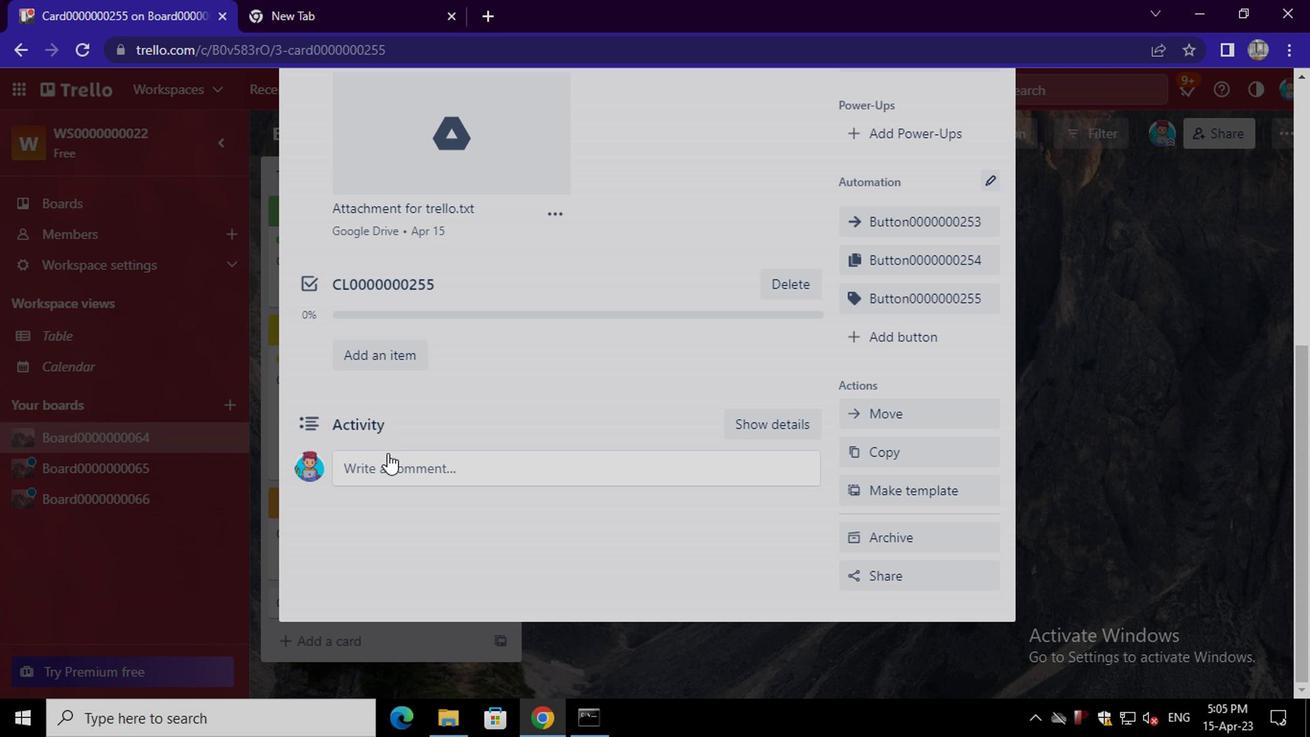 
Action: Mouse moved to (384, 467)
Screenshot: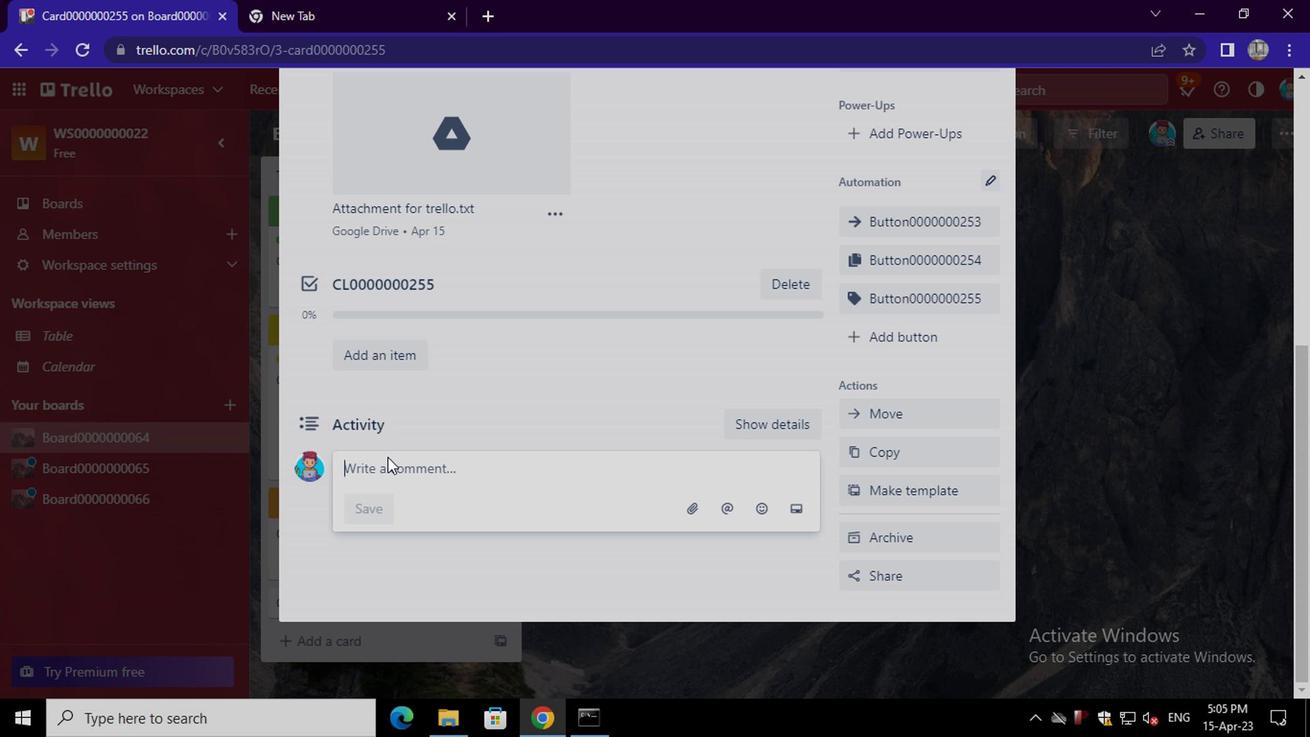 
Action: Mouse pressed left at (384, 467)
Screenshot: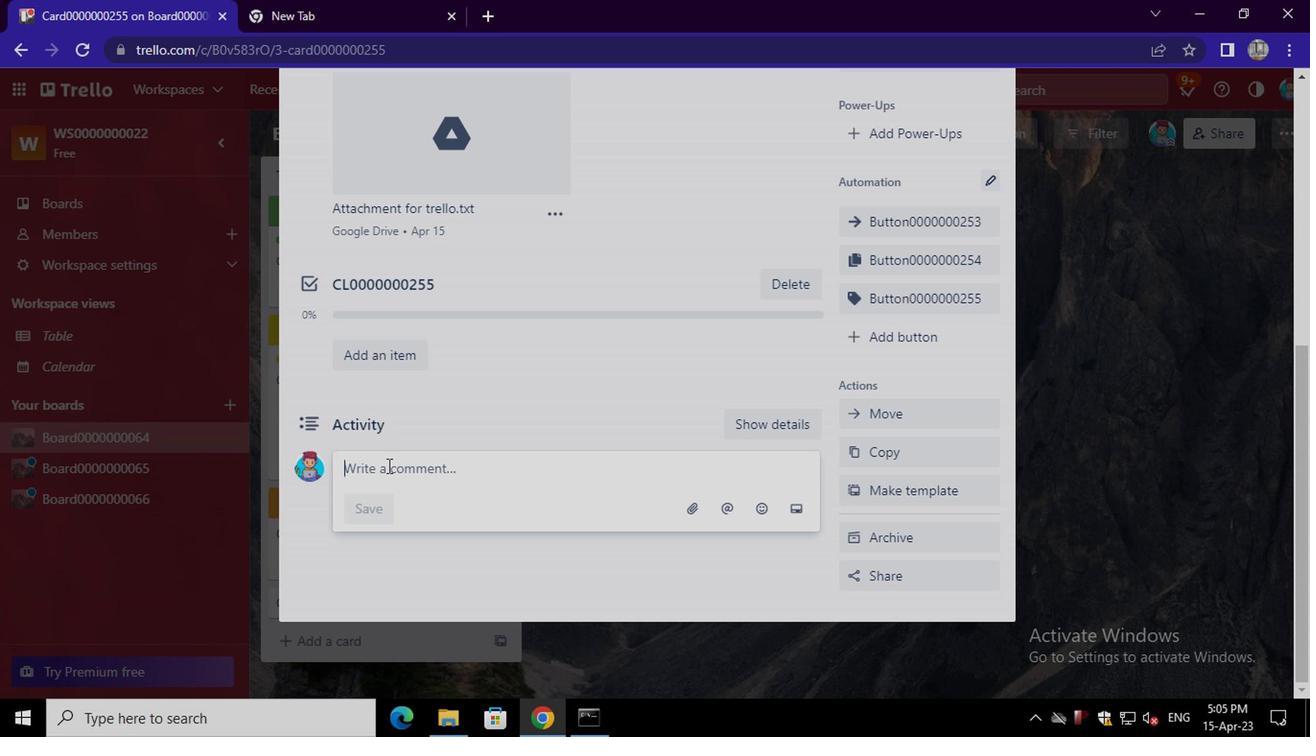 
Action: Key pressed <Key.shift><Key.shift><Key.shift><Key.shift><Key.shift><Key.shift><Key.shift><Key.shift><Key.shift><Key.shift><Key.shift><Key.shift><Key.shift><Key.shift><Key.shift><Key.shift><Key.shift><Key.shift><Key.shift><Key.shift><Key.shift><Key.shift><Key.shift><Key.shift>CM0000000255
Screenshot: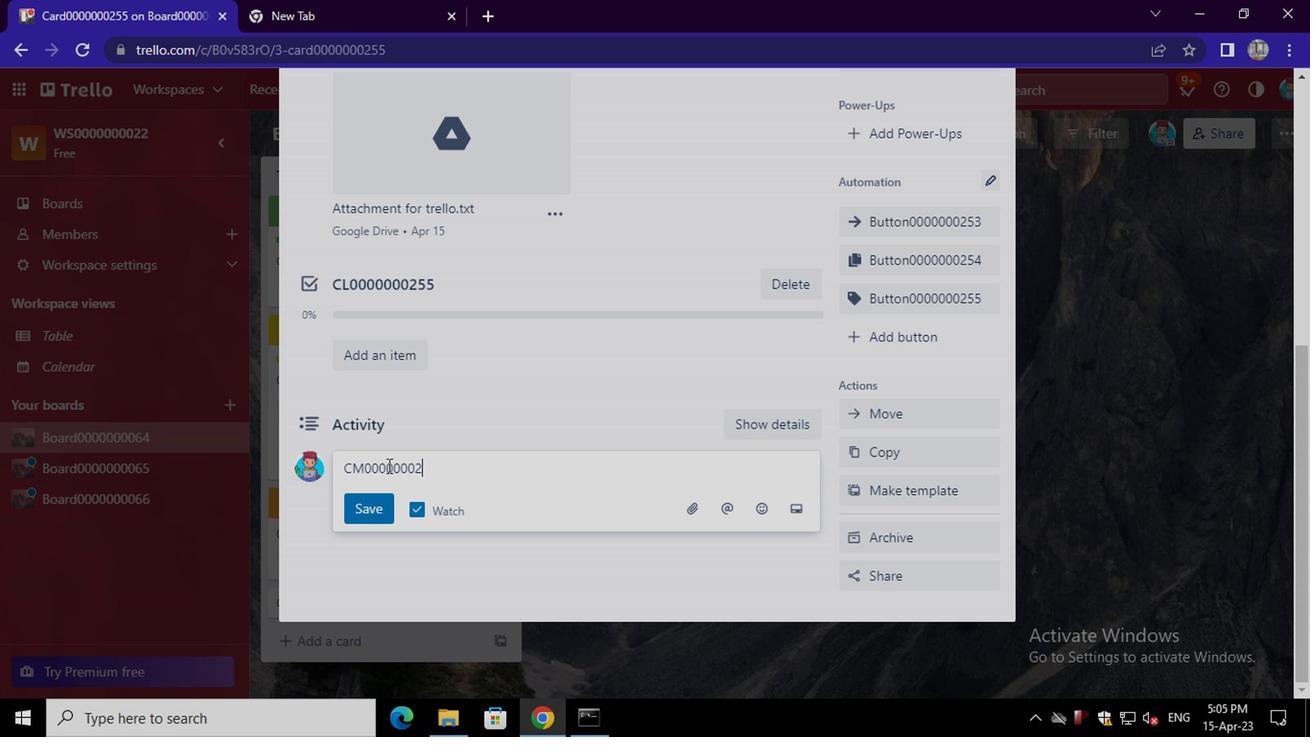 
Action: Mouse moved to (362, 511)
Screenshot: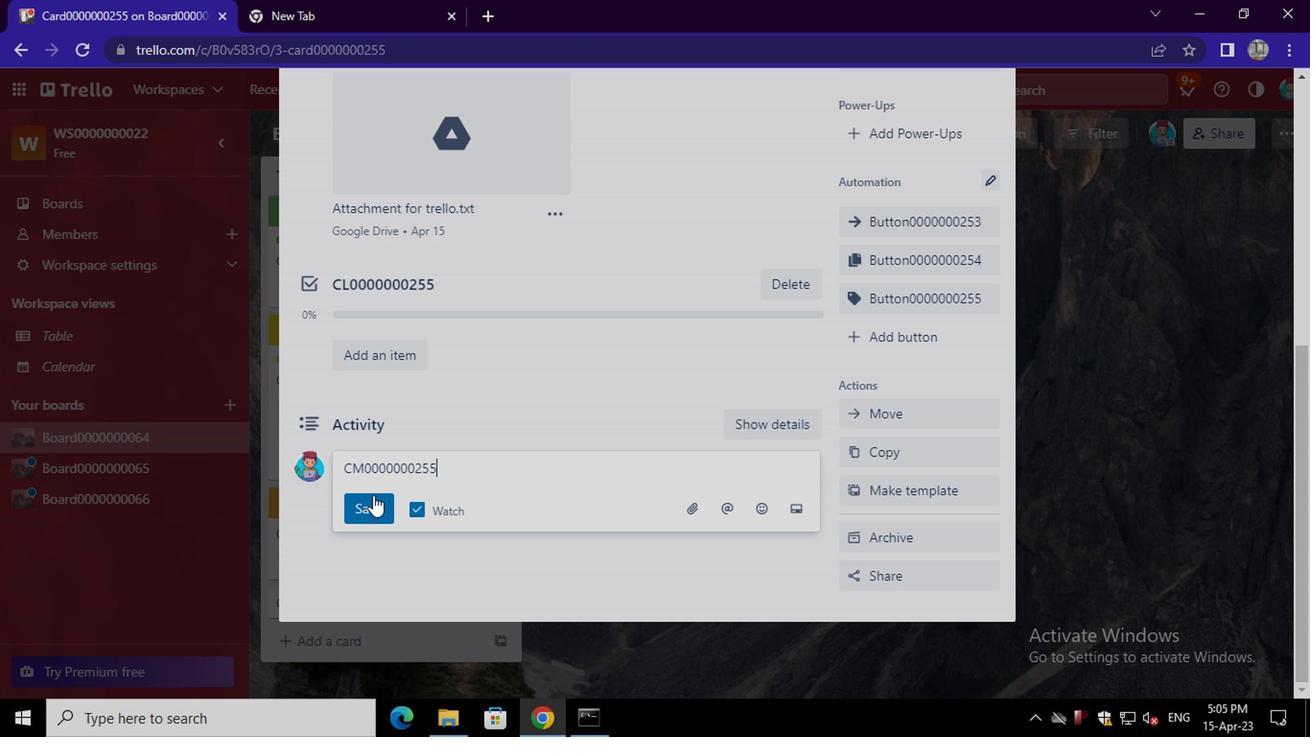 
Action: Mouse pressed left at (362, 511)
Screenshot: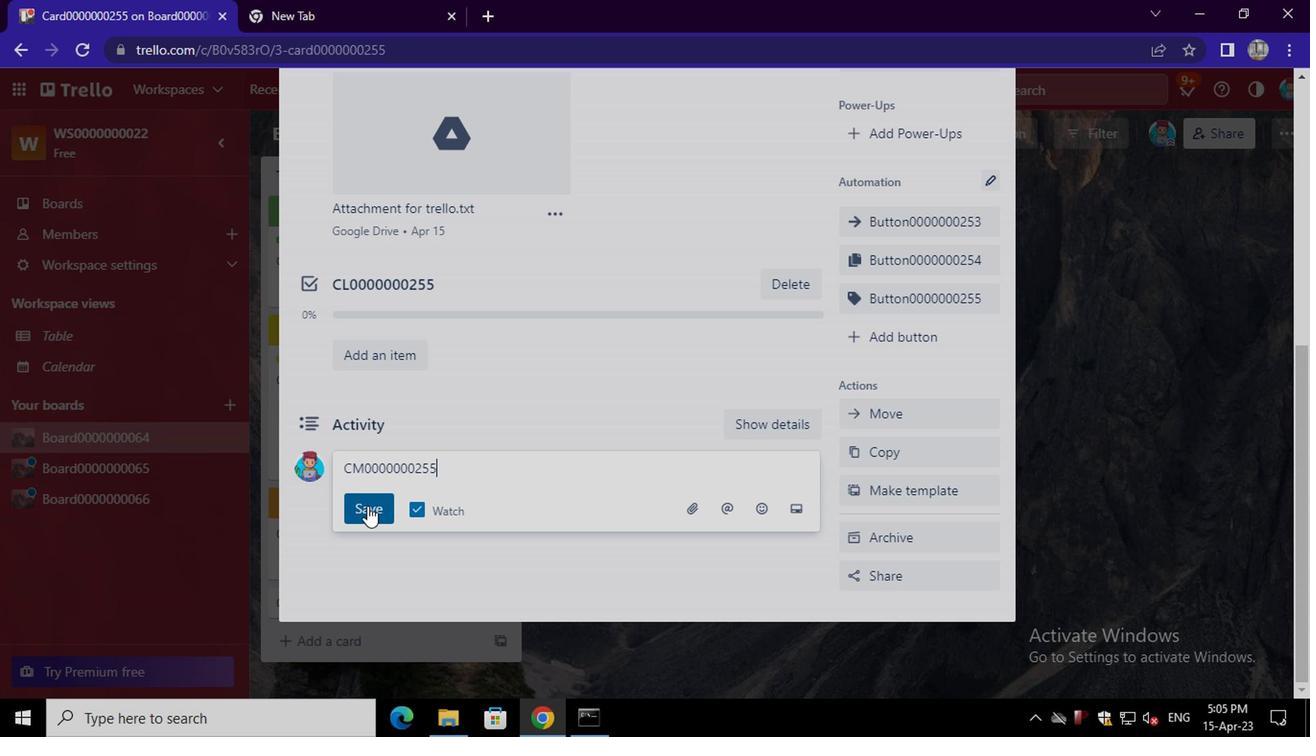 
